 Task: Create new invoice with Date Opened :30-Apr-23, Select Customer: Faith Fleur, Terms: Payment Term 2. Make invoice entry for item-1 with Date: 30-Apr-23, Description: Little Trees Air Freshener Black Ice_x000D_
, Action: Material, Income Account: Income:Sales, Quantity: 1, Unit Price: 8.6, Discount $: 0.5. Make entry for item-2 with Date: 30-Apr-23, Description: Magnum Ice Cream, Action: Material, Income Account: Income:Sales, Quantity: 4, Unit Price: 8.2, Discount $: 1.5. Make entry for item-3 with Date: 30-Apr-23, Description: Russet Potato_x000D_
, Action: Material, Income Account: Income:Sales, Quantity: 1, Unit Price: 9.2, Discount $: 2. Write Notes: 'Looking forward to serving you again.'. Post Invoice with Post Date: 30-Apr-23, Post to Accounts: Assets:Accounts Receivable. Pay / Process Payment with Transaction Date: 15-May-23, Amount: 46.6, Transfer Account: Checking Account. Print Invoice, display notes by going to Option, then go to Display Tab and check 'Invoice Notes'.
Action: Mouse moved to (186, 41)
Screenshot: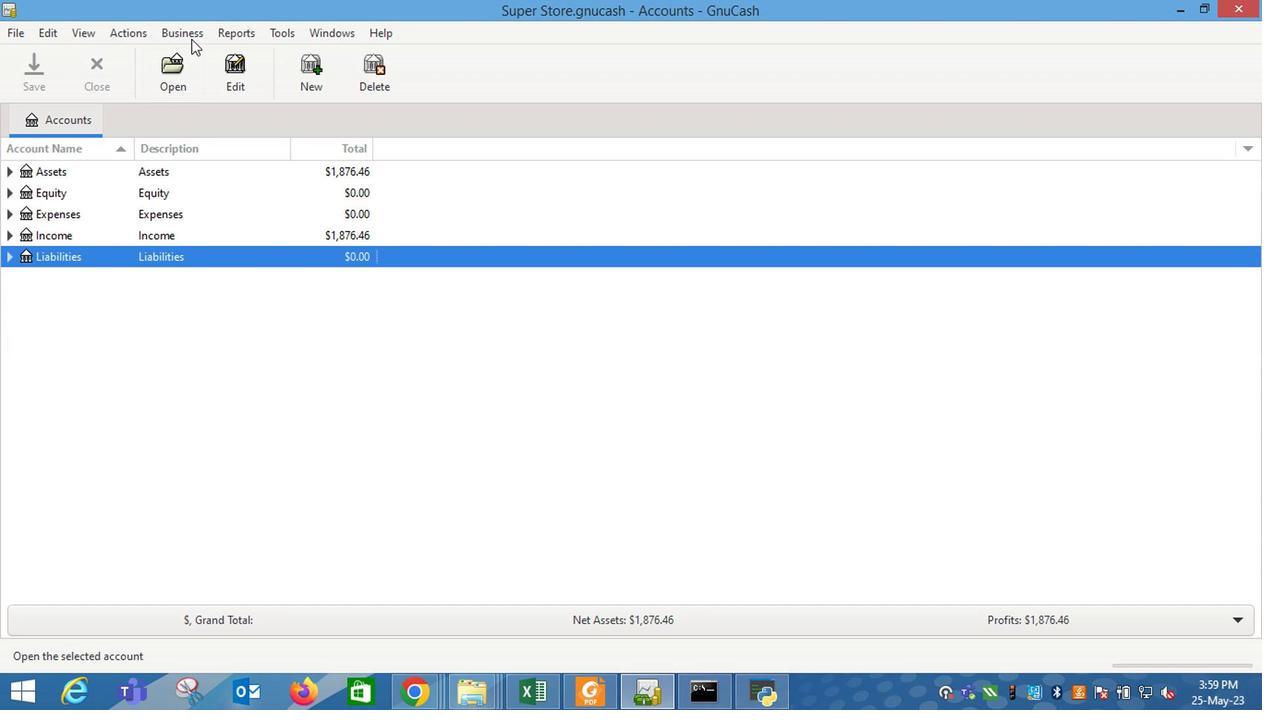 
Action: Mouse pressed left at (186, 41)
Screenshot: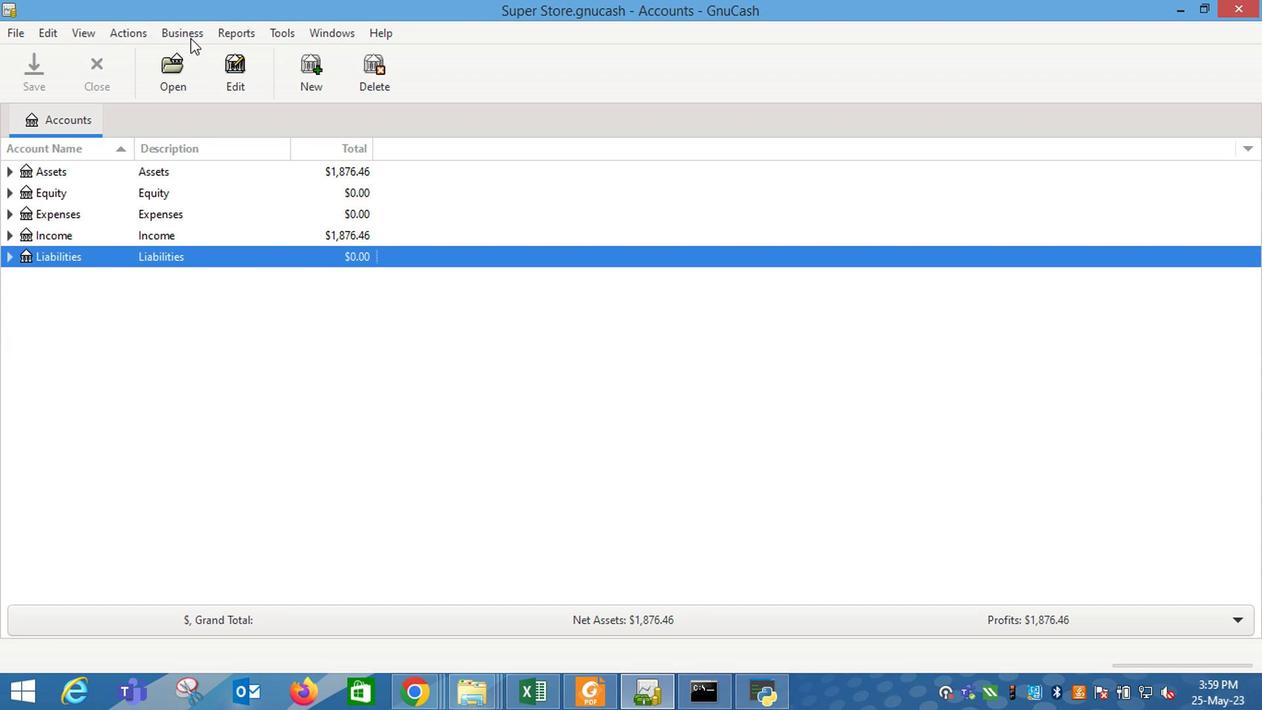 
Action: Mouse moved to (388, 131)
Screenshot: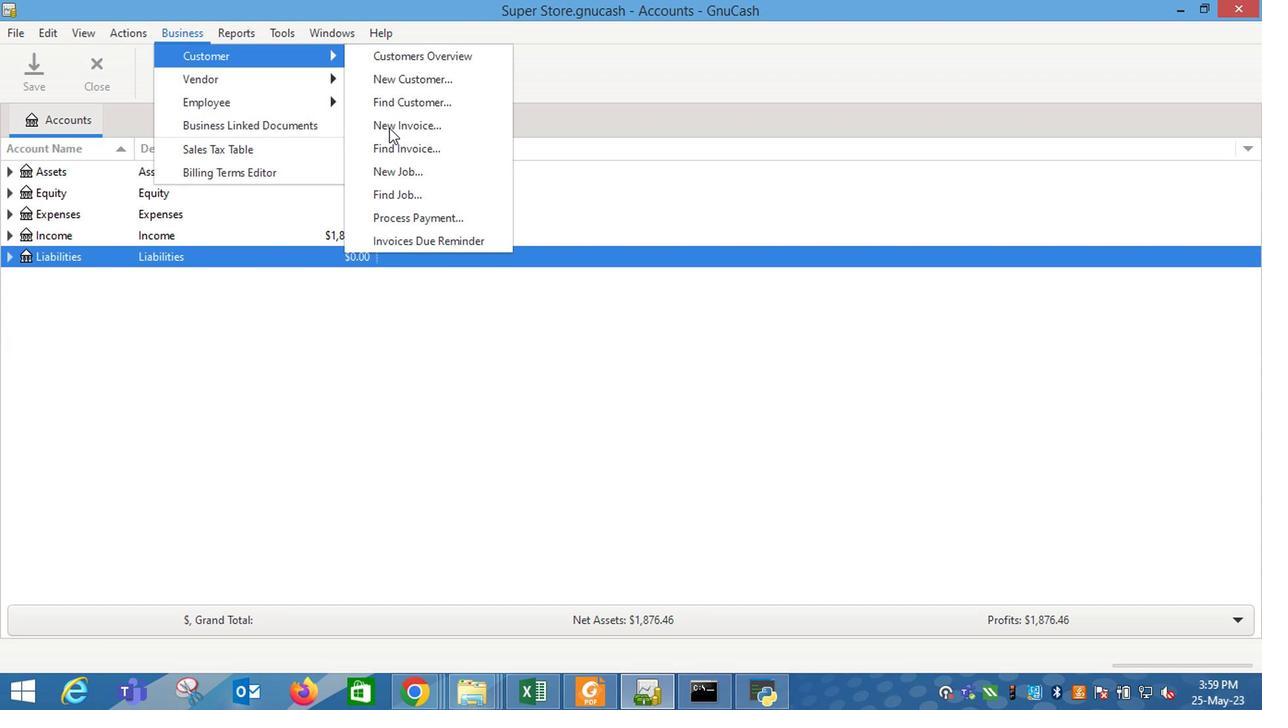 
Action: Mouse pressed left at (388, 131)
Screenshot: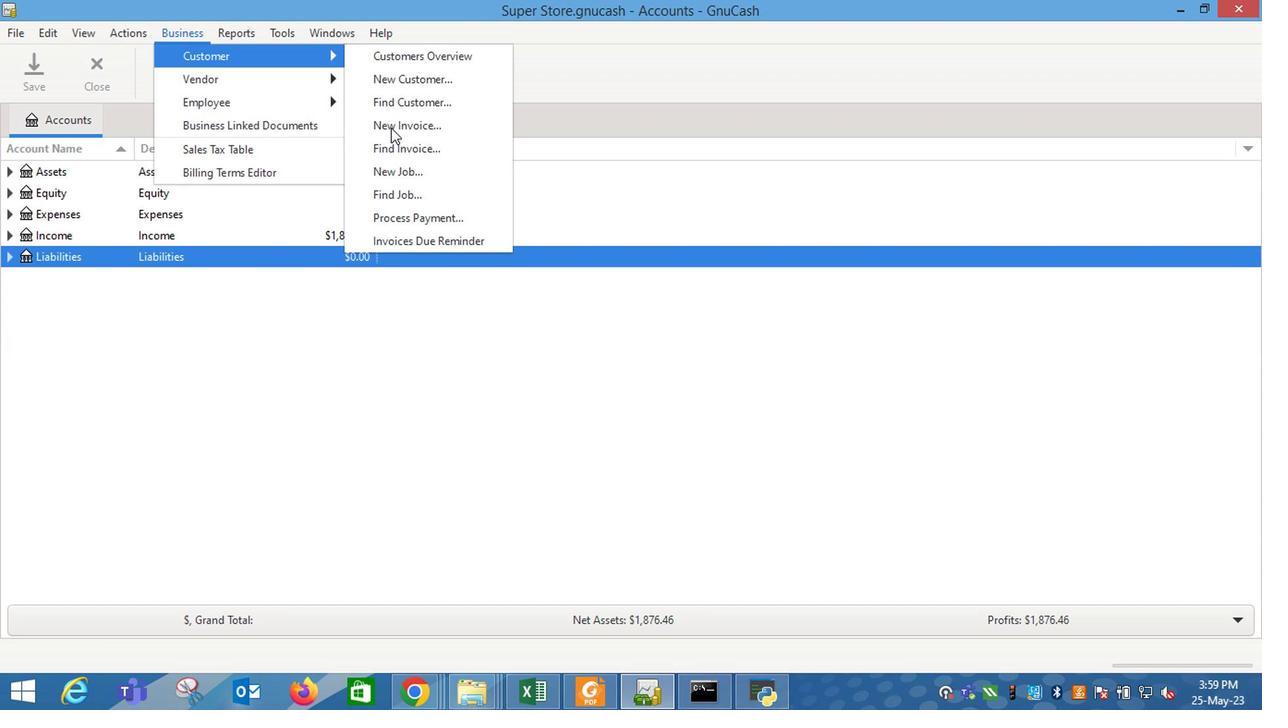 
Action: Mouse moved to (759, 280)
Screenshot: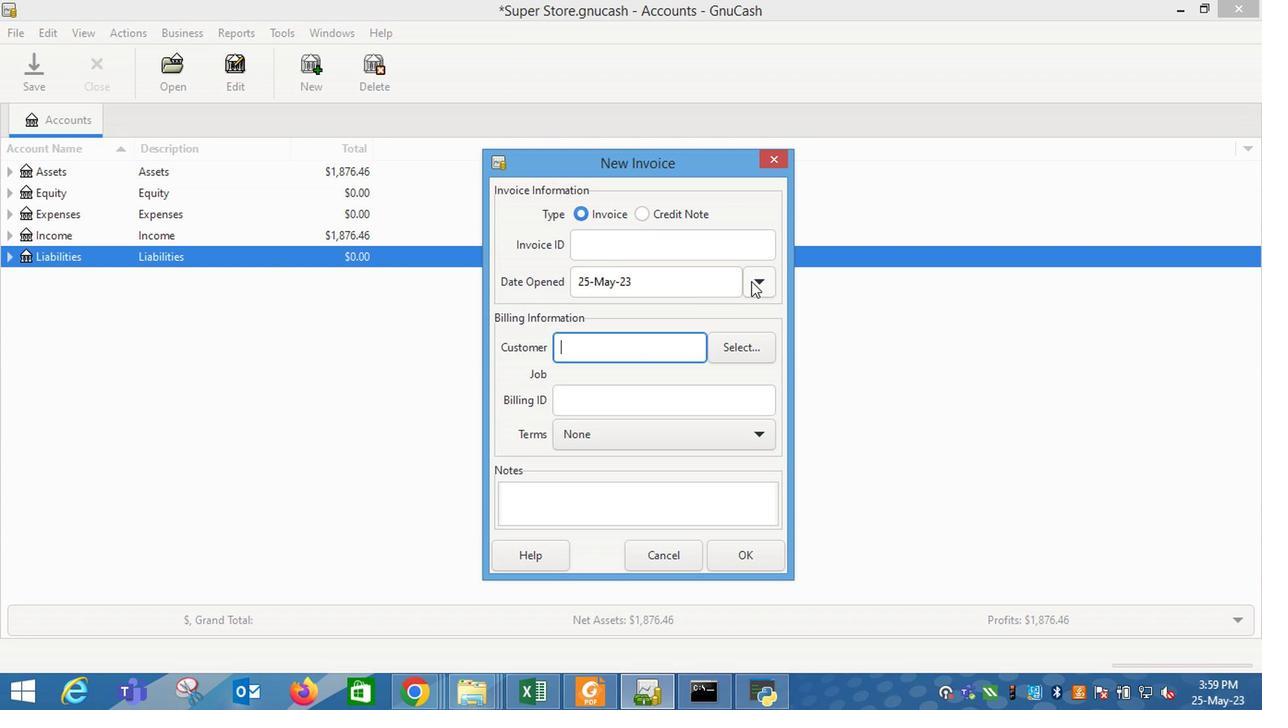 
Action: Mouse pressed left at (759, 280)
Screenshot: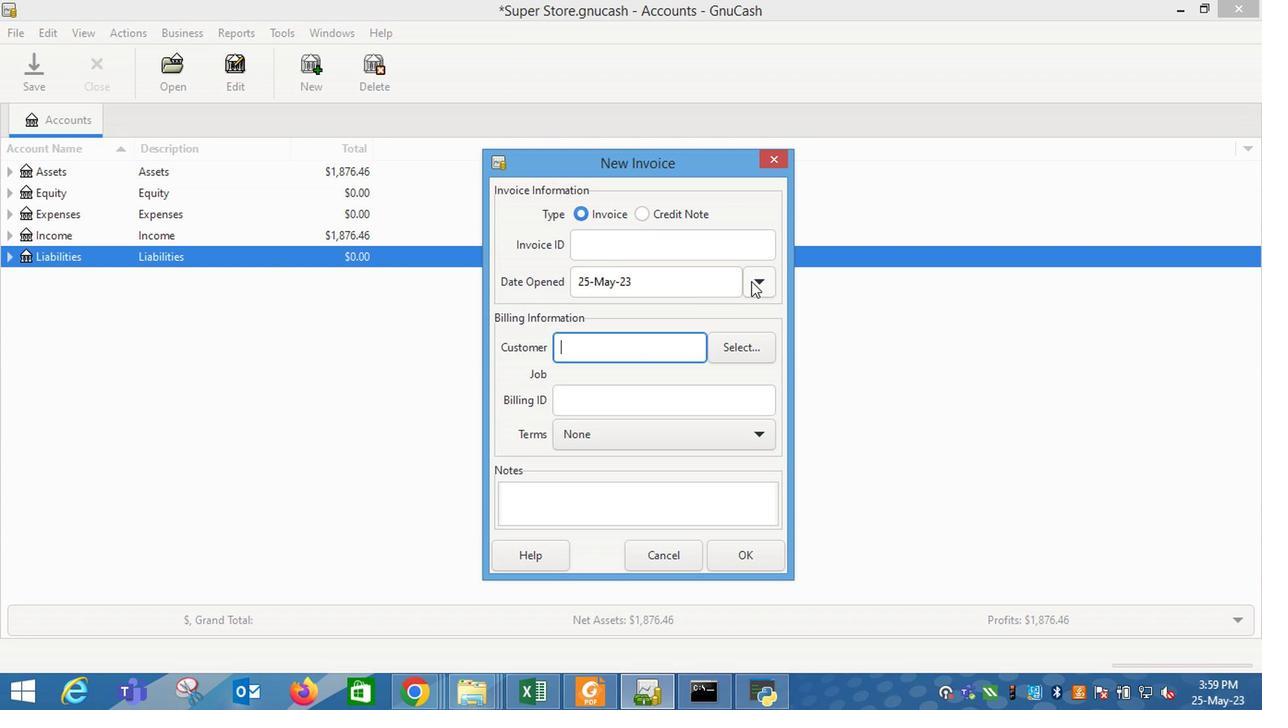 
Action: Mouse moved to (611, 311)
Screenshot: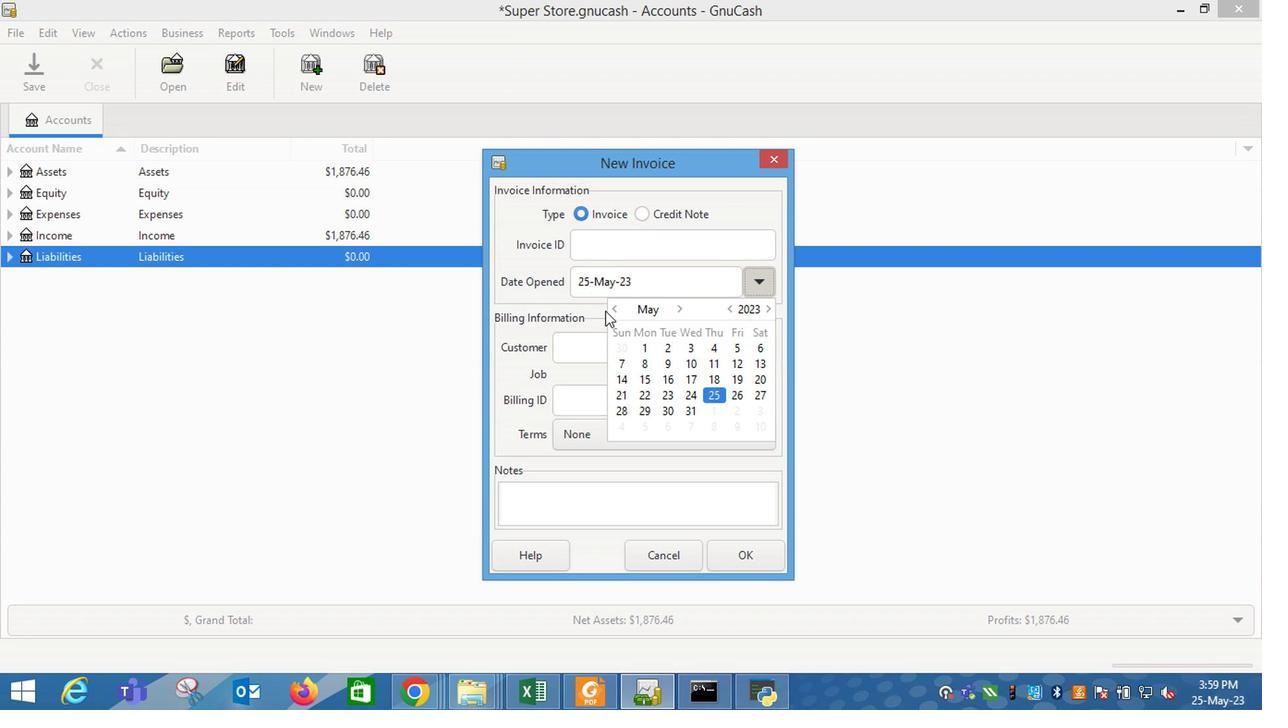 
Action: Mouse pressed left at (611, 311)
Screenshot: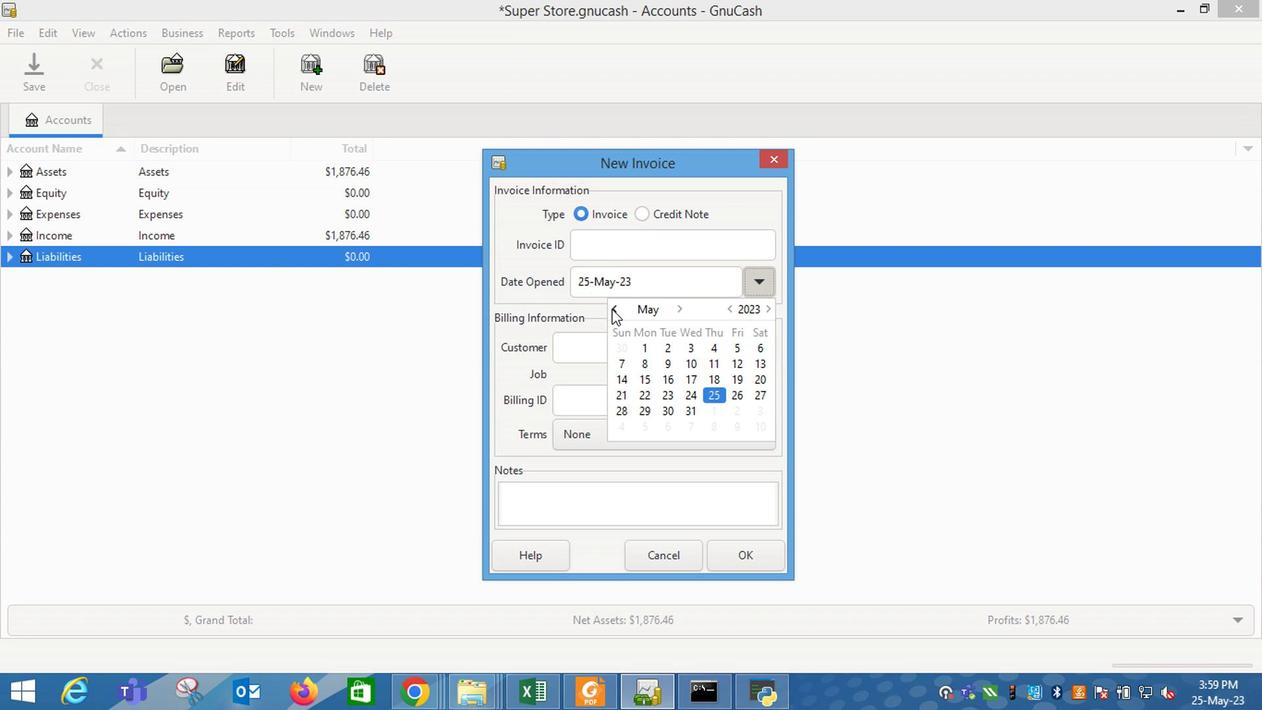 
Action: Mouse moved to (626, 429)
Screenshot: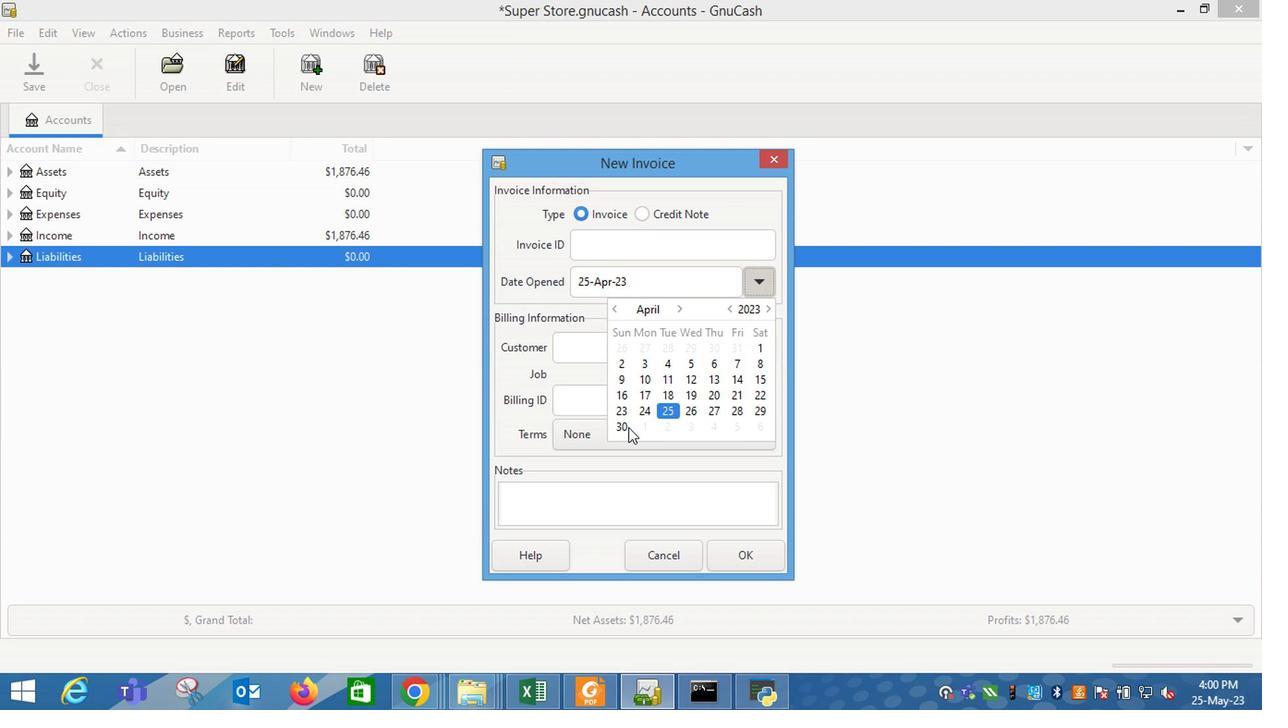 
Action: Mouse pressed left at (626, 429)
Screenshot: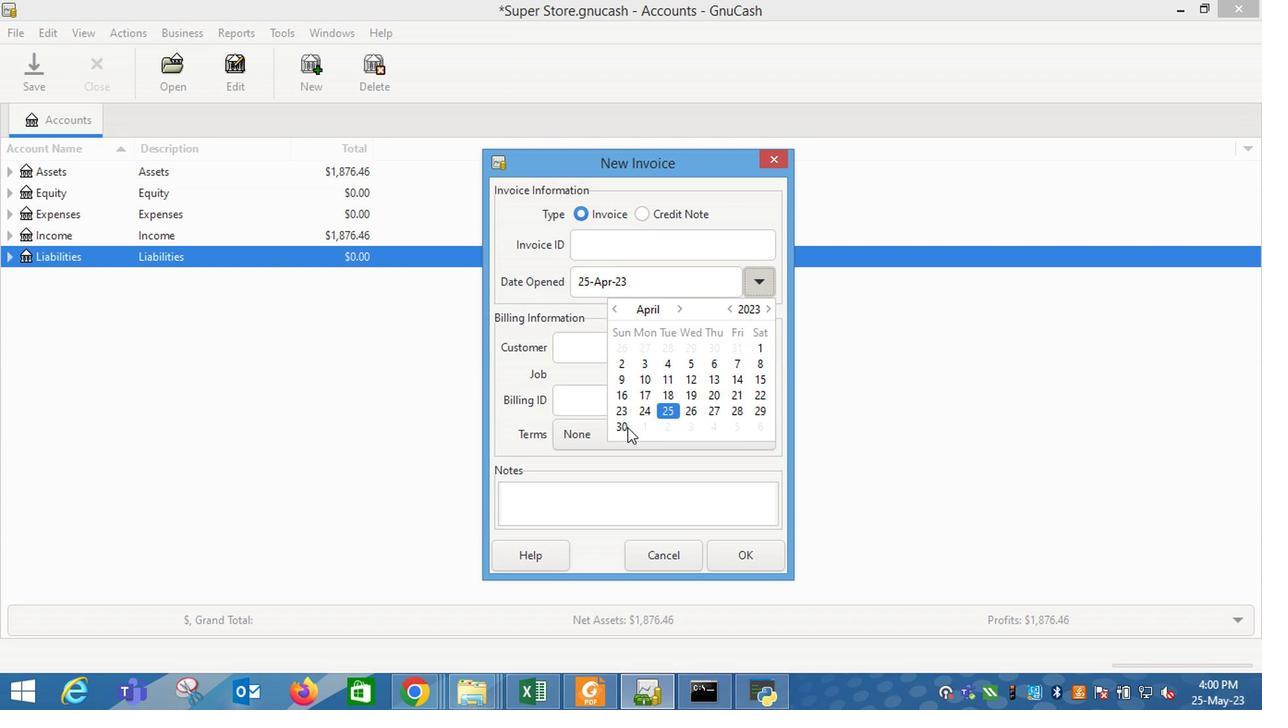 
Action: Mouse moved to (574, 346)
Screenshot: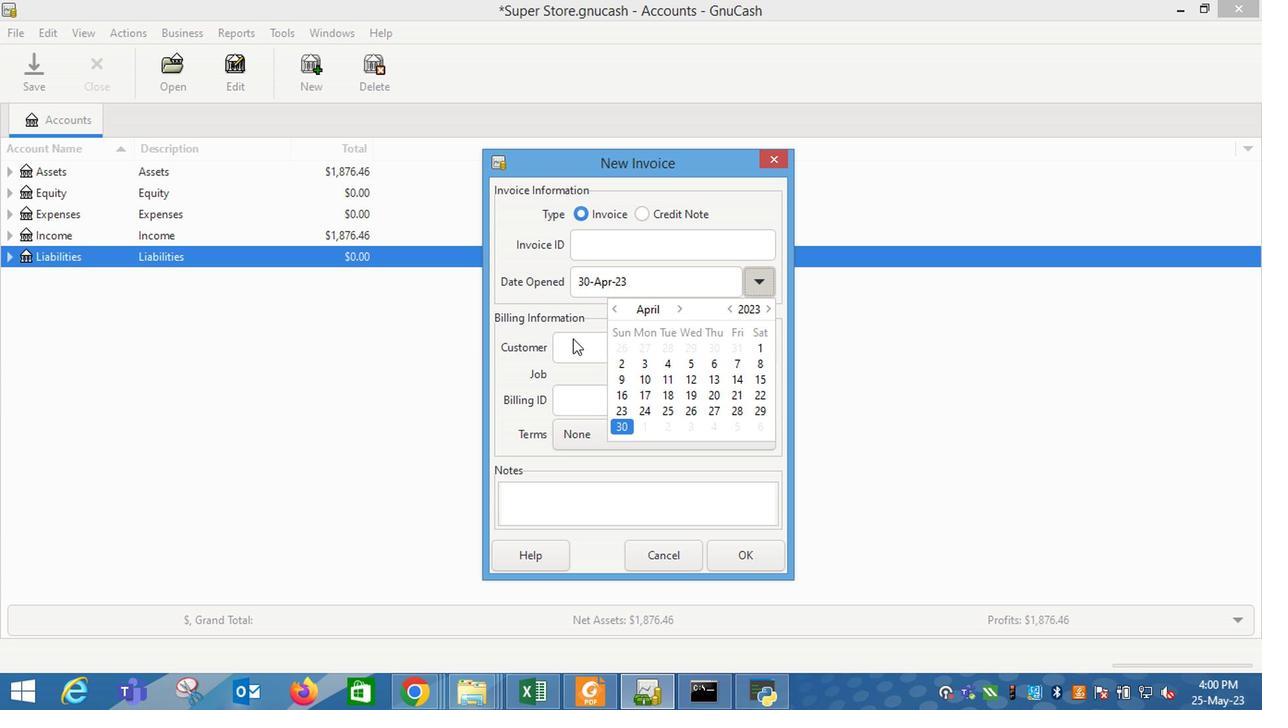 
Action: Mouse pressed left at (574, 346)
Screenshot: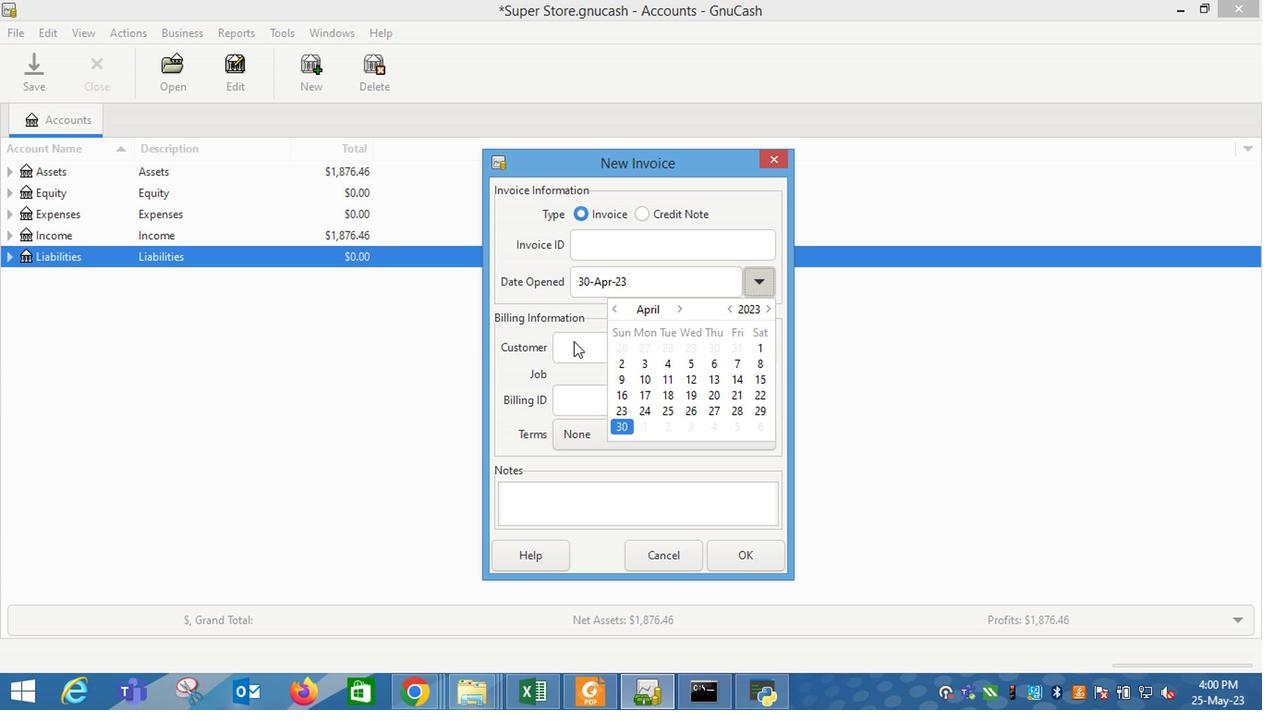 
Action: Mouse pressed left at (574, 346)
Screenshot: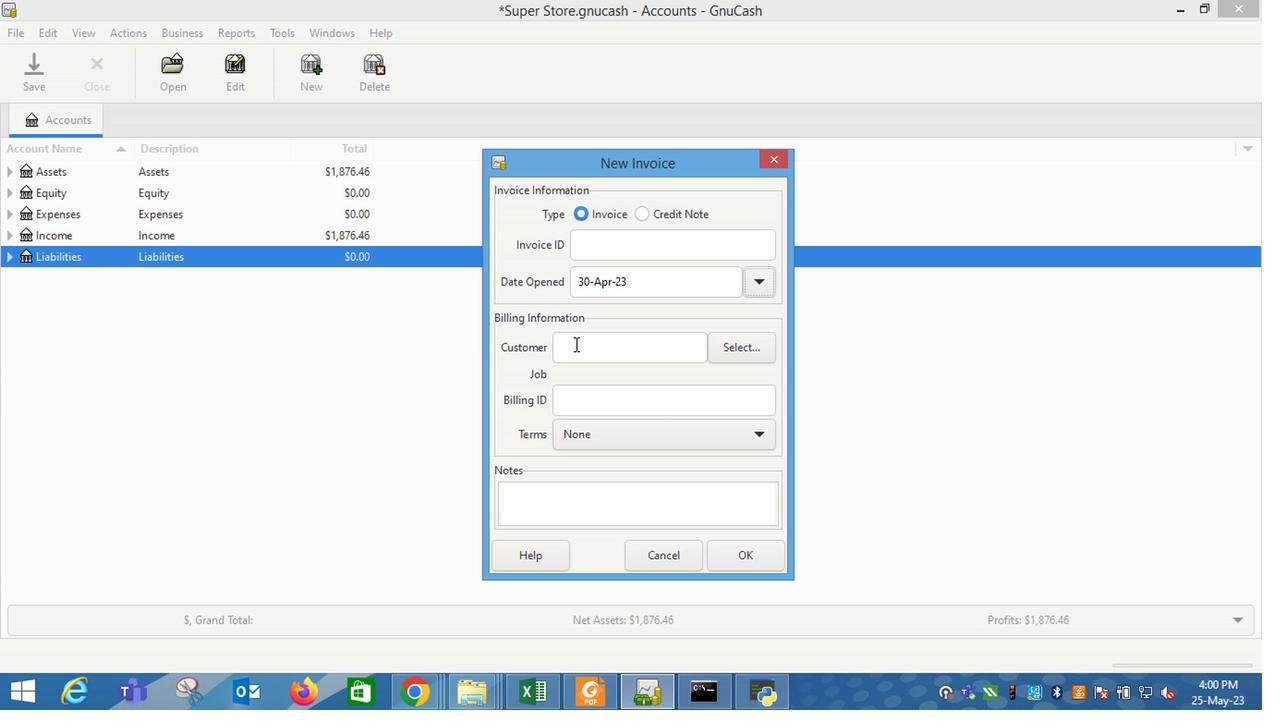 
Action: Key pressed fai
Screenshot: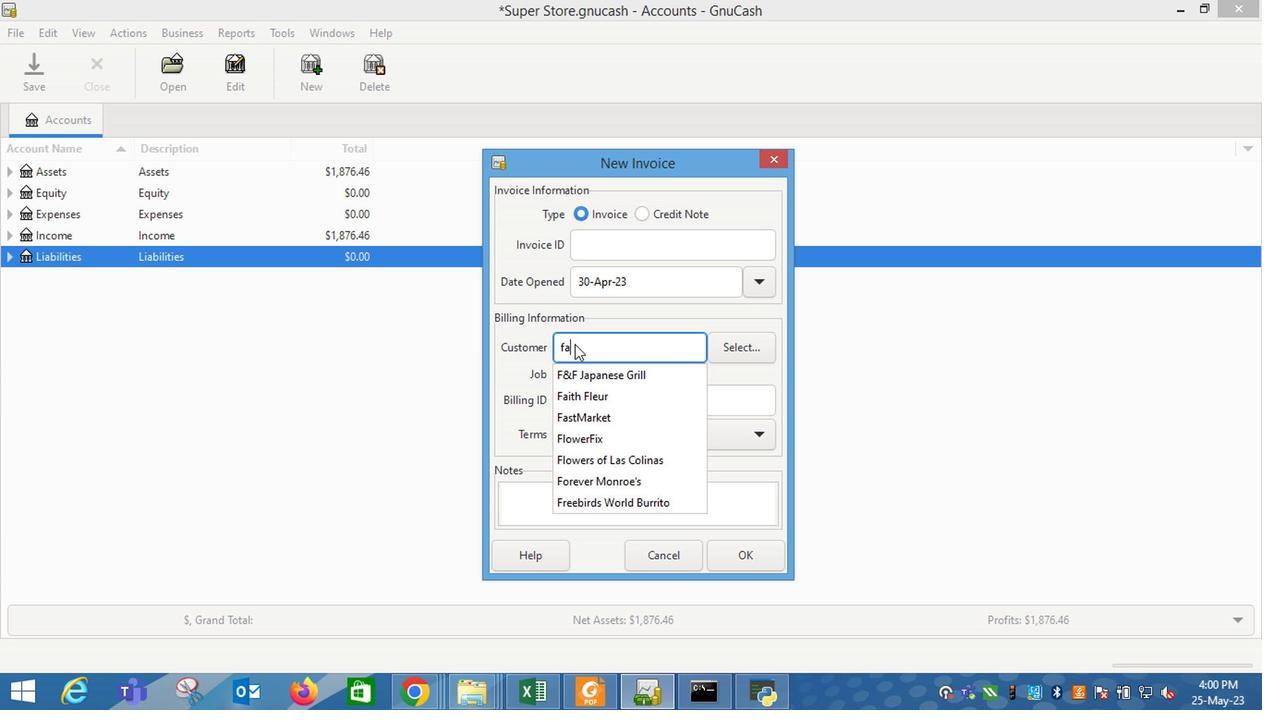 
Action: Mouse moved to (583, 367)
Screenshot: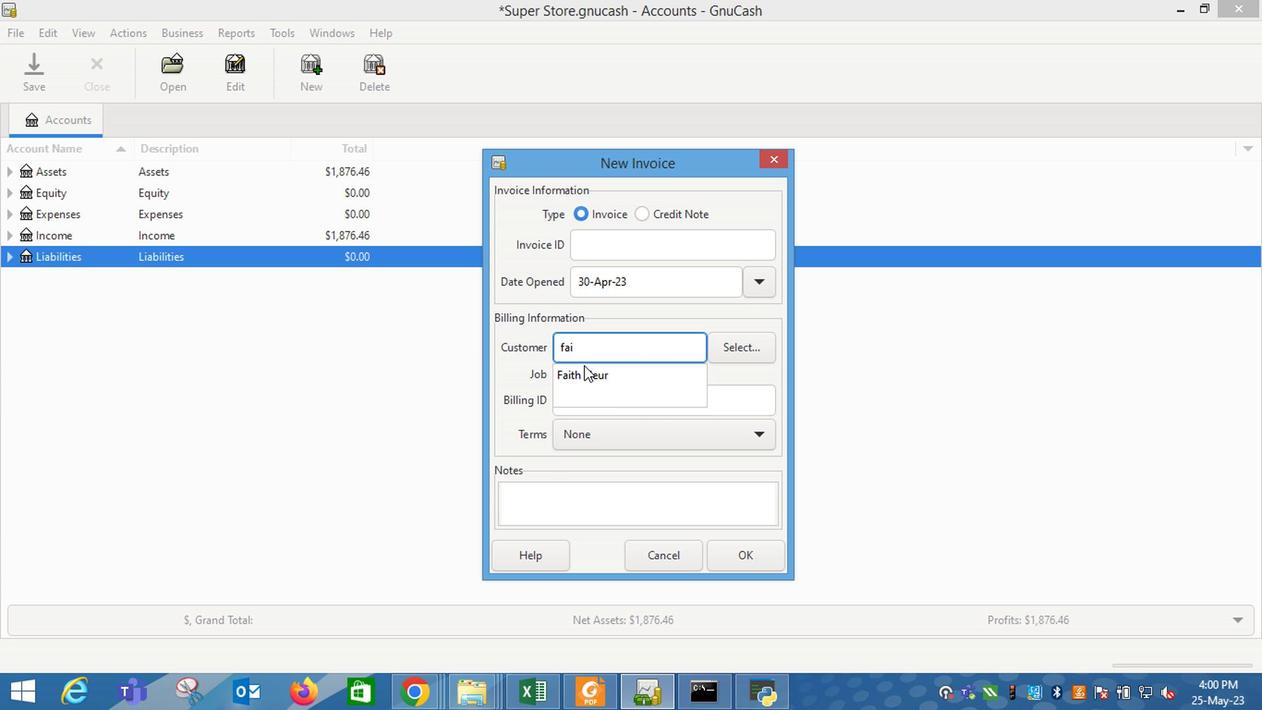 
Action: Mouse pressed left at (583, 367)
Screenshot: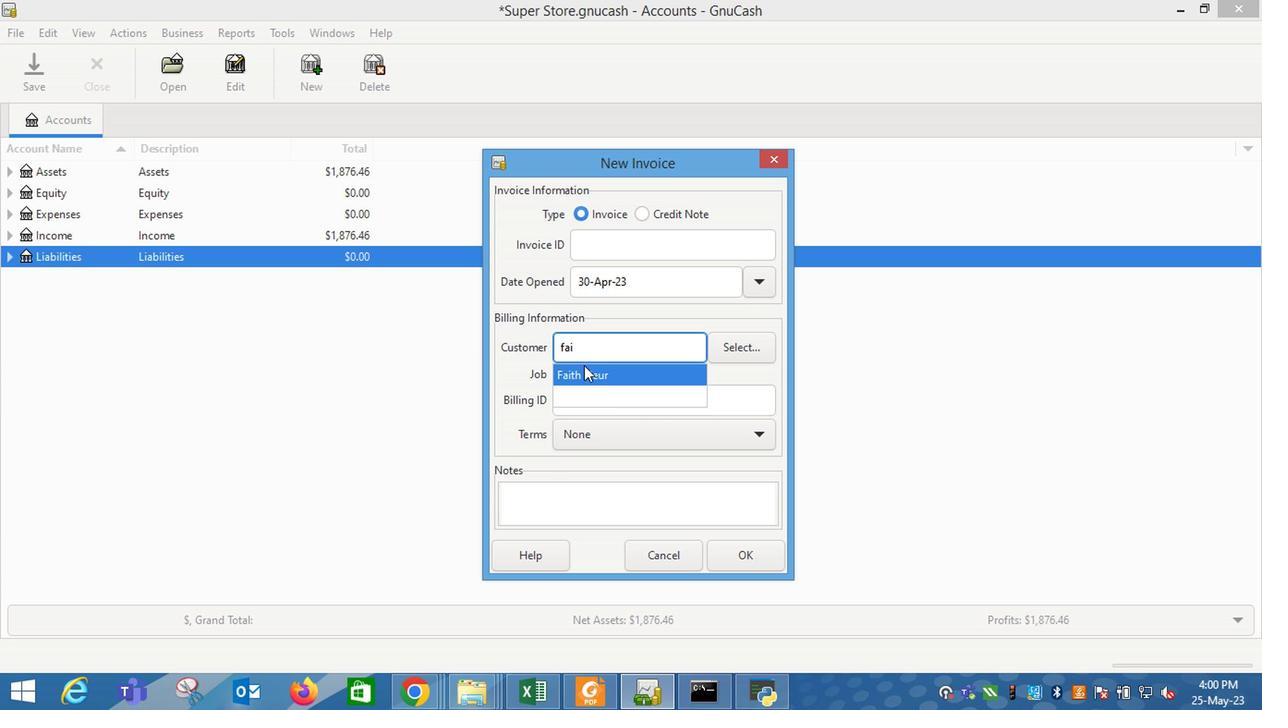 
Action: Mouse moved to (599, 452)
Screenshot: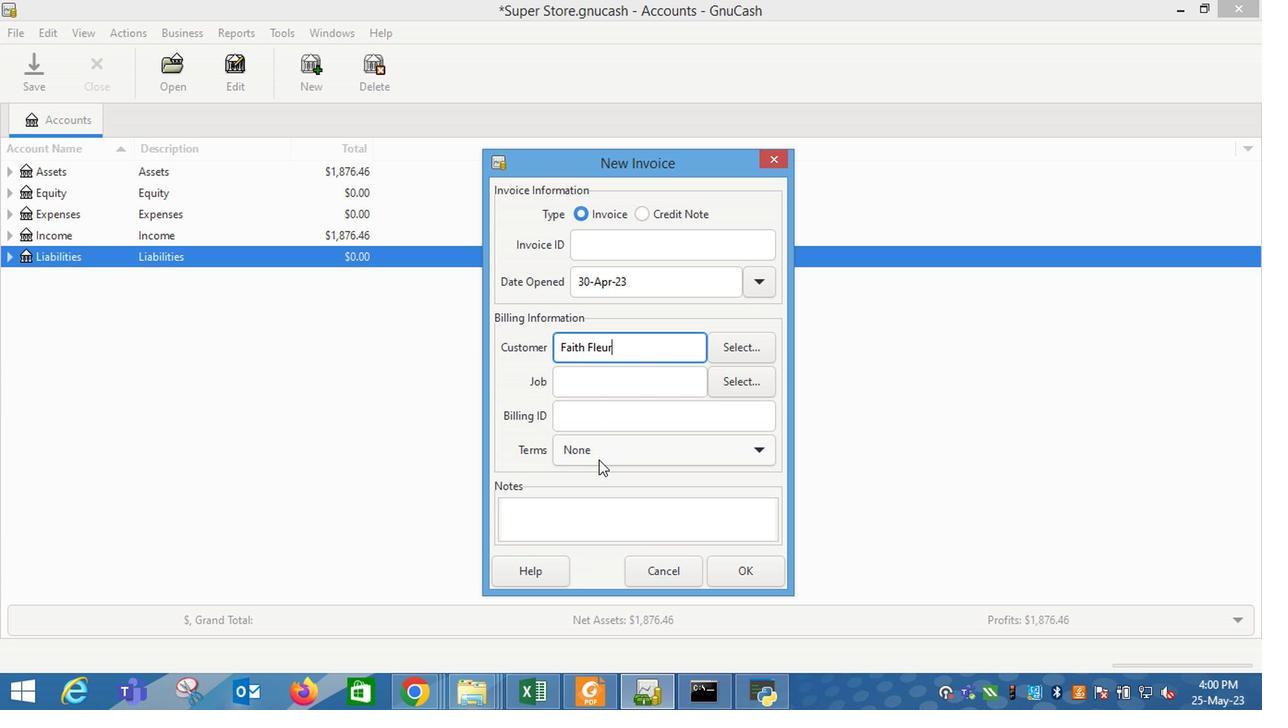 
Action: Mouse pressed left at (599, 452)
Screenshot: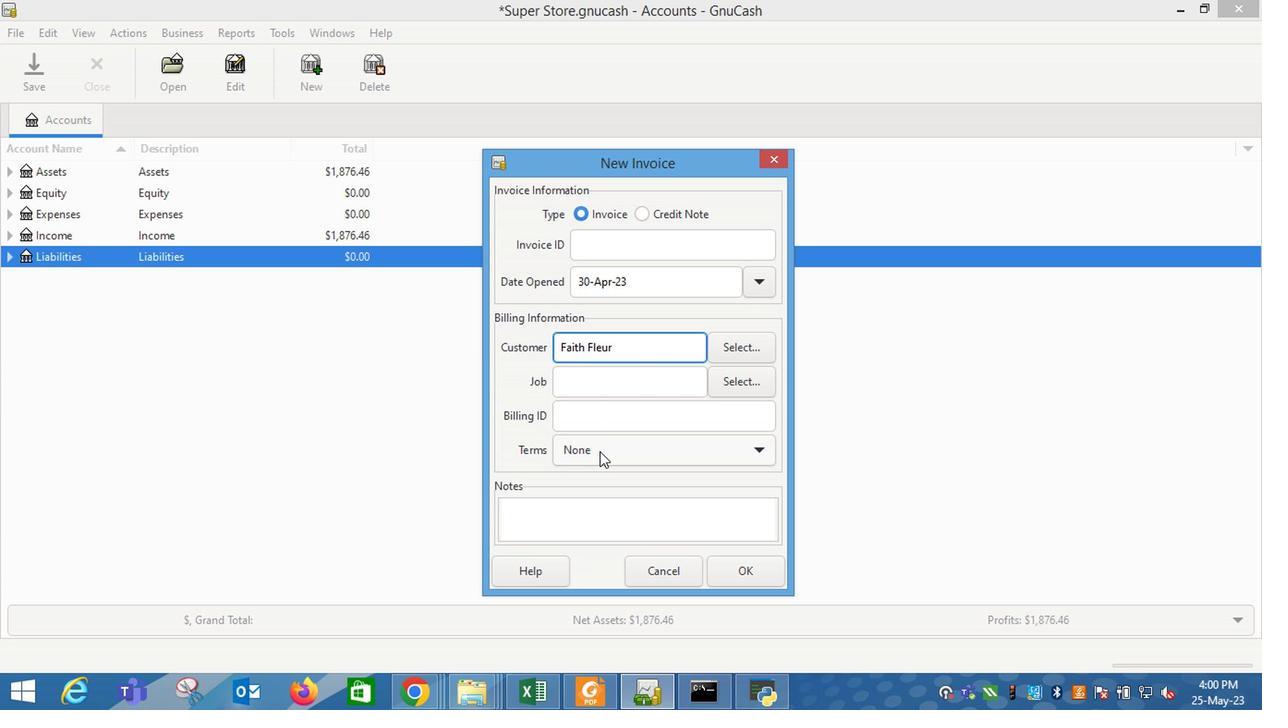 
Action: Mouse moved to (591, 504)
Screenshot: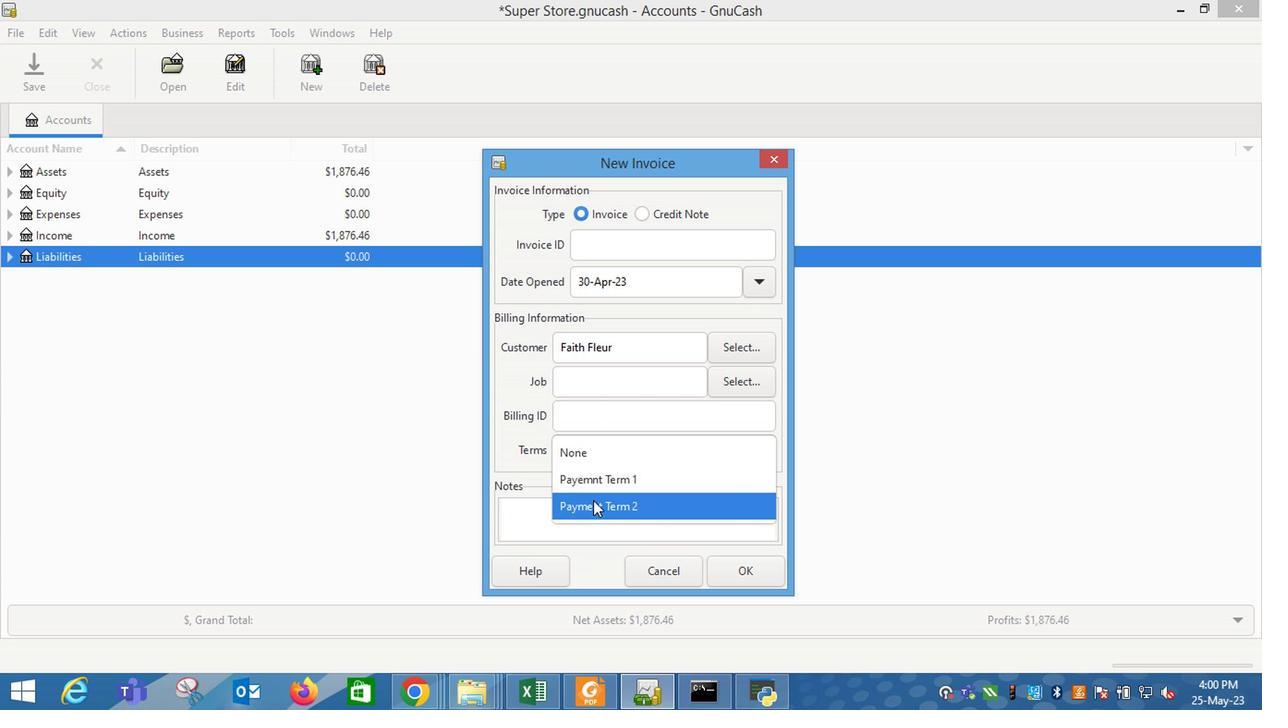 
Action: Mouse pressed left at (591, 504)
Screenshot: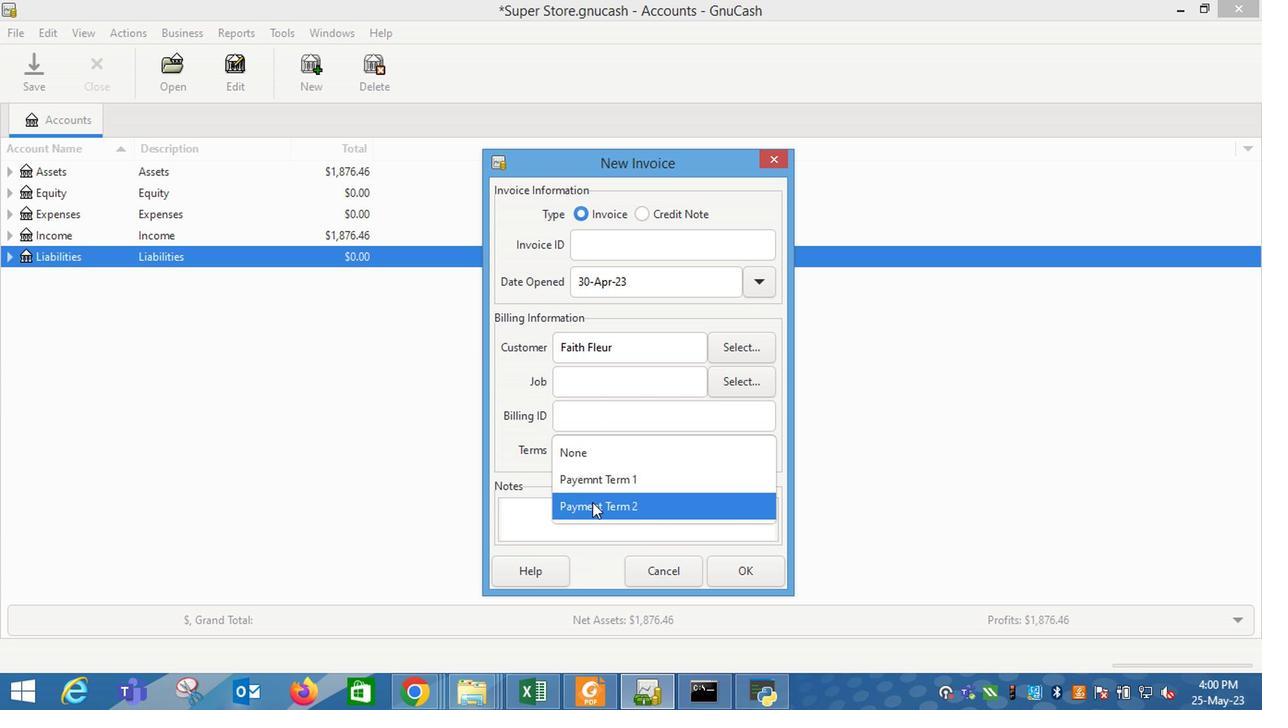 
Action: Mouse moved to (726, 566)
Screenshot: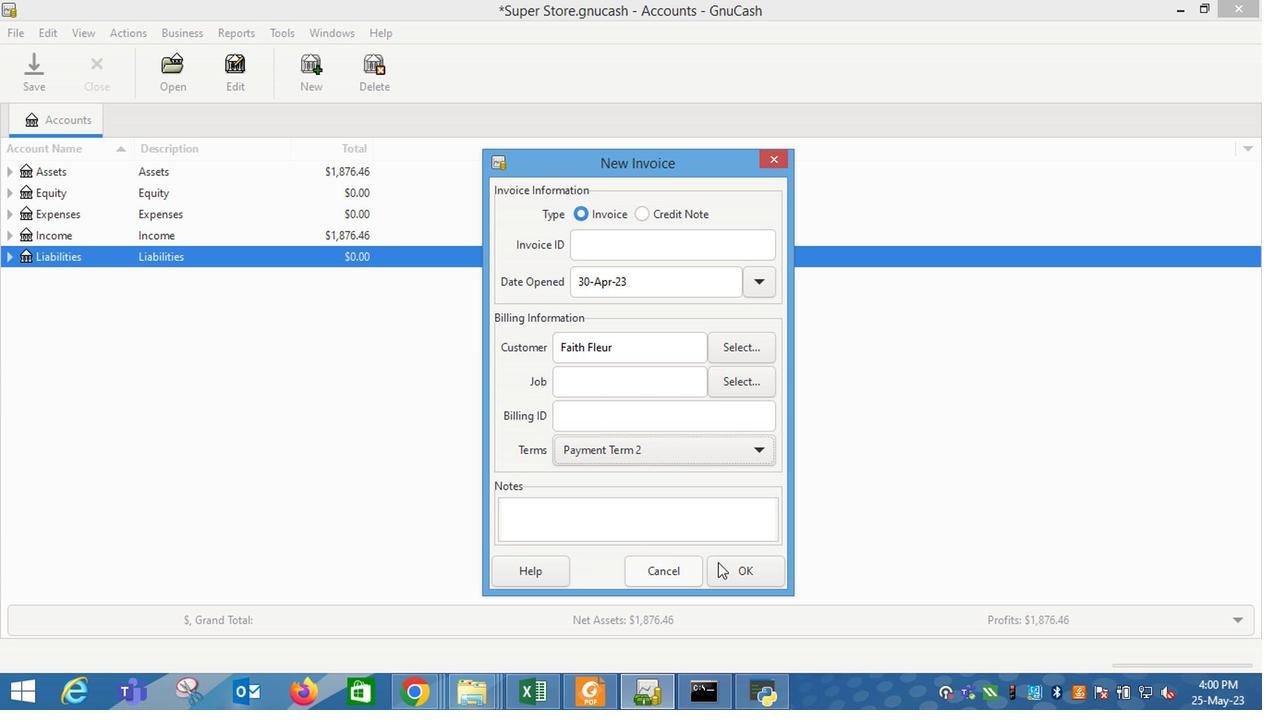 
Action: Mouse pressed left at (726, 566)
Screenshot: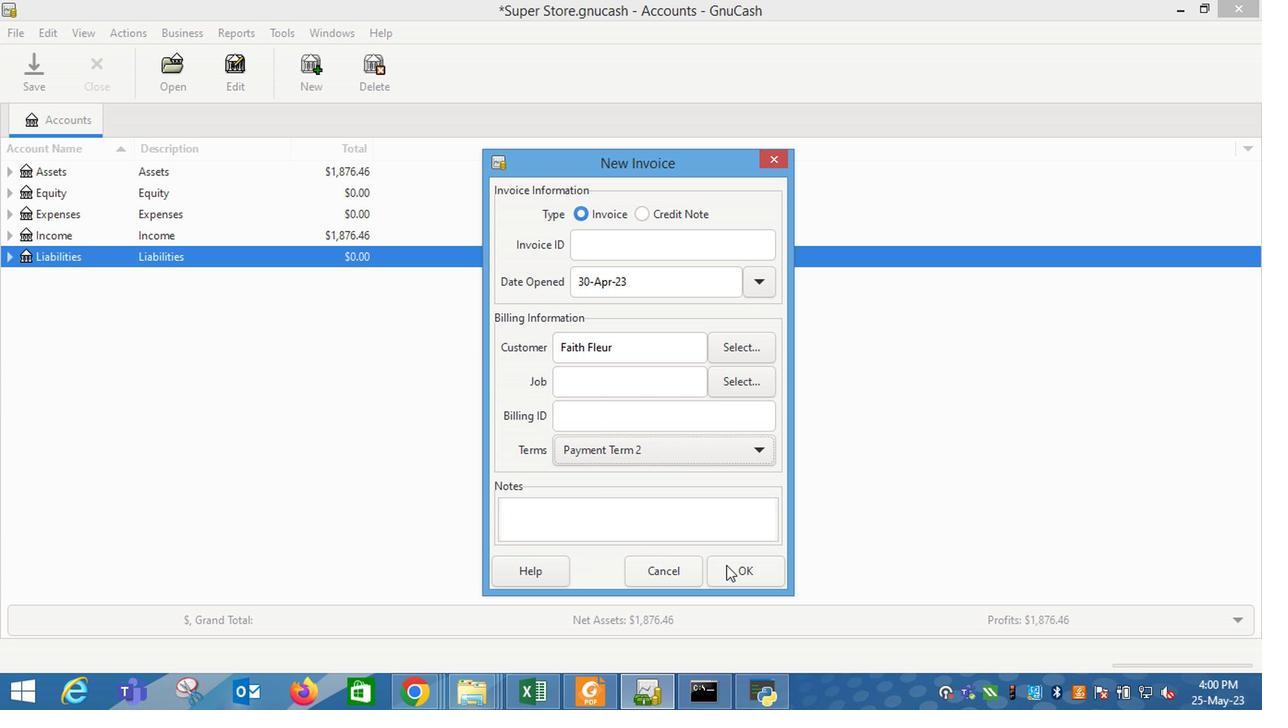 
Action: Mouse moved to (86, 356)
Screenshot: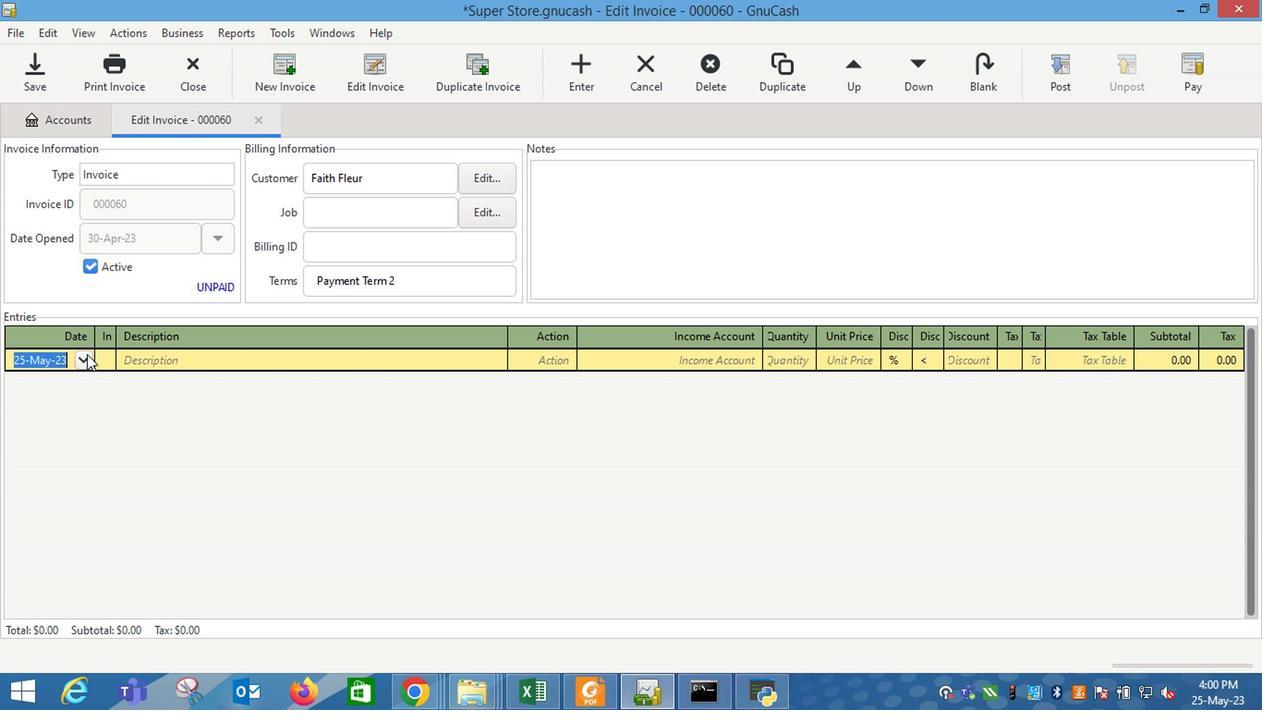 
Action: Mouse pressed left at (86, 356)
Screenshot: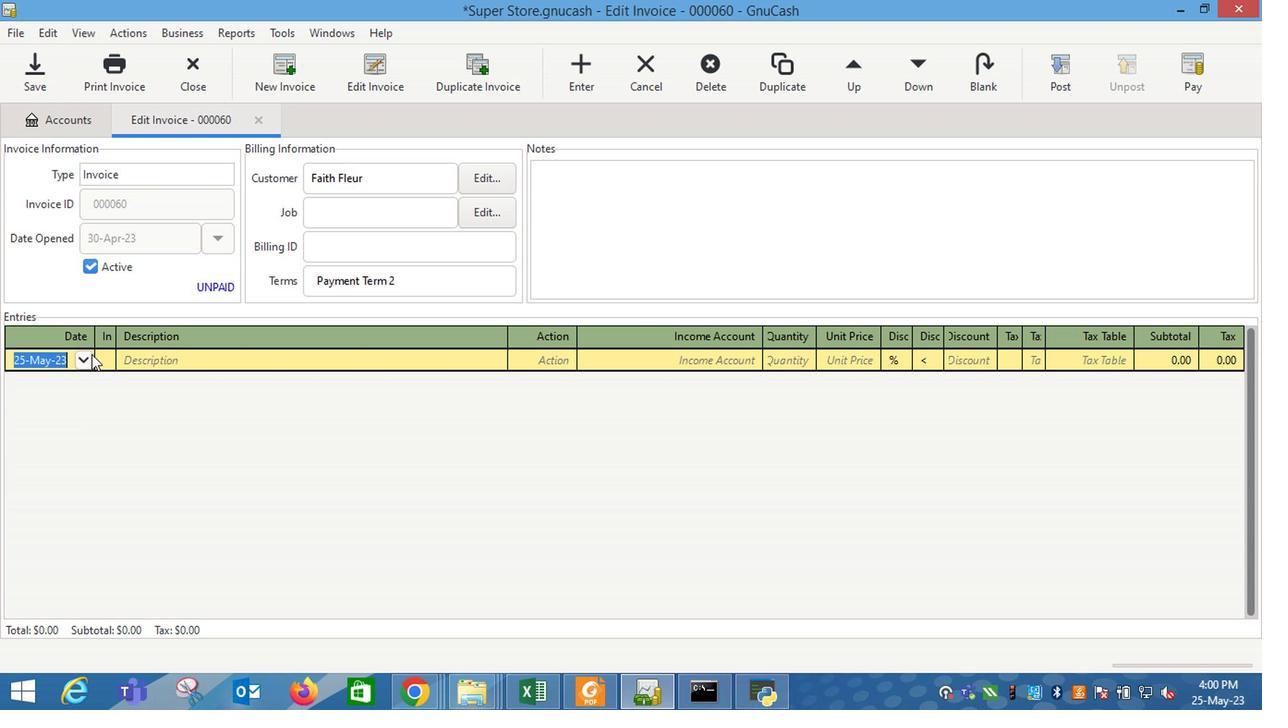 
Action: Mouse moved to (11, 385)
Screenshot: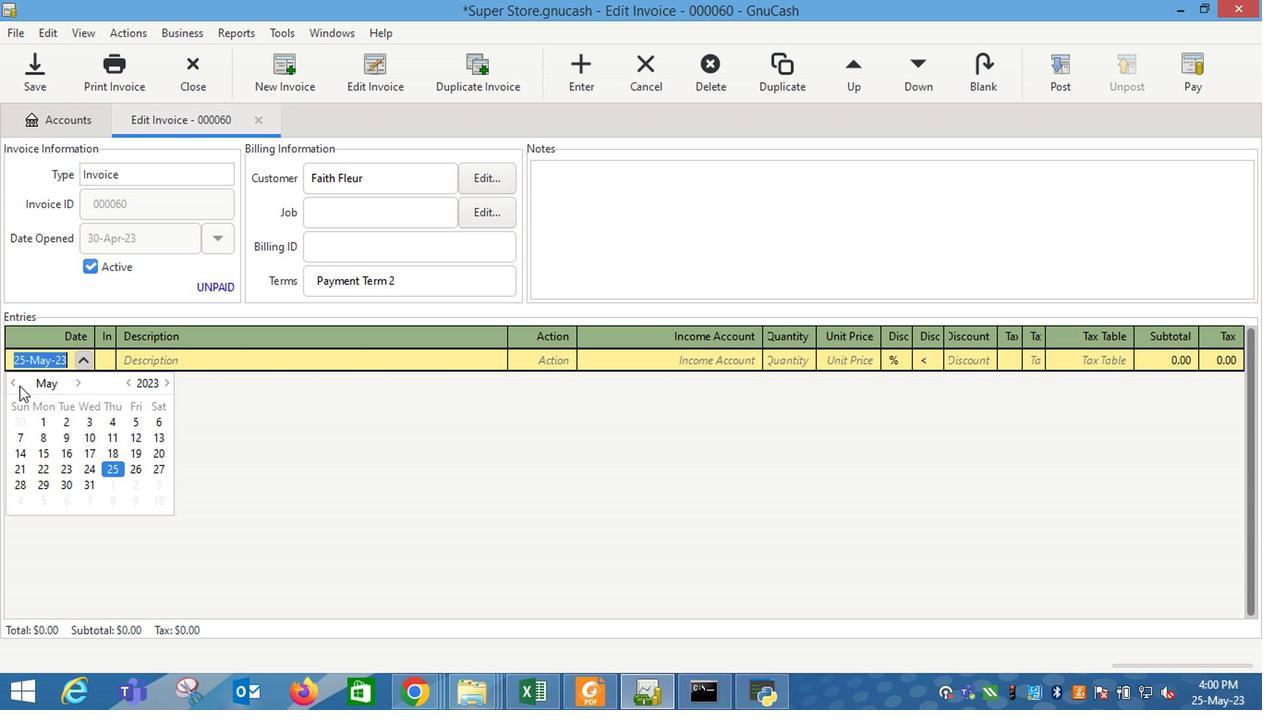 
Action: Mouse pressed left at (11, 385)
Screenshot: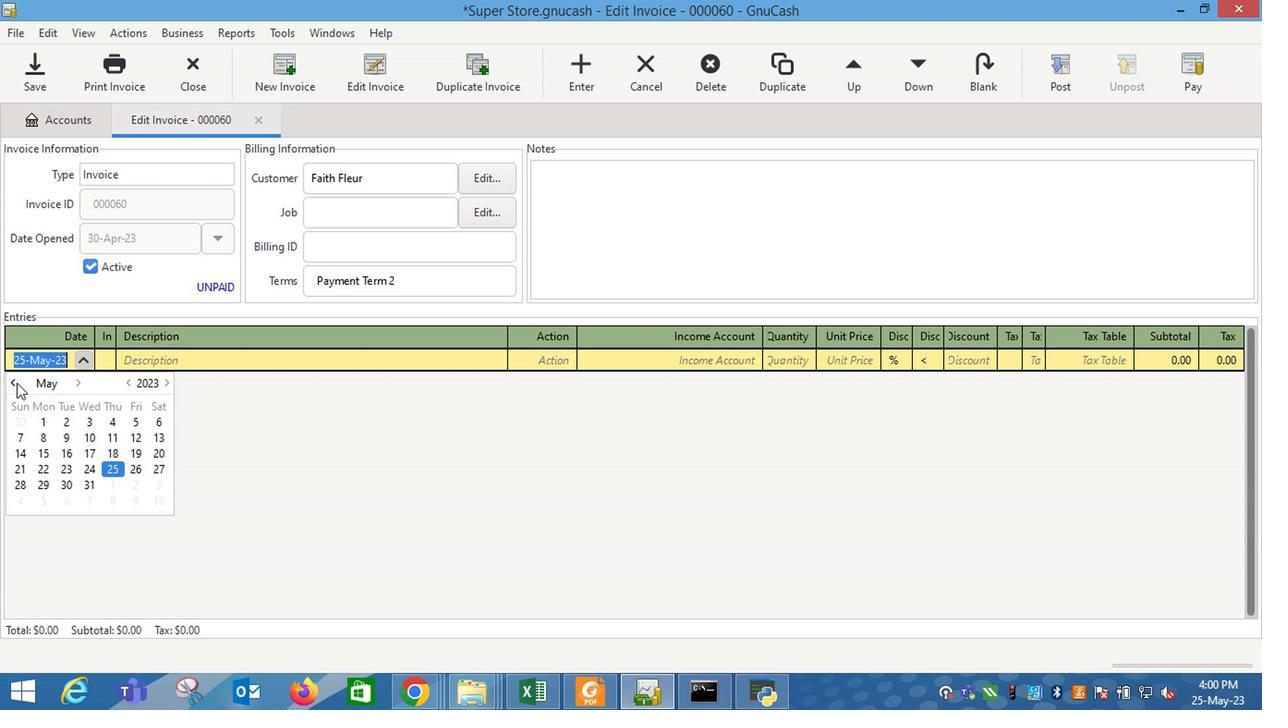 
Action: Mouse moved to (13, 503)
Screenshot: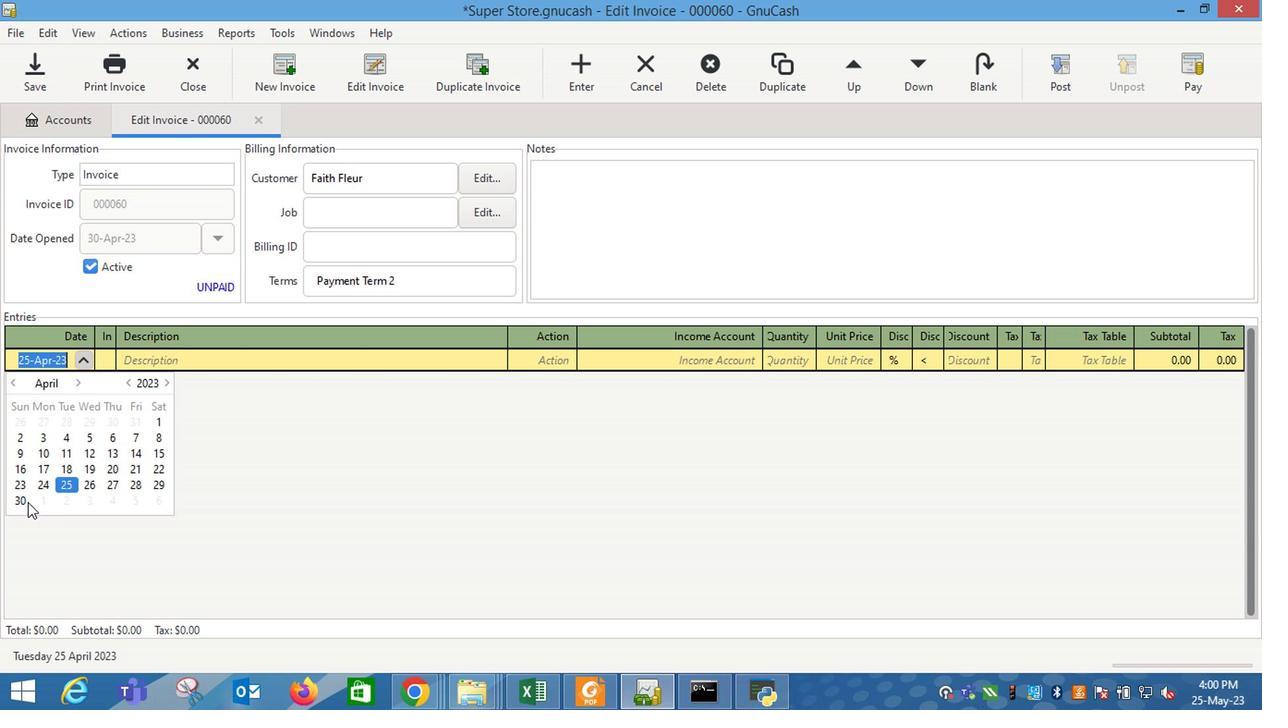 
Action: Mouse pressed left at (13, 503)
Screenshot: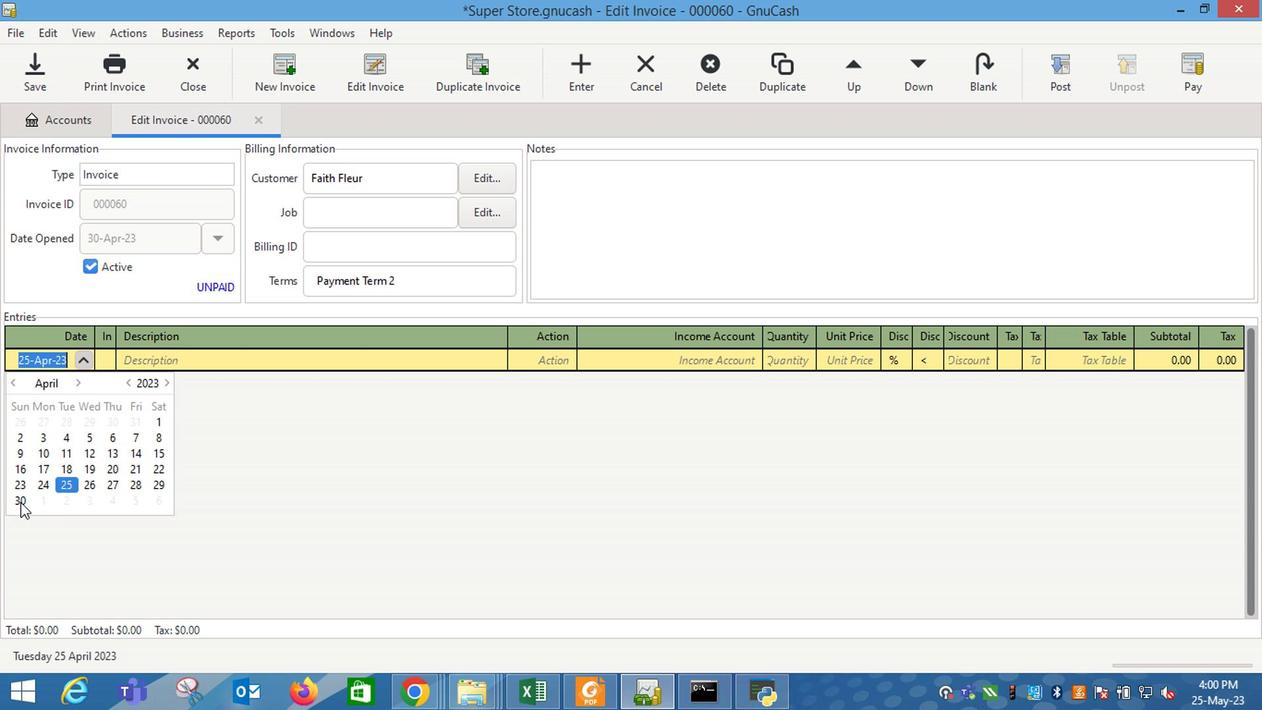 
Action: Key pressed <Key.tab><Key.shift_r>Little<Key.space><Key.shift_r>Trees<Key.space><Key.shift_r>Air<Key.space><Key.shift_r>Freshener<Key.space><Key.shift_r>Black<Key.space><Key.shift_r>Ice<Key.tab>
Screenshot: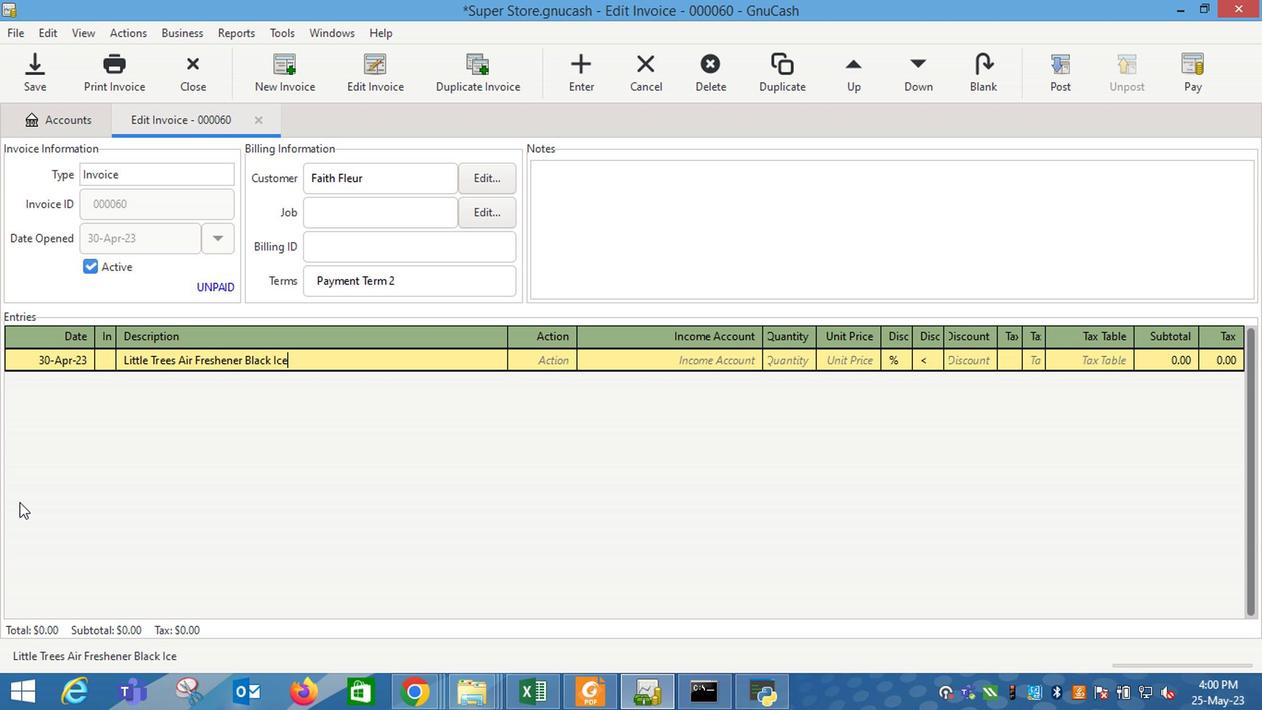 
Action: Mouse moved to (563, 353)
Screenshot: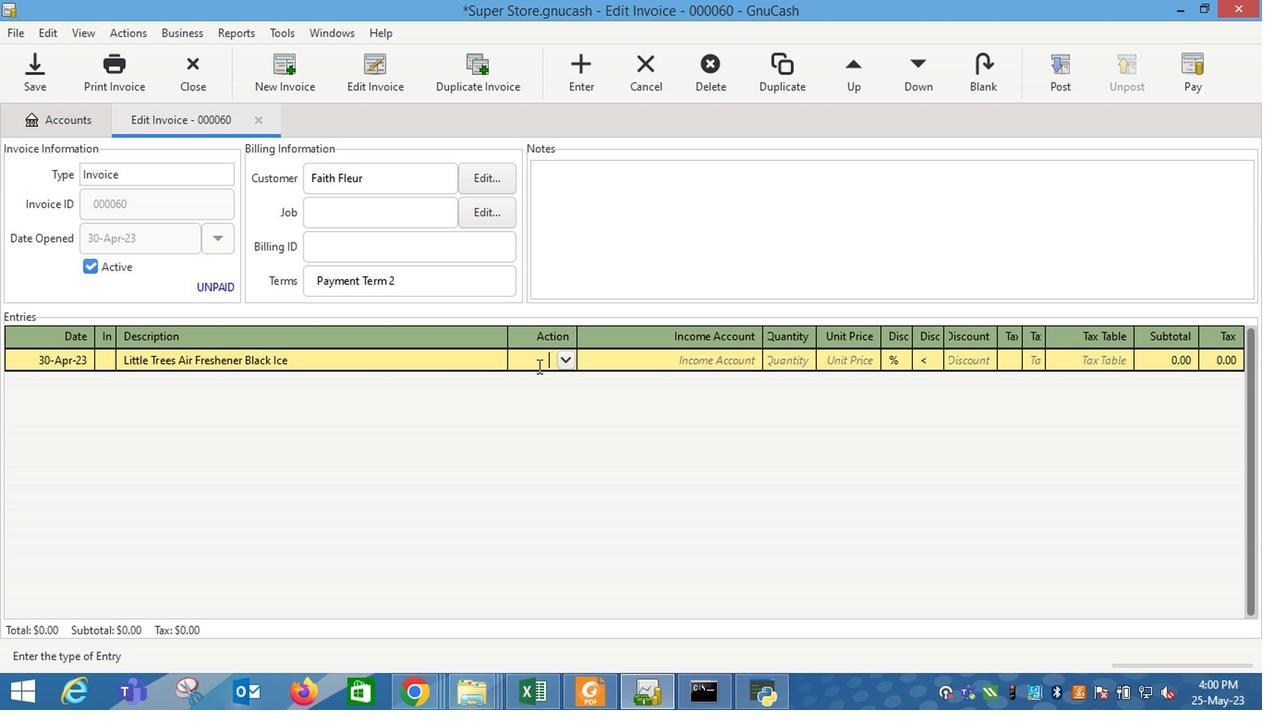 
Action: Mouse pressed left at (563, 353)
Screenshot: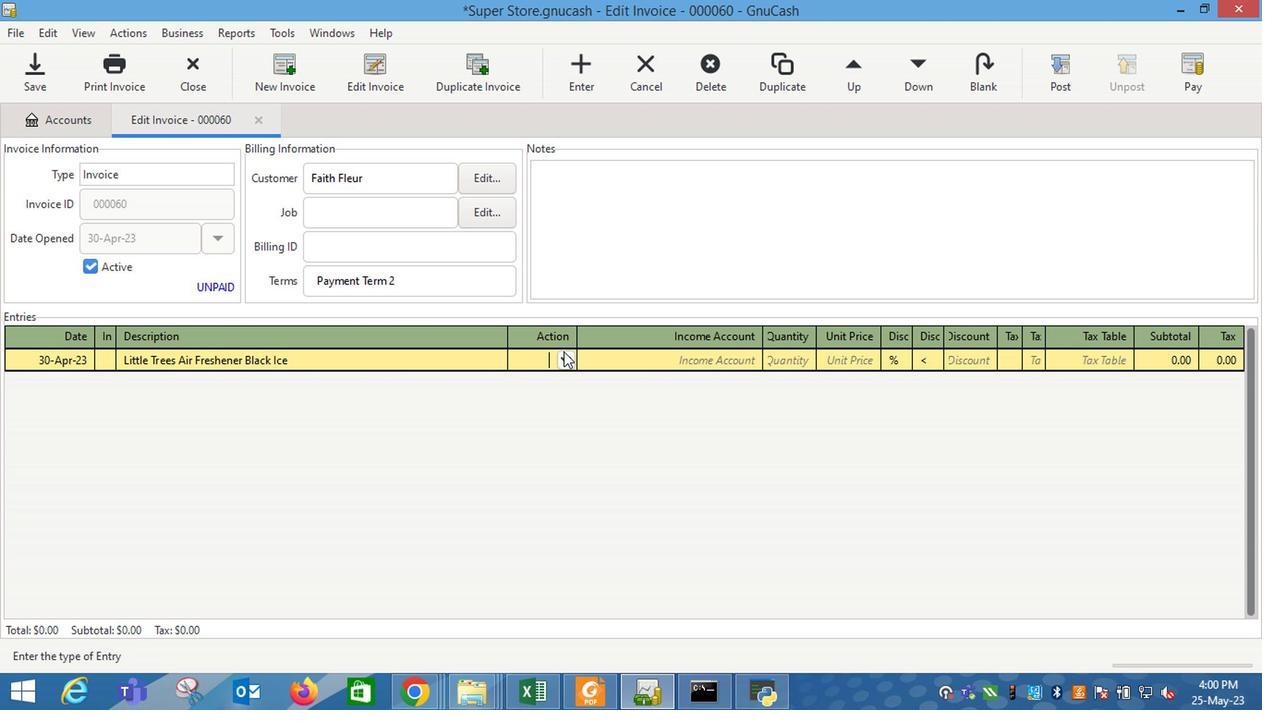 
Action: Mouse moved to (547, 409)
Screenshot: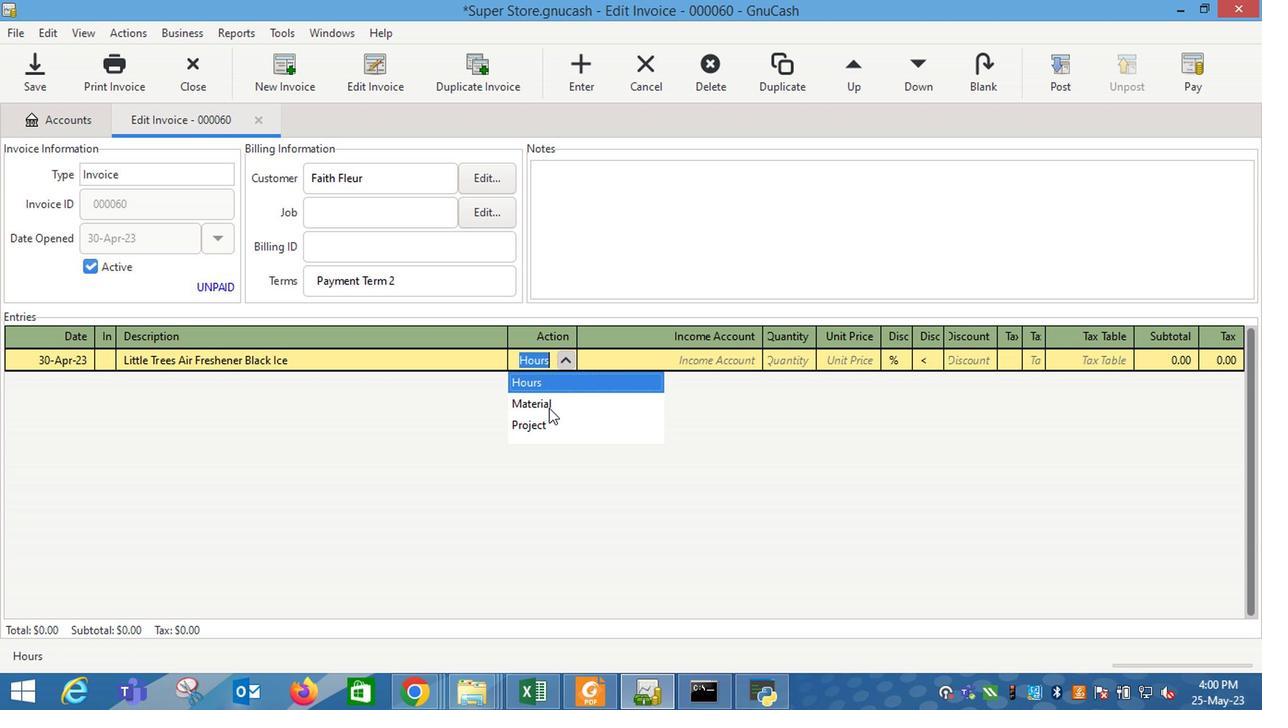 
Action: Mouse pressed left at (547, 409)
Screenshot: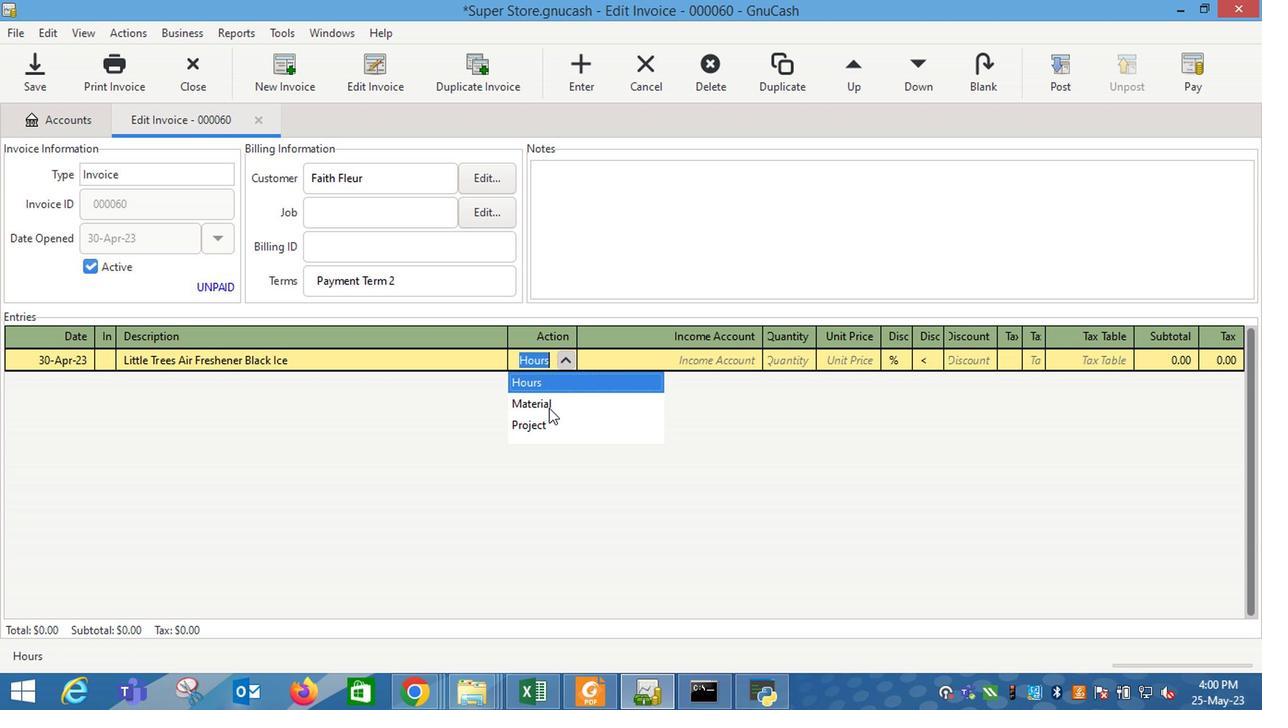 
Action: Key pressed <Key.tab>
Screenshot: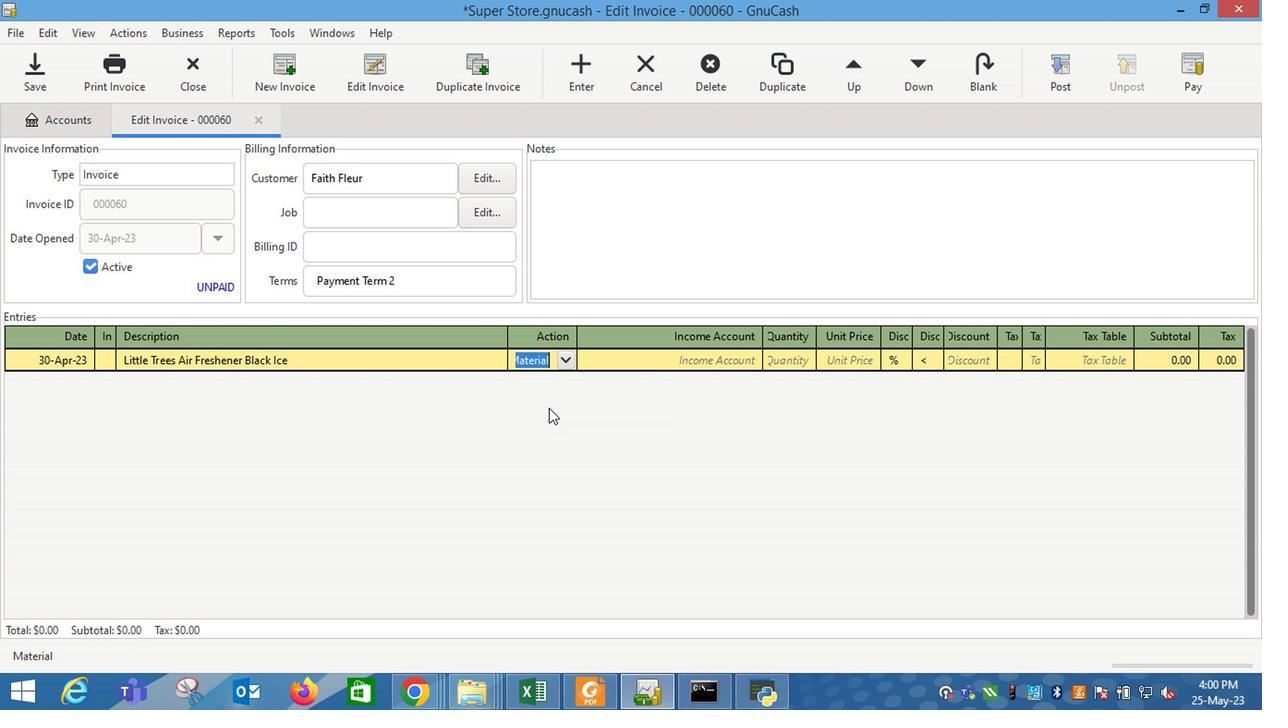 
Action: Mouse moved to (753, 363)
Screenshot: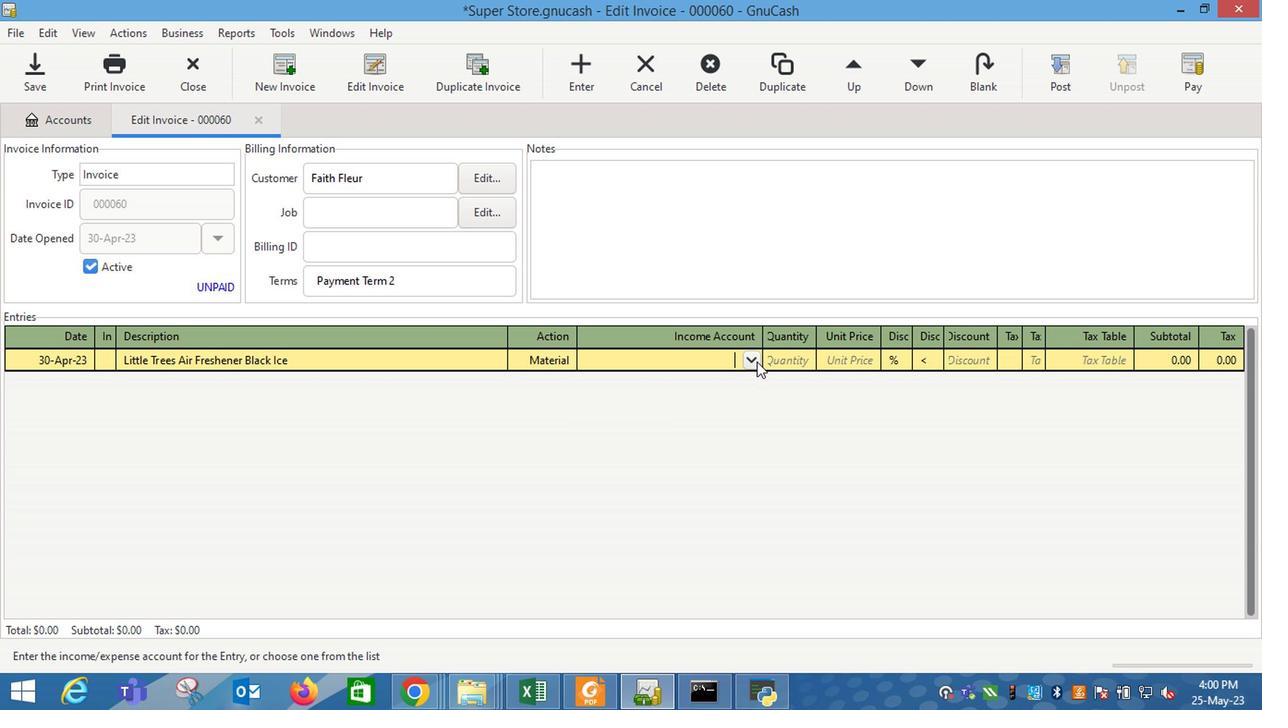 
Action: Mouse pressed left at (753, 363)
Screenshot: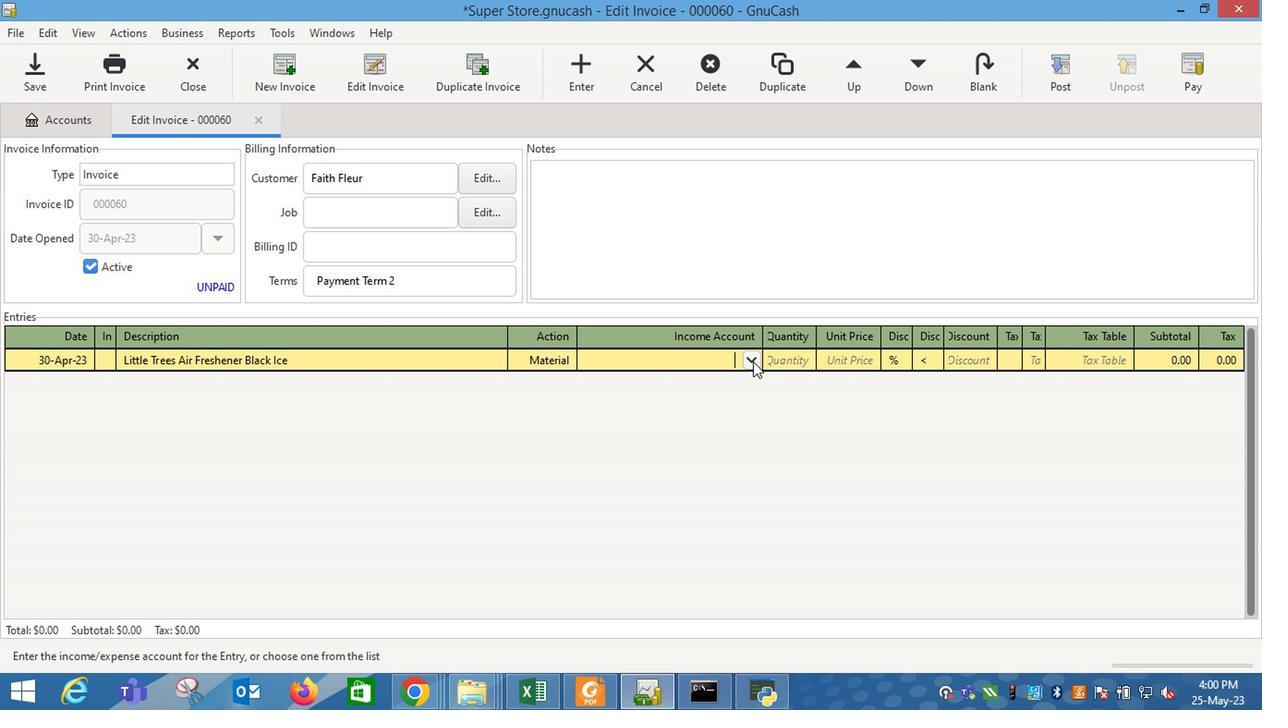 
Action: Mouse moved to (629, 455)
Screenshot: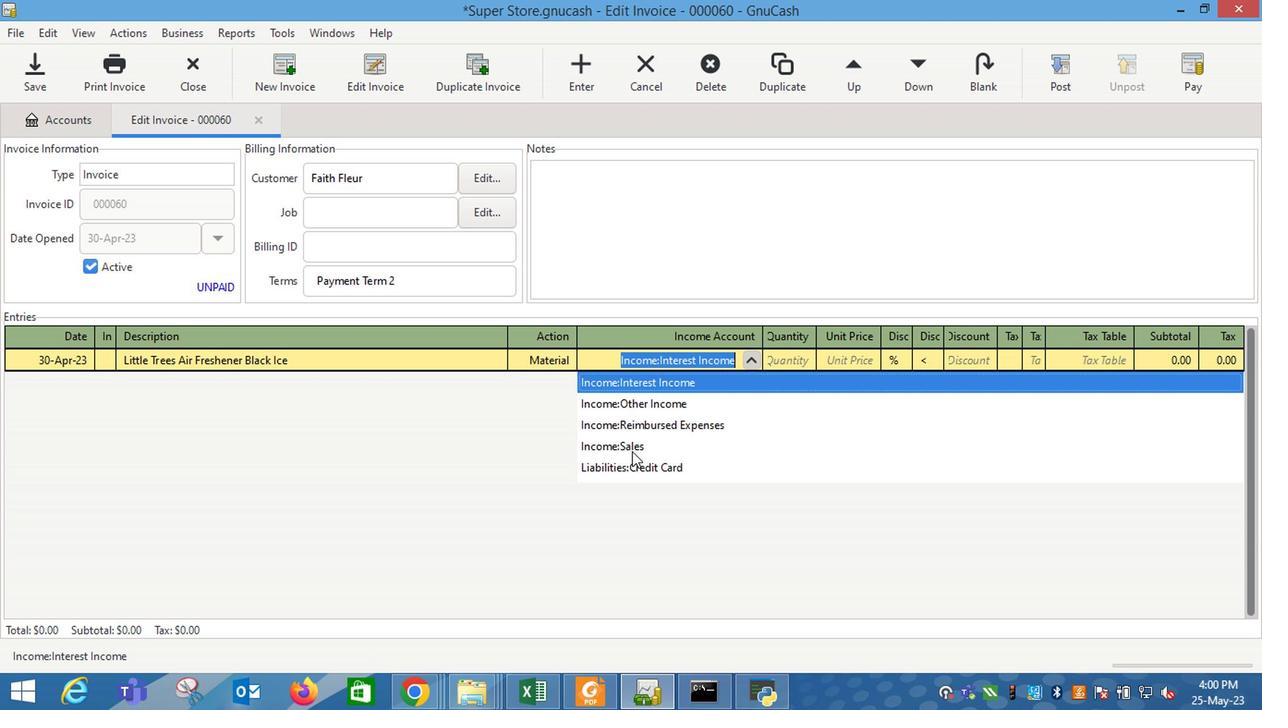 
Action: Mouse pressed left at (629, 455)
Screenshot: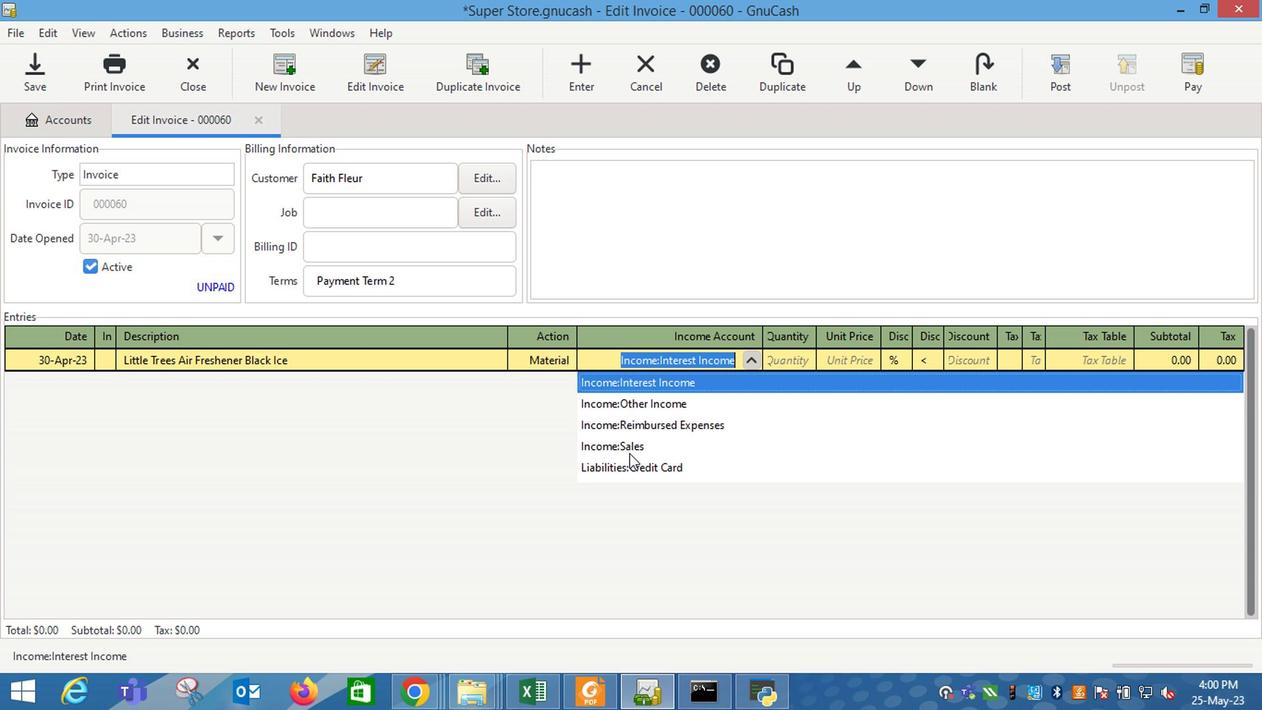 
Action: Mouse moved to (782, 395)
Screenshot: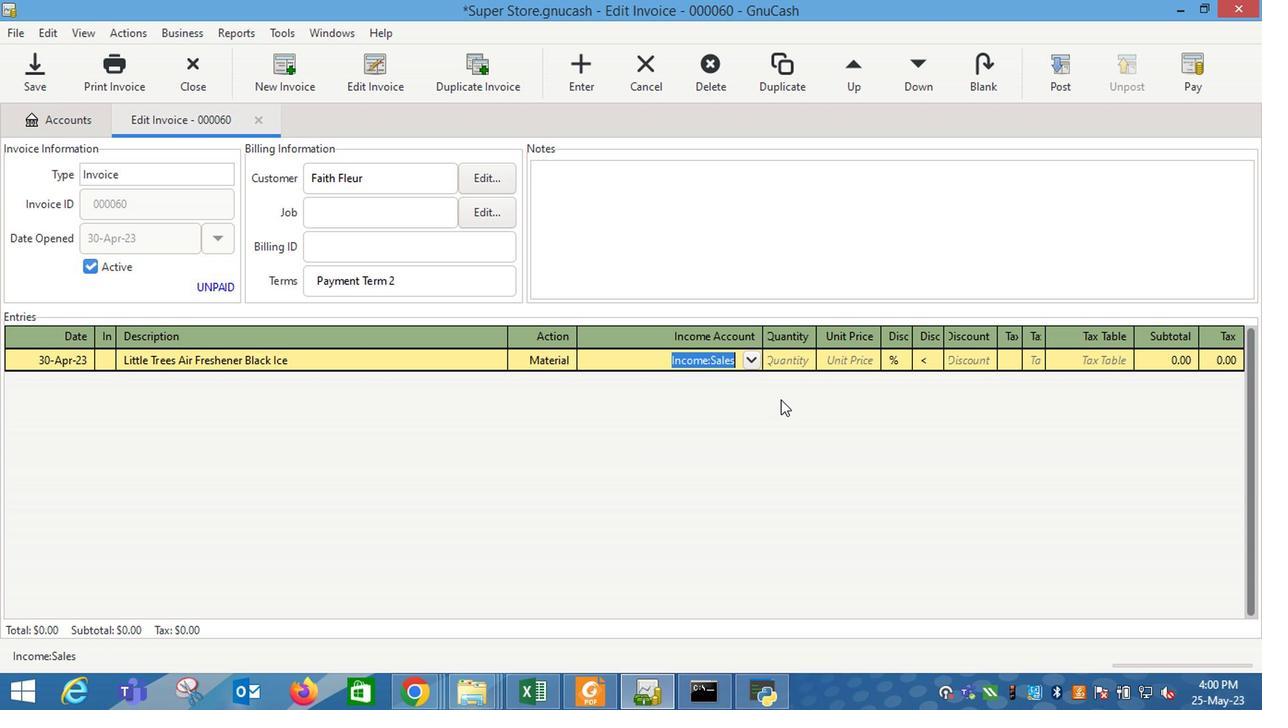 
Action: Key pressed <Key.tab>1<Key.tab>8.6
Screenshot: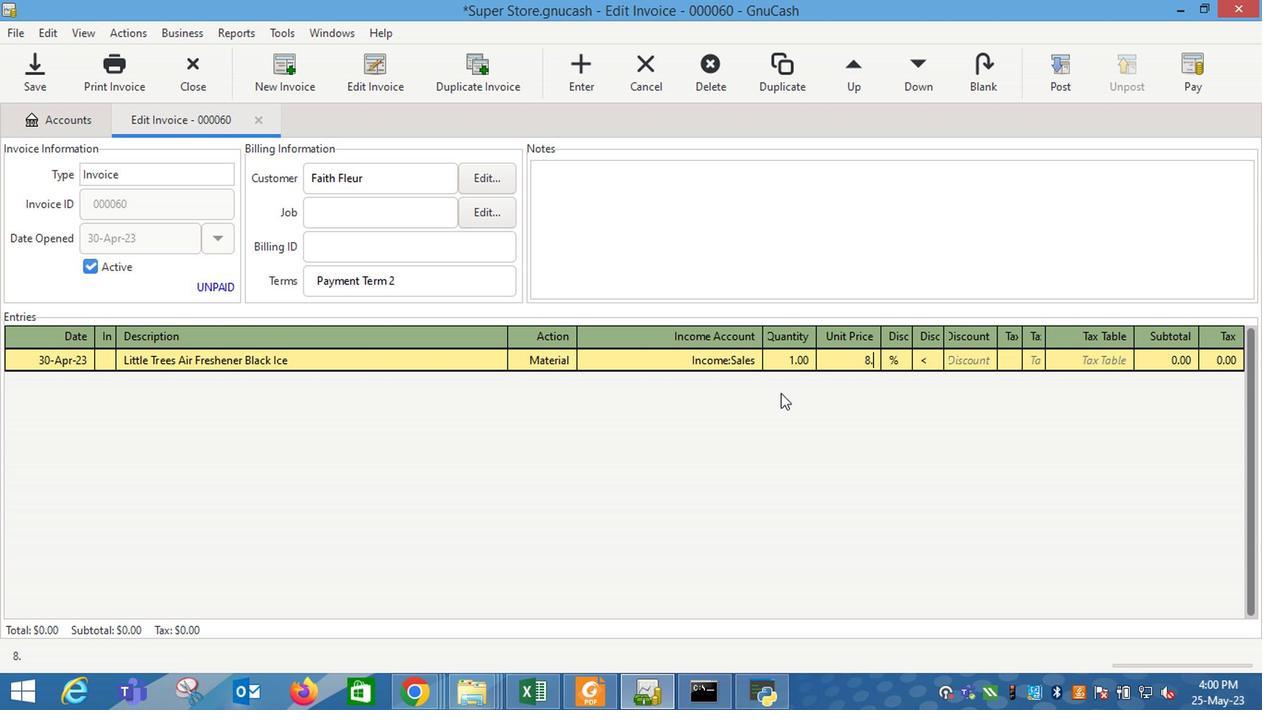 
Action: Mouse moved to (898, 363)
Screenshot: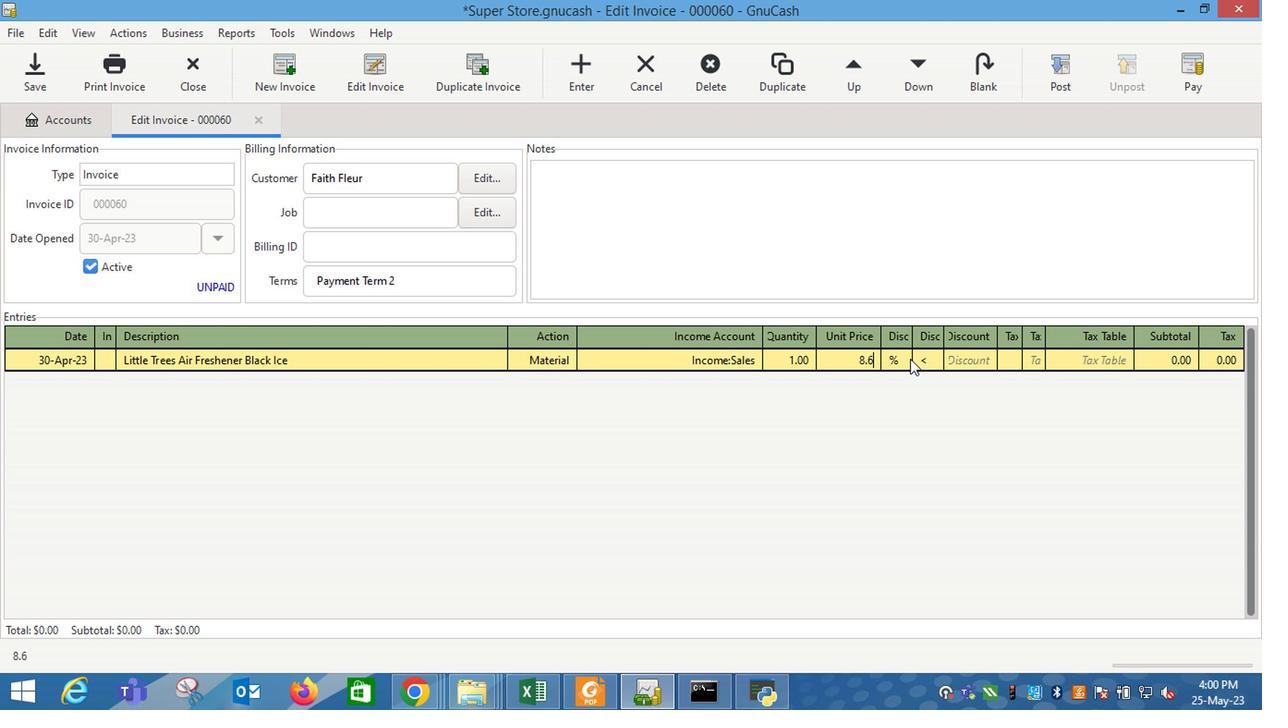 
Action: Mouse pressed left at (898, 363)
Screenshot: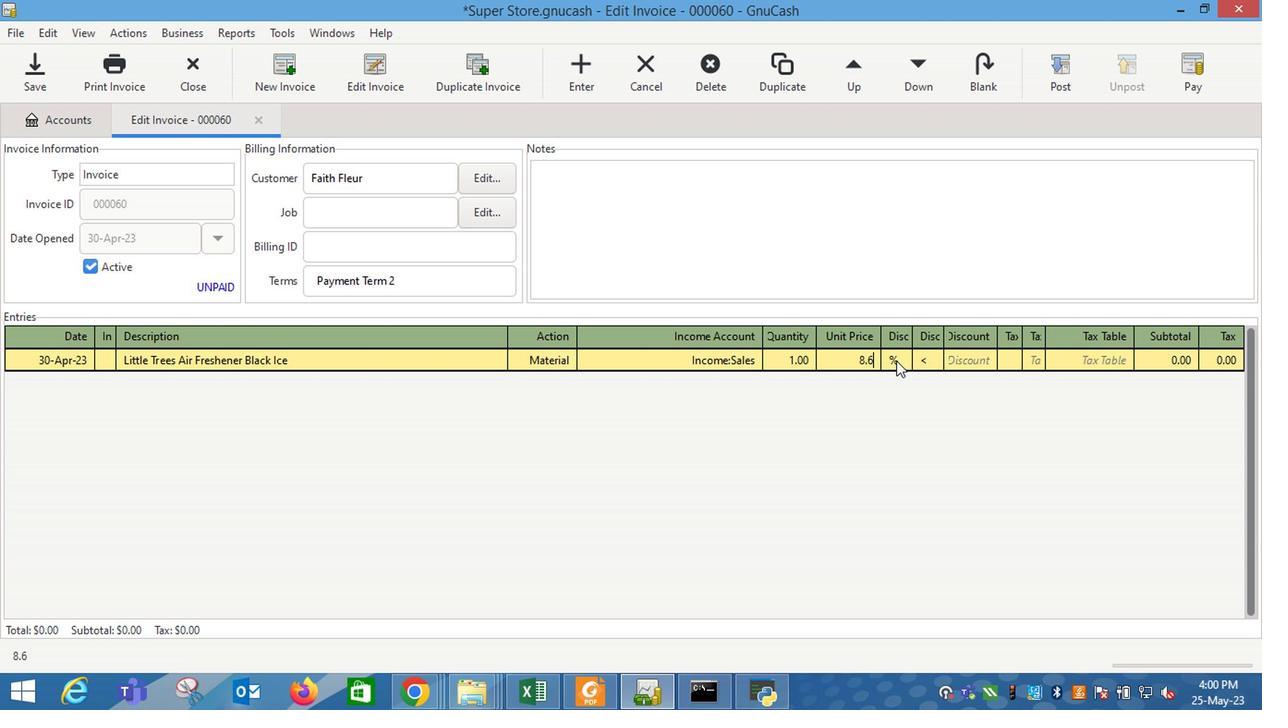 
Action: Mouse moved to (925, 363)
Screenshot: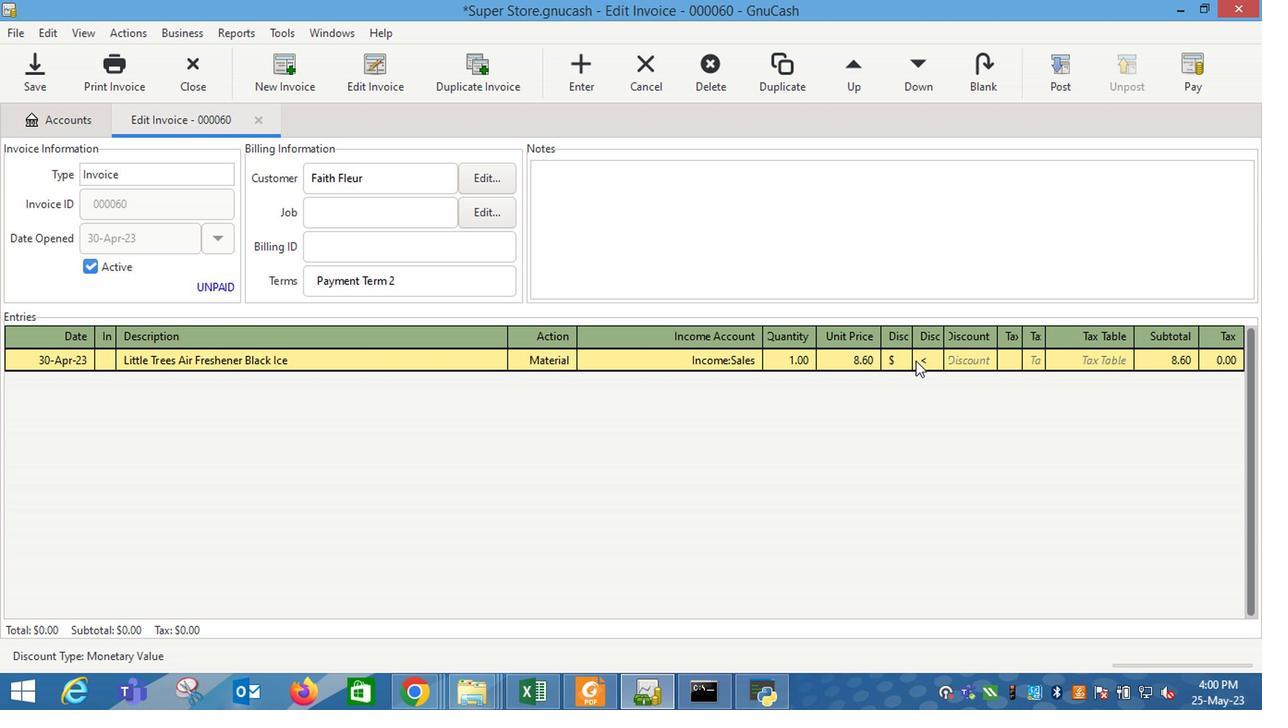 
Action: Mouse pressed left at (925, 363)
Screenshot: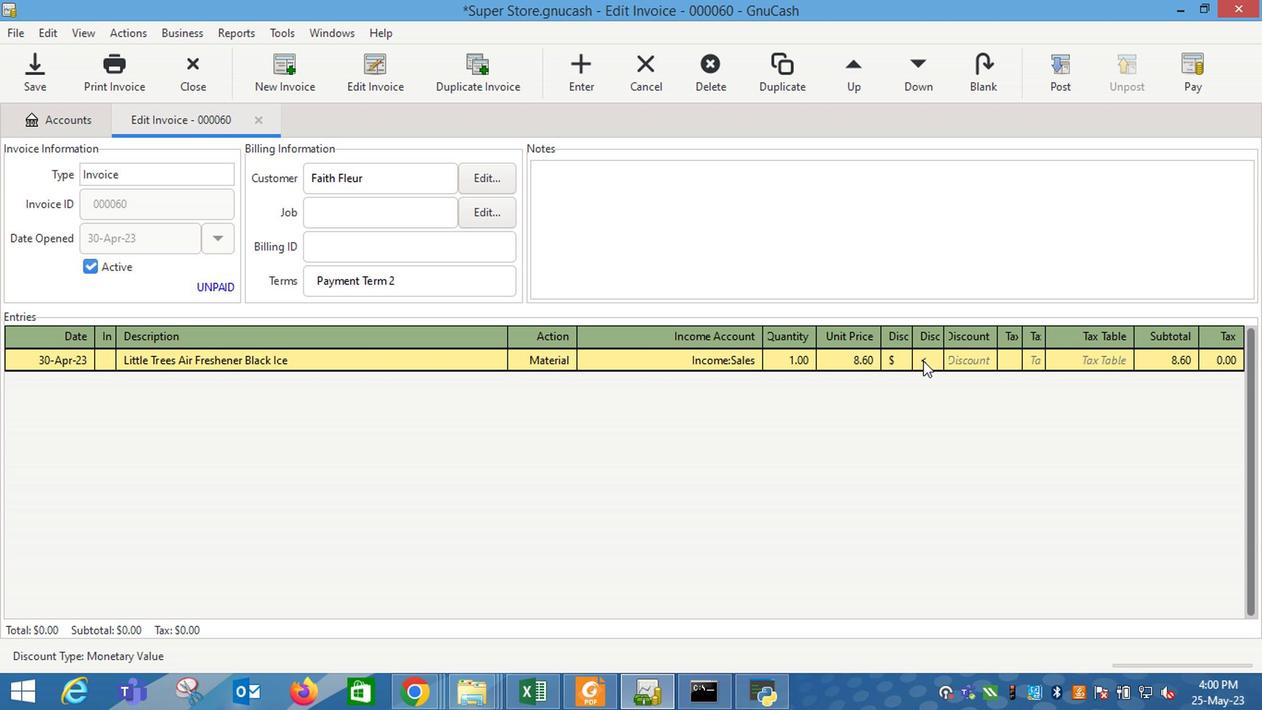
Action: Mouse moved to (967, 363)
Screenshot: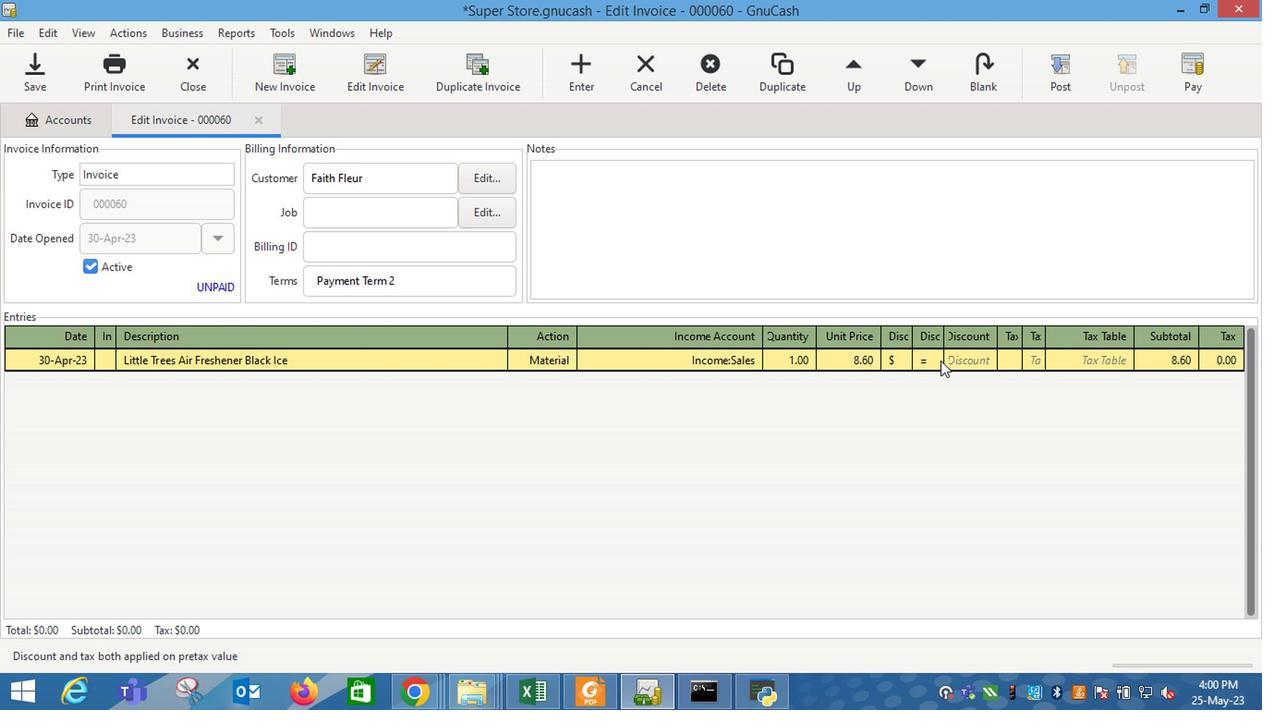 
Action: Mouse pressed left at (967, 363)
Screenshot: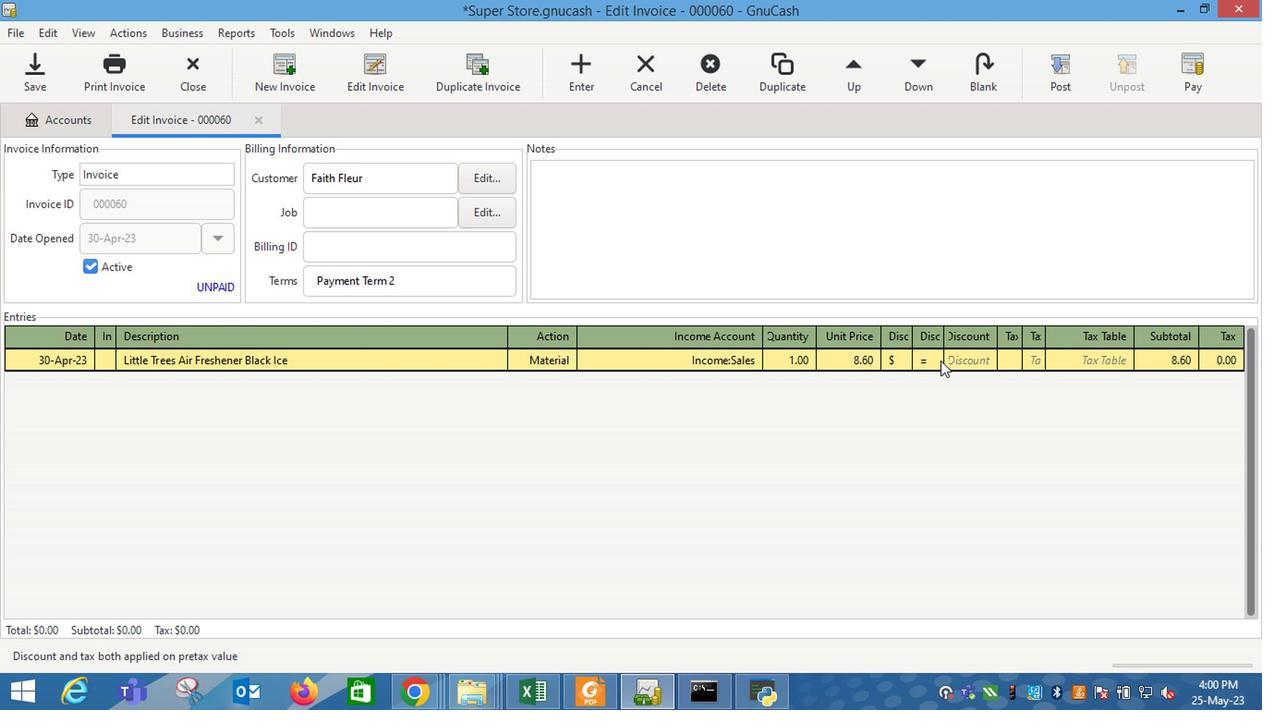 
Action: Mouse moved to (966, 365)
Screenshot: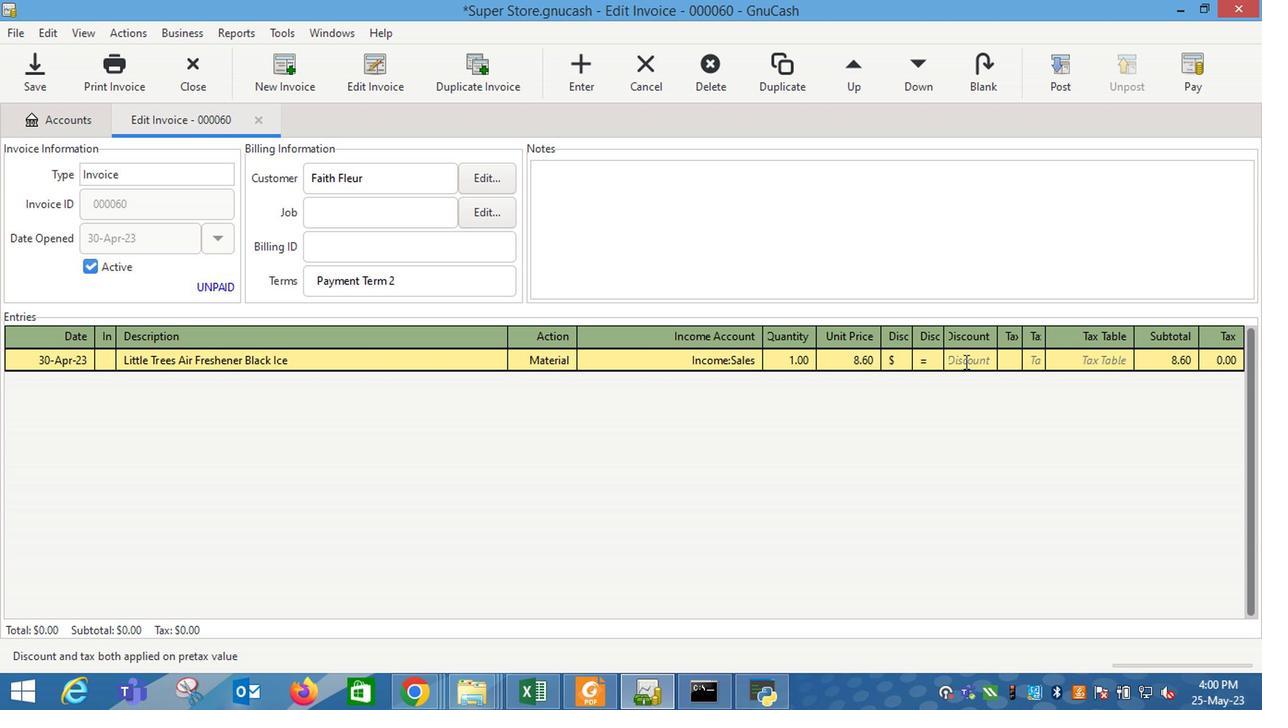 
Action: Key pressed 0.5<Key.enter>
Screenshot: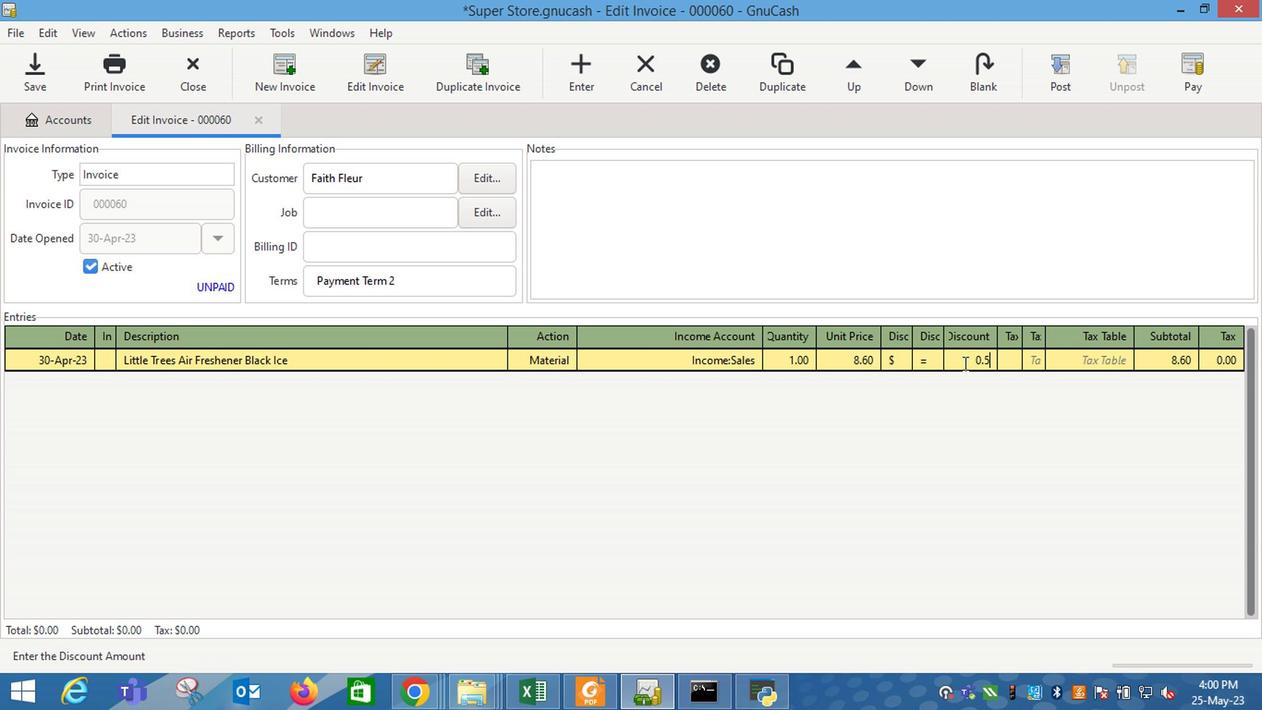 
Action: Mouse moved to (336, 388)
Screenshot: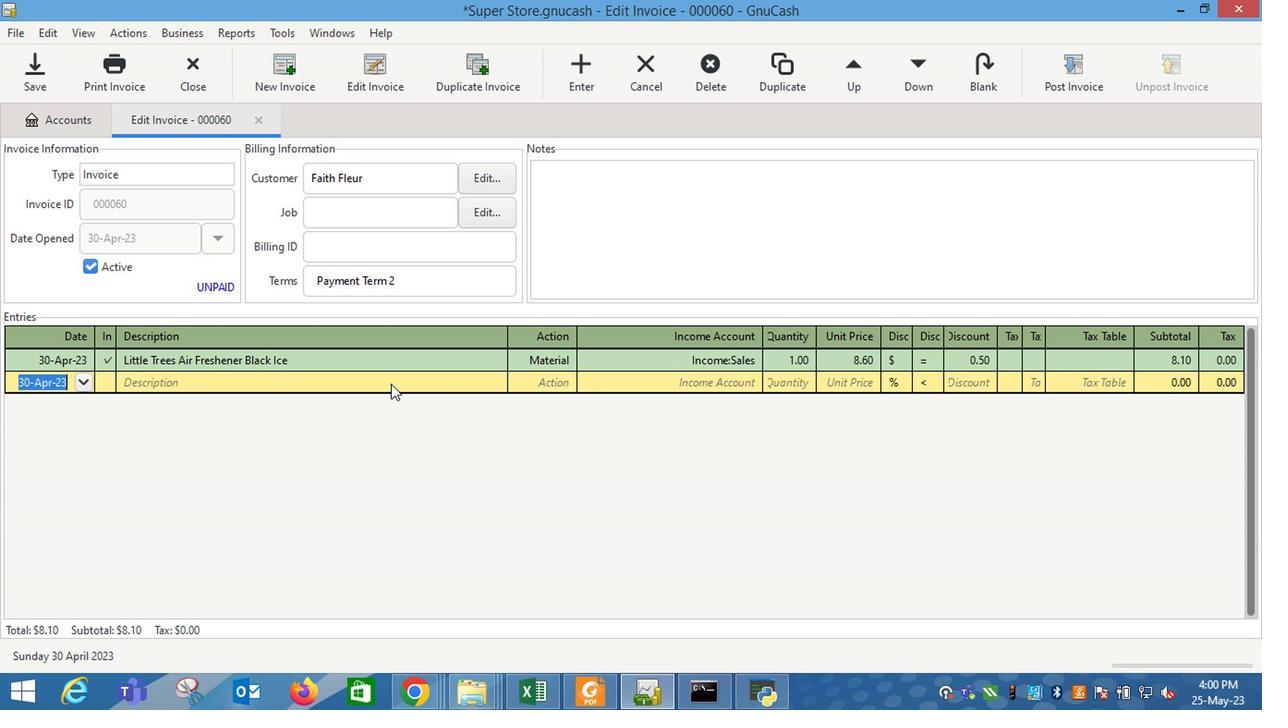 
Action: Key pressed <Key.tab>
Screenshot: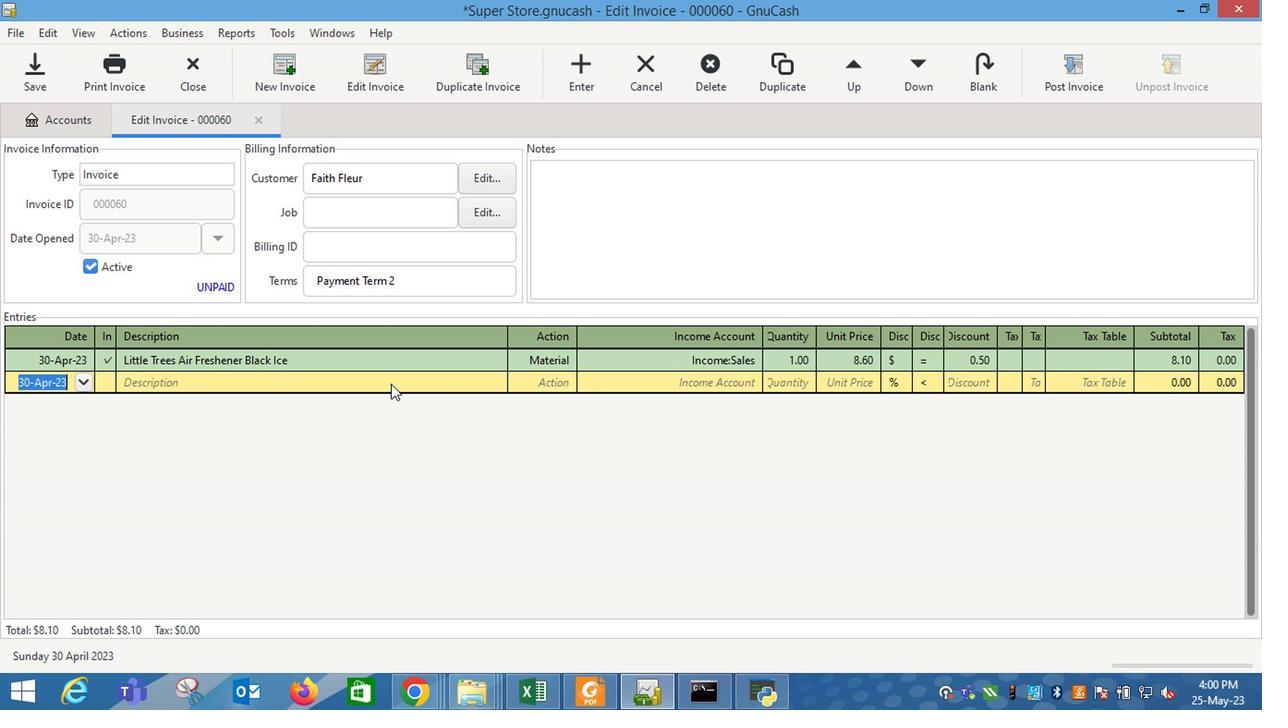 
Action: Mouse moved to (276, 391)
Screenshot: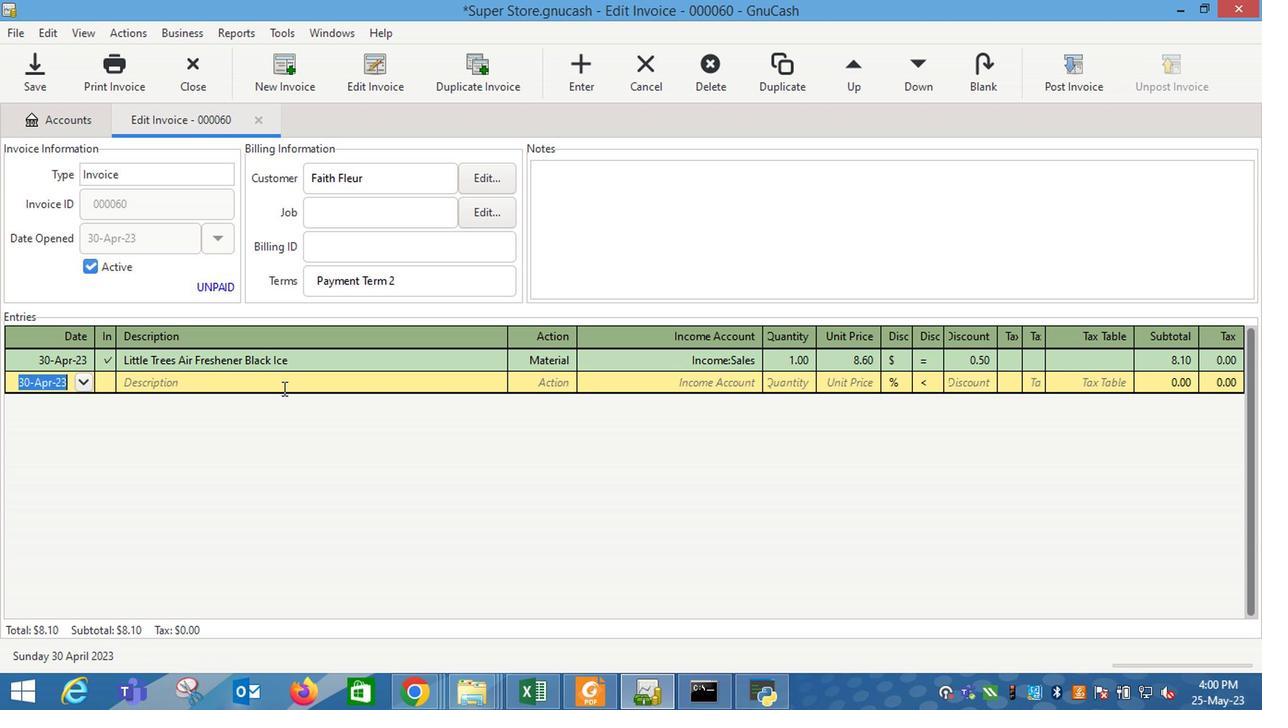 
Action: Key pressed <Key.shift_r>Mag
Screenshot: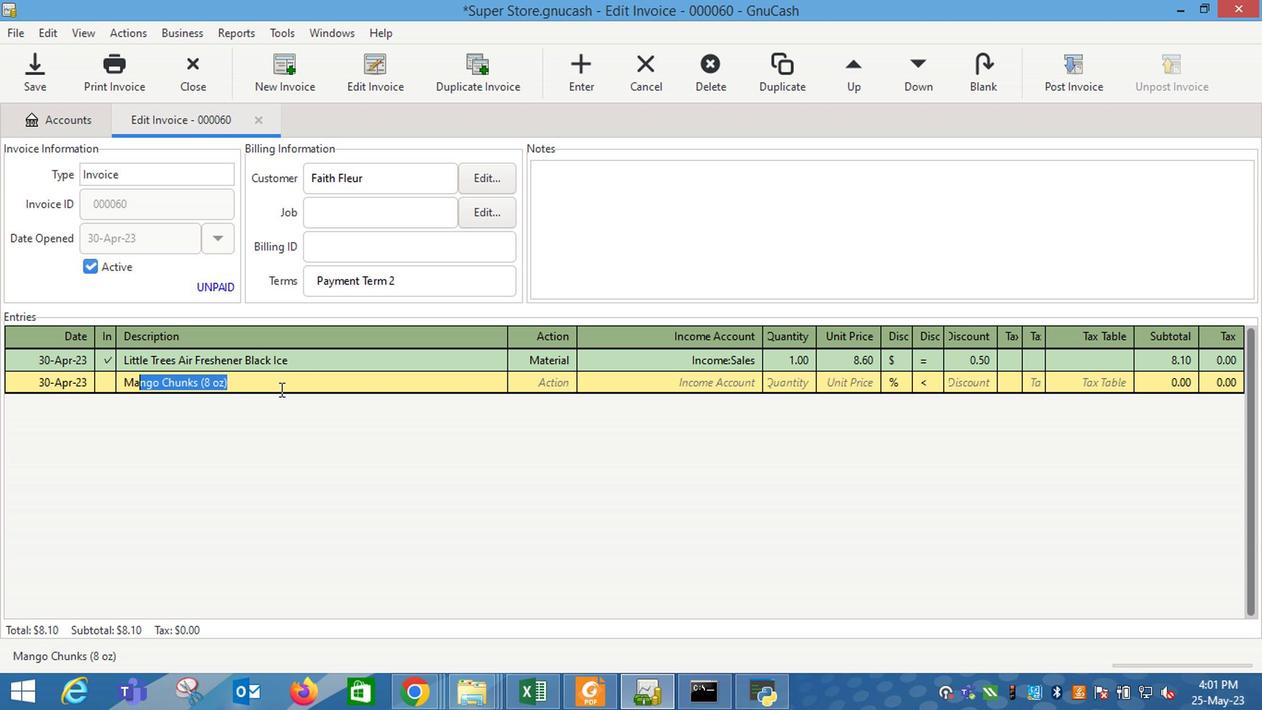 
Action: Mouse moved to (277, 393)
Screenshot: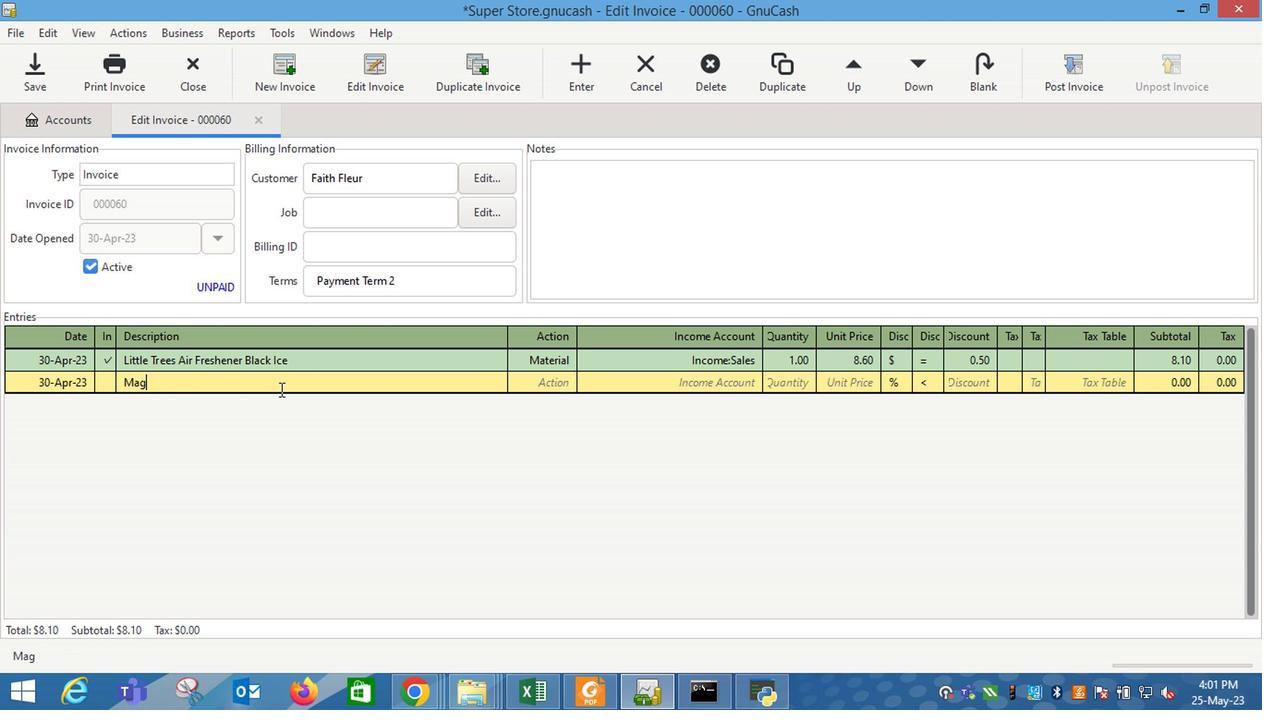 
Action: Key pressed num<Key.space><Key.shift_r>Ice<Key.space><Key.shift_r>Cream
Screenshot: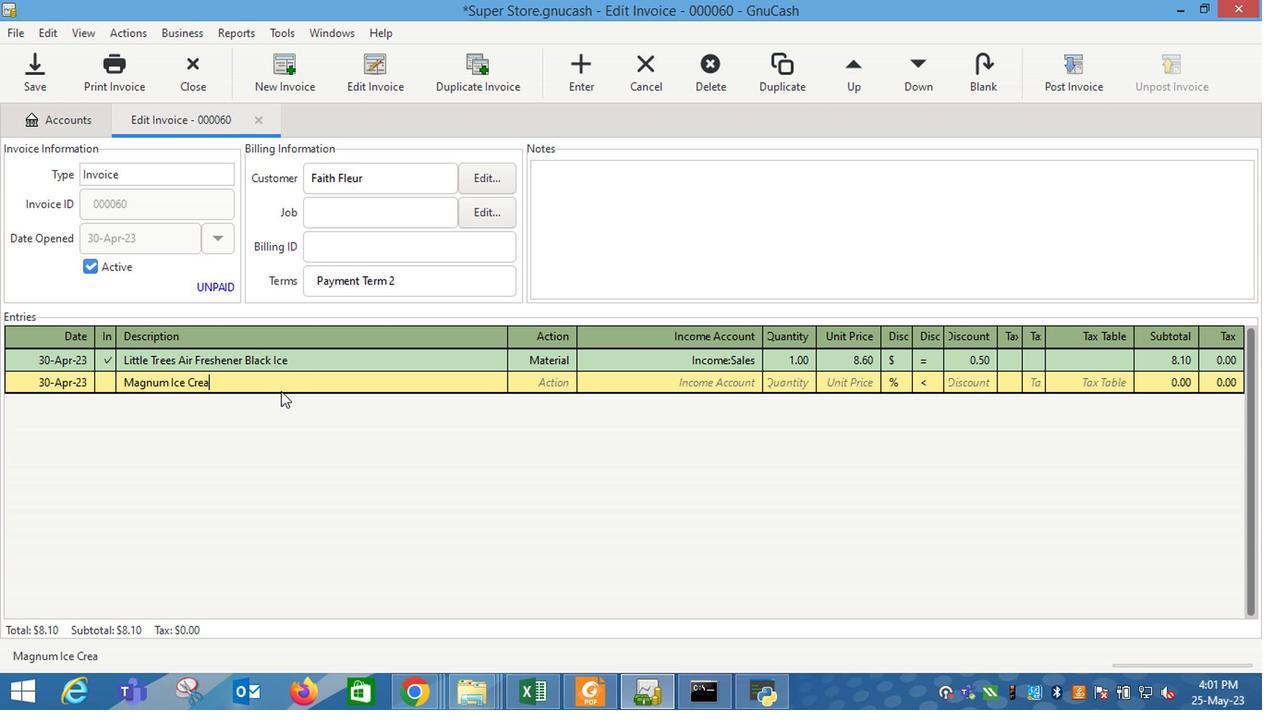 
Action: Mouse moved to (276, 388)
Screenshot: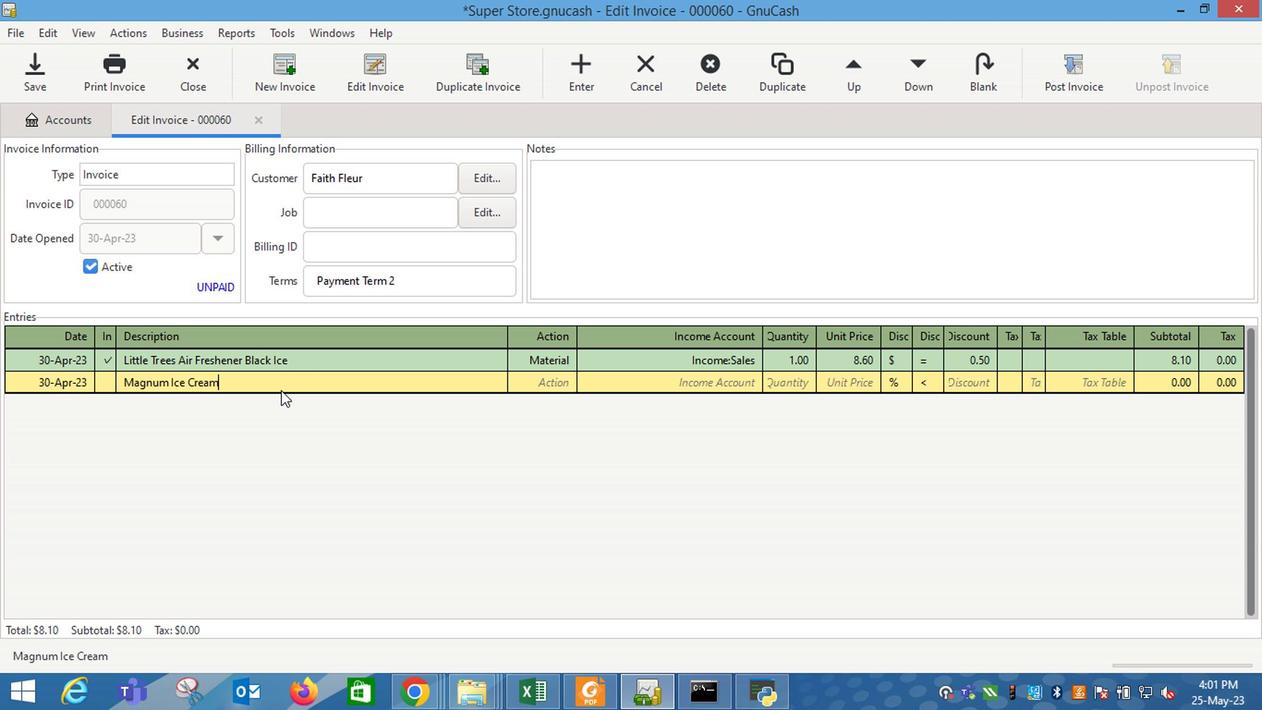 
Action: Key pressed <Key.tab>
Screenshot: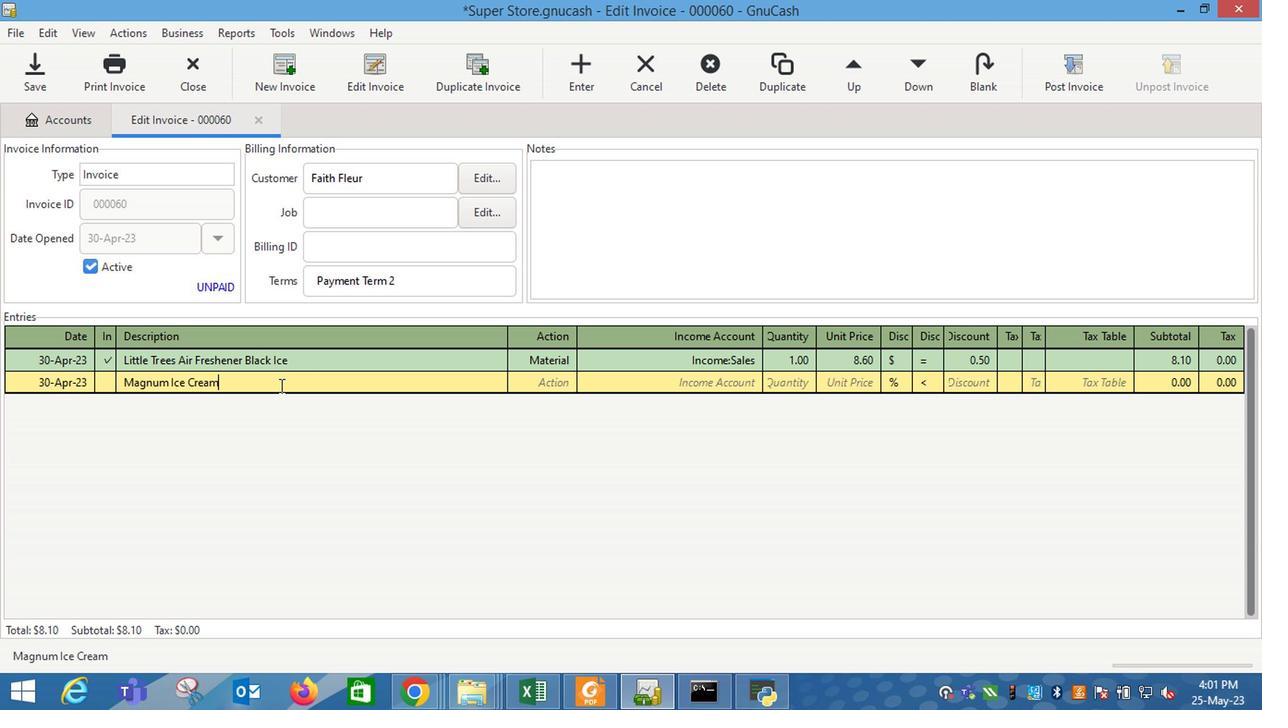 
Action: Mouse moved to (563, 388)
Screenshot: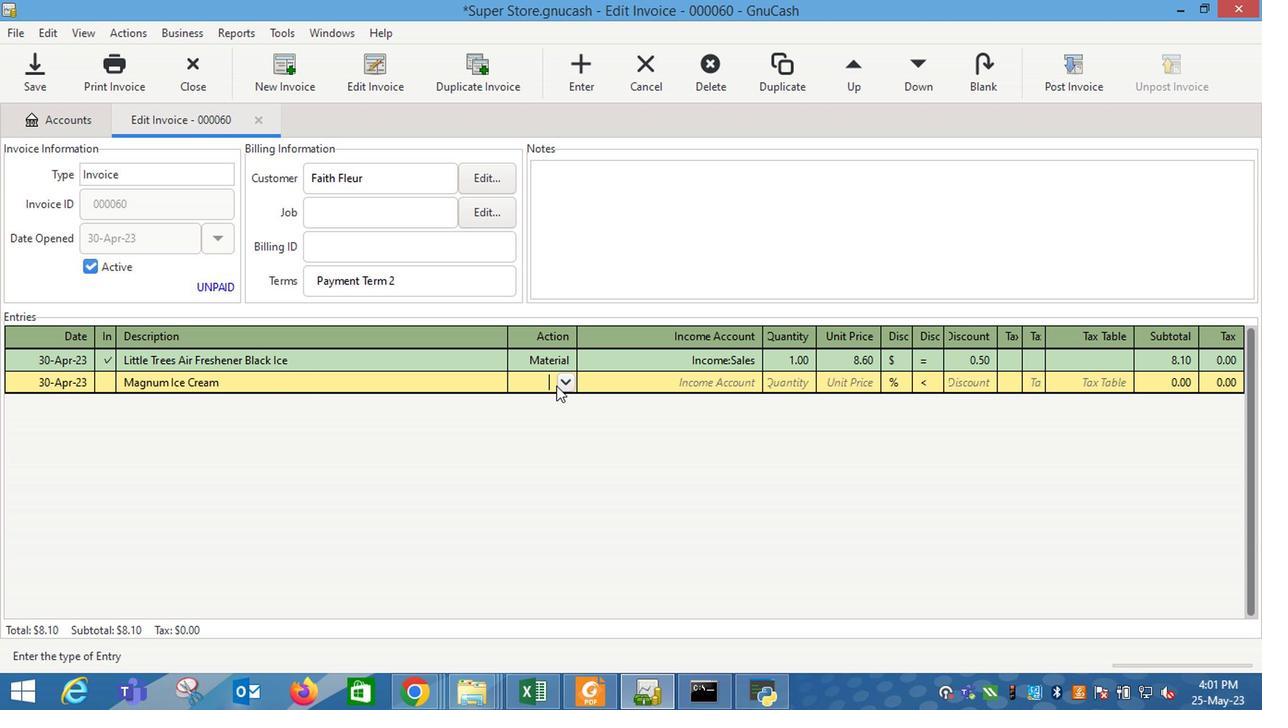 
Action: Mouse pressed left at (563, 388)
Screenshot: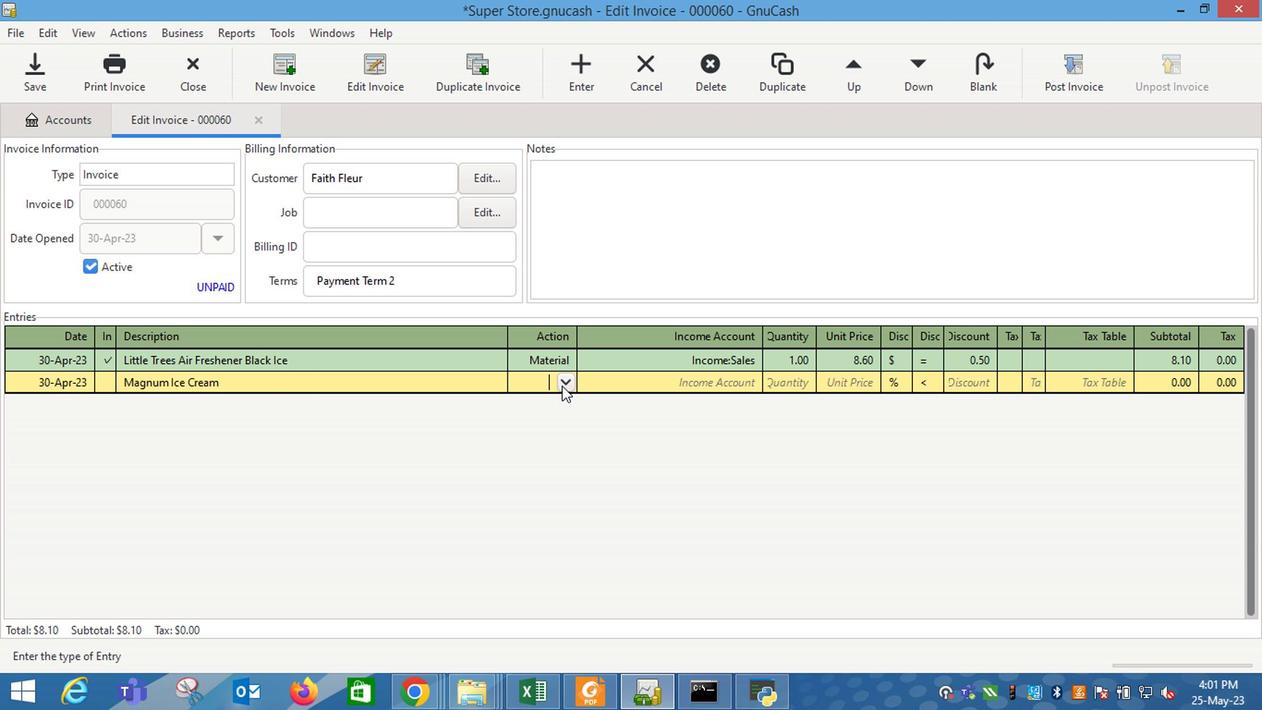 
Action: Mouse moved to (530, 428)
Screenshot: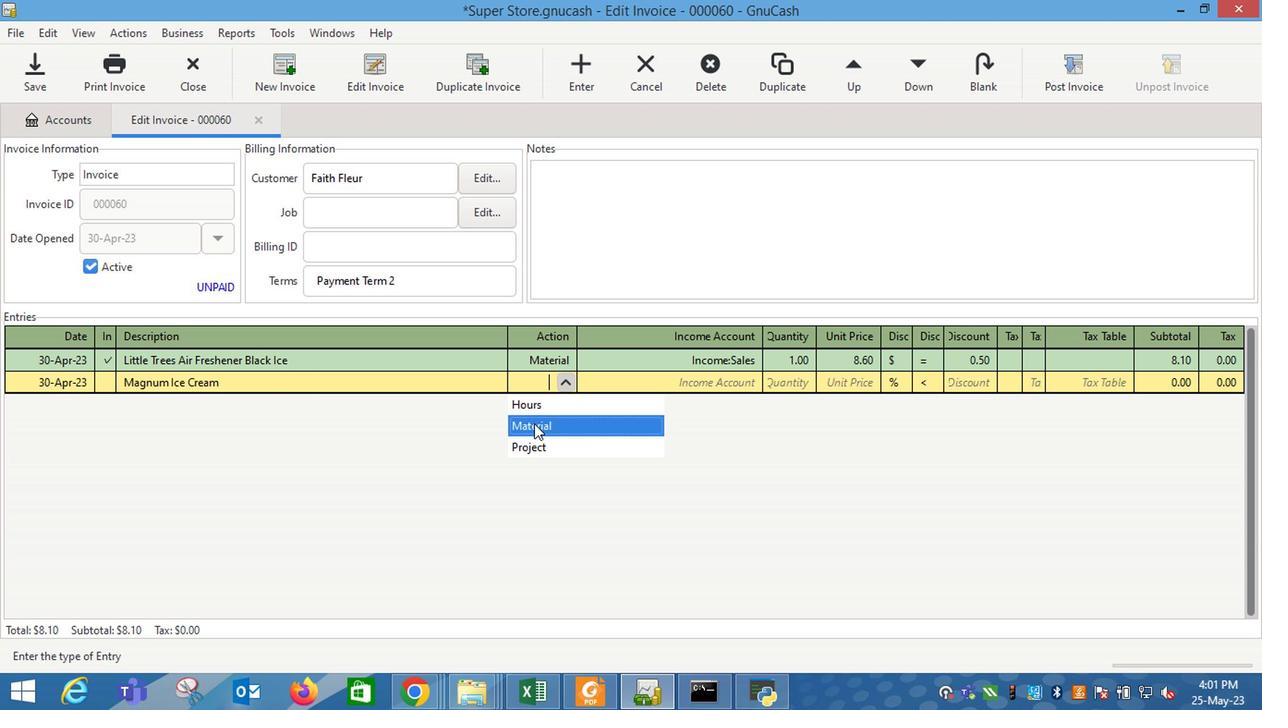 
Action: Mouse pressed left at (530, 428)
Screenshot: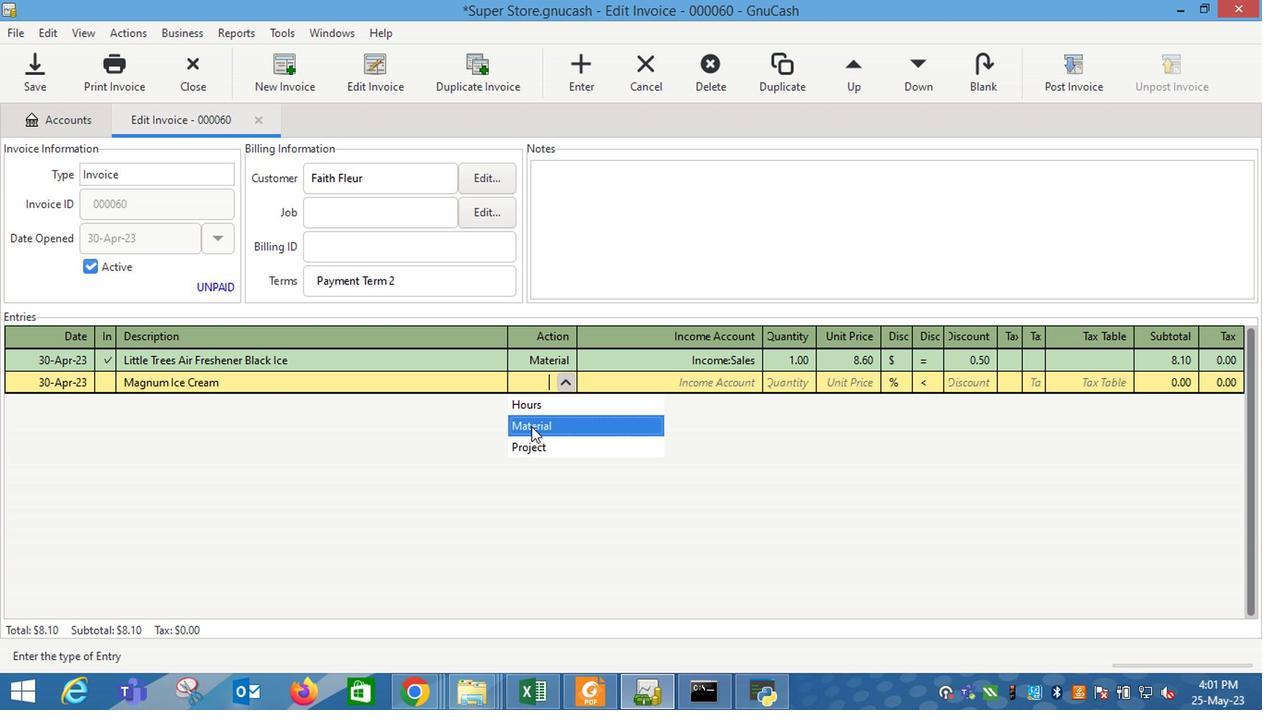 
Action: Key pressed <Key.tab>
Screenshot: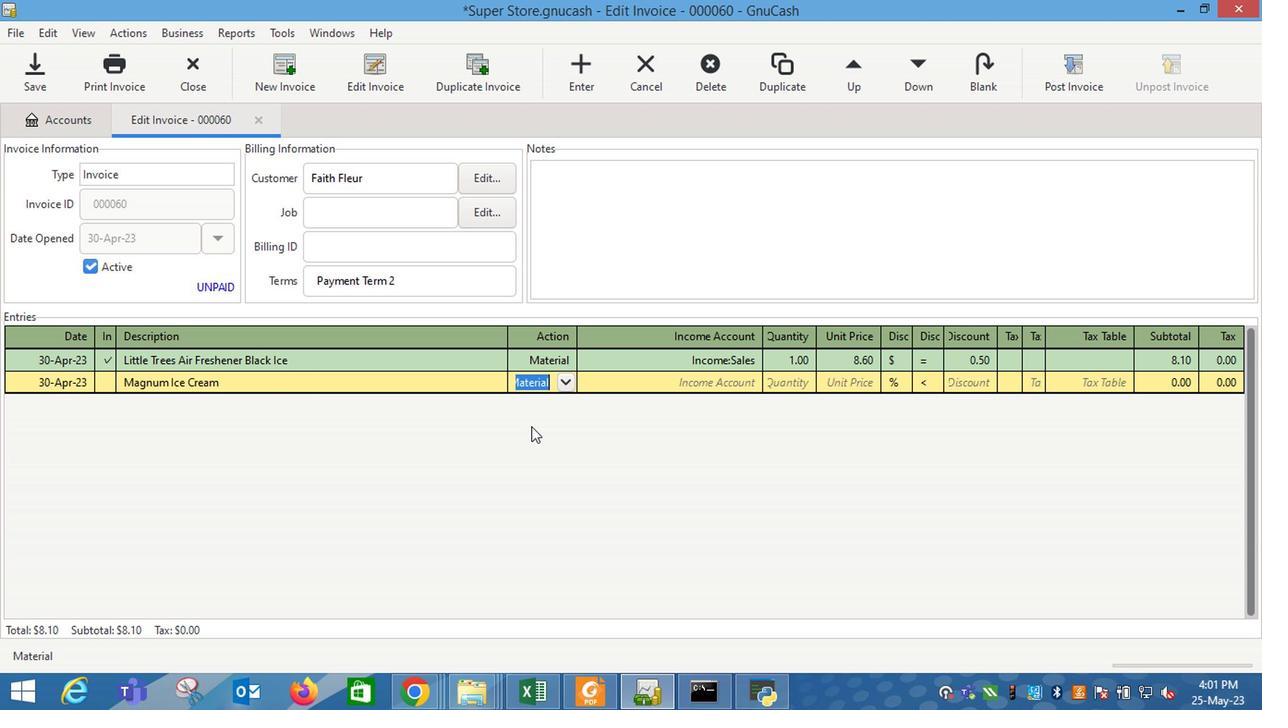 
Action: Mouse moved to (759, 388)
Screenshot: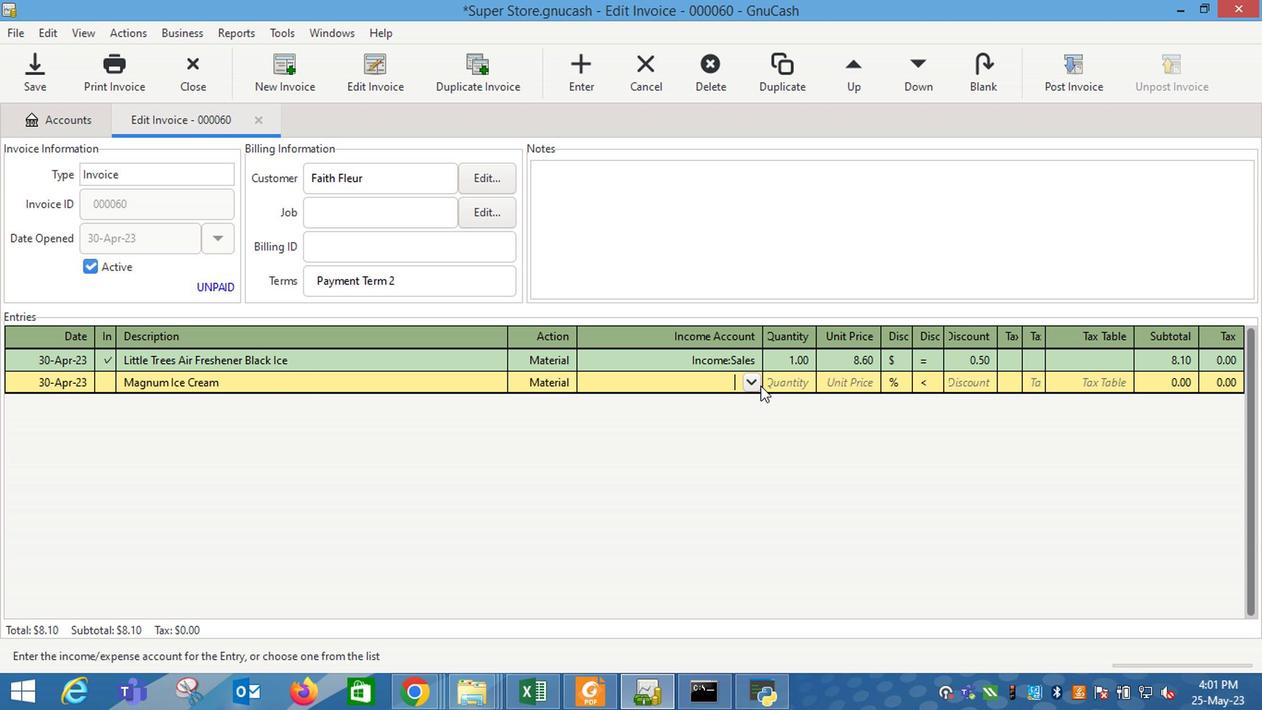 
Action: Mouse pressed left at (759, 388)
Screenshot: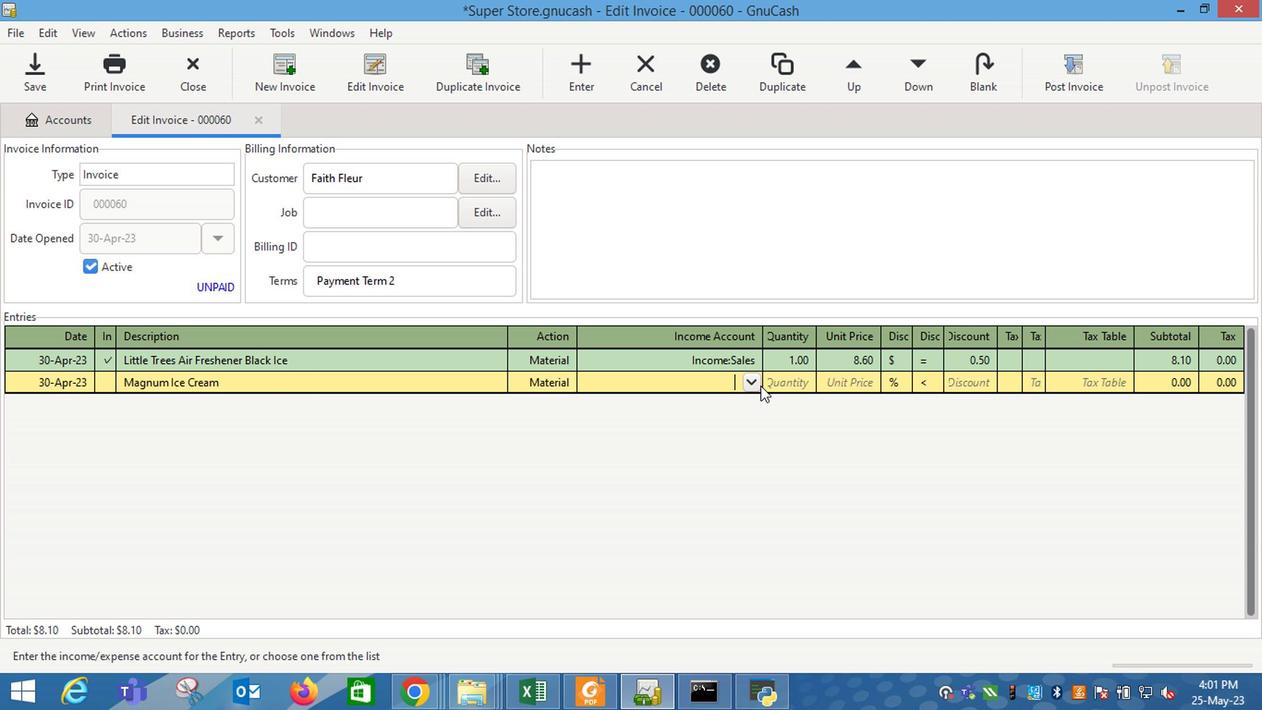 
Action: Mouse moved to (654, 476)
Screenshot: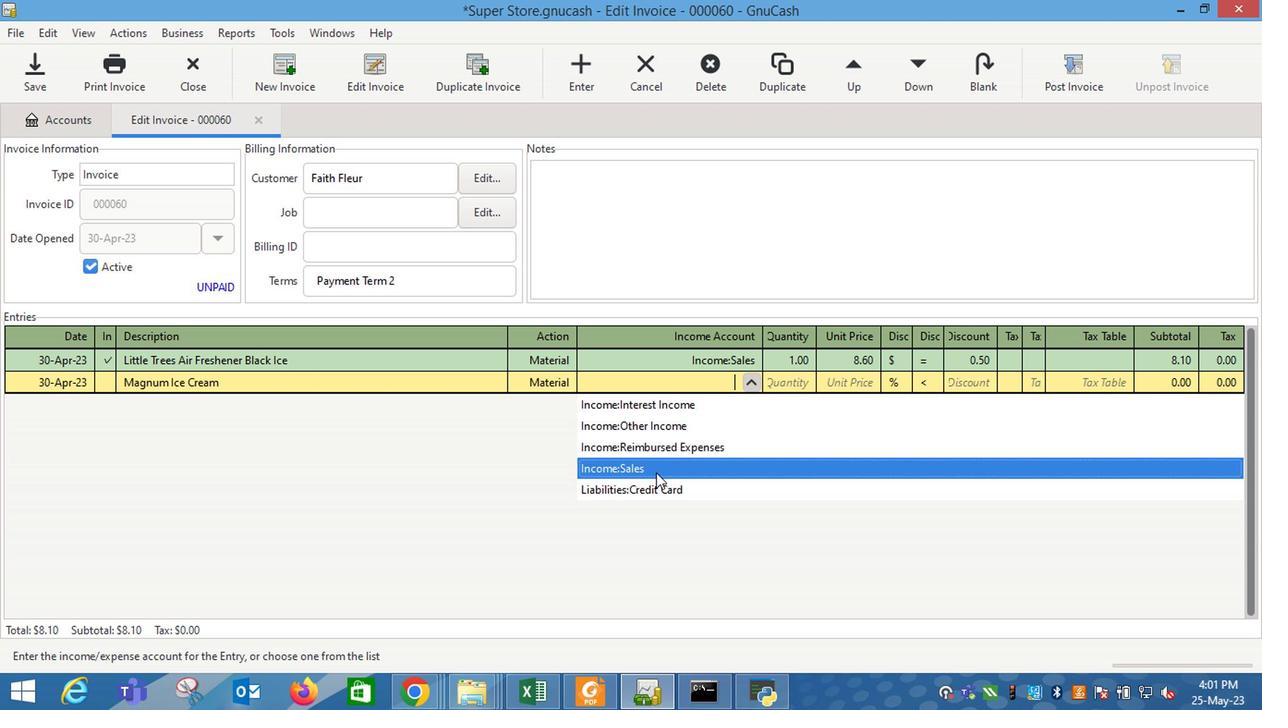 
Action: Mouse pressed left at (654, 476)
Screenshot: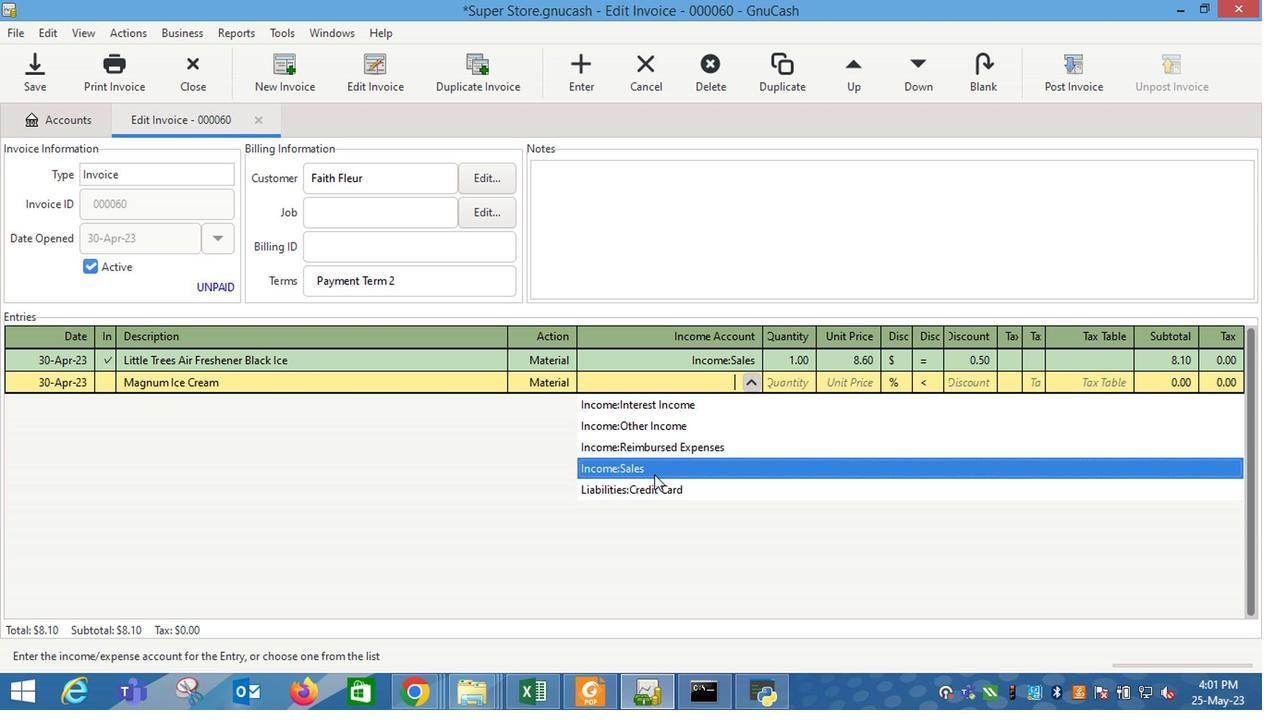 
Action: Key pressed <Key.tab>4<Key.tab>8.2
Screenshot: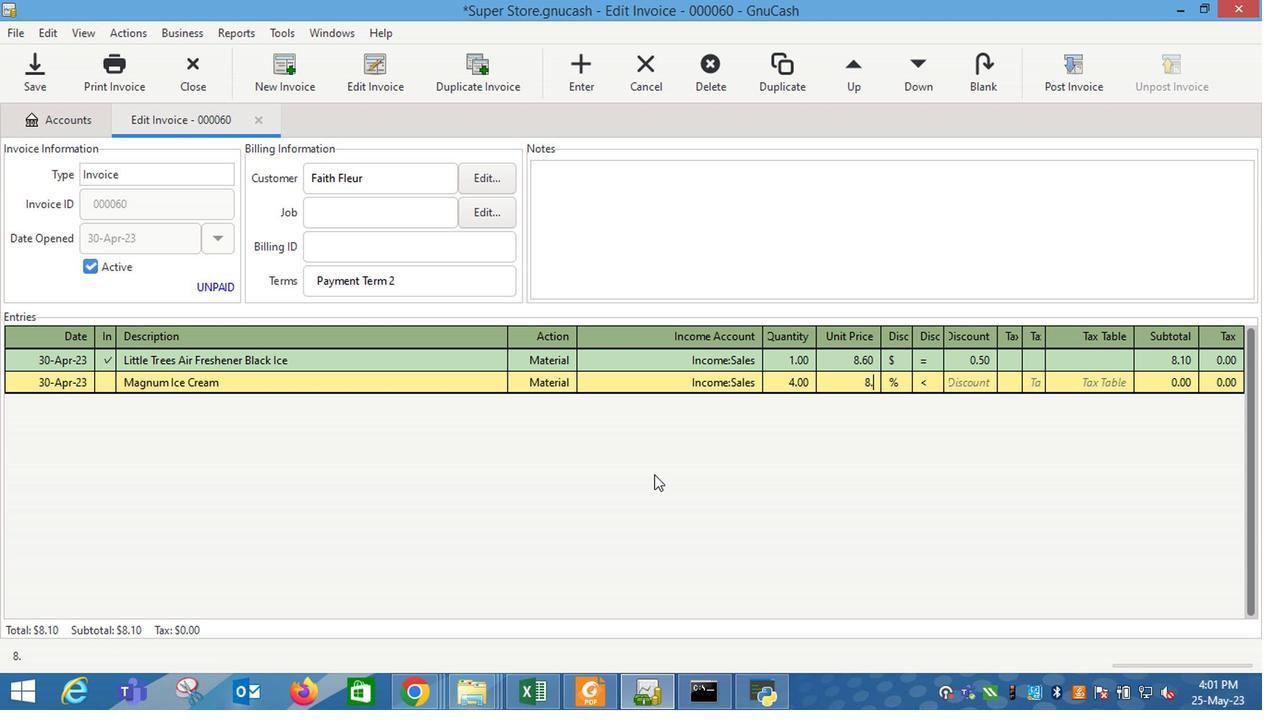 
Action: Mouse moved to (891, 388)
Screenshot: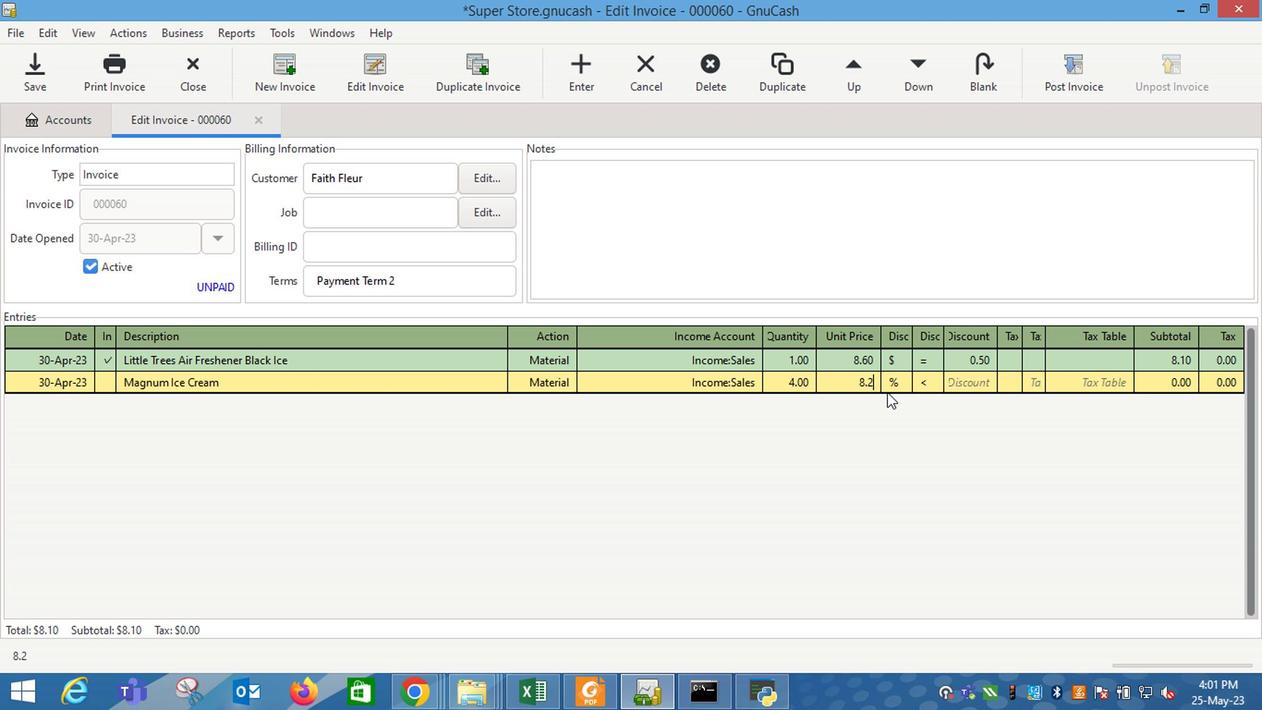 
Action: Mouse pressed left at (891, 388)
Screenshot: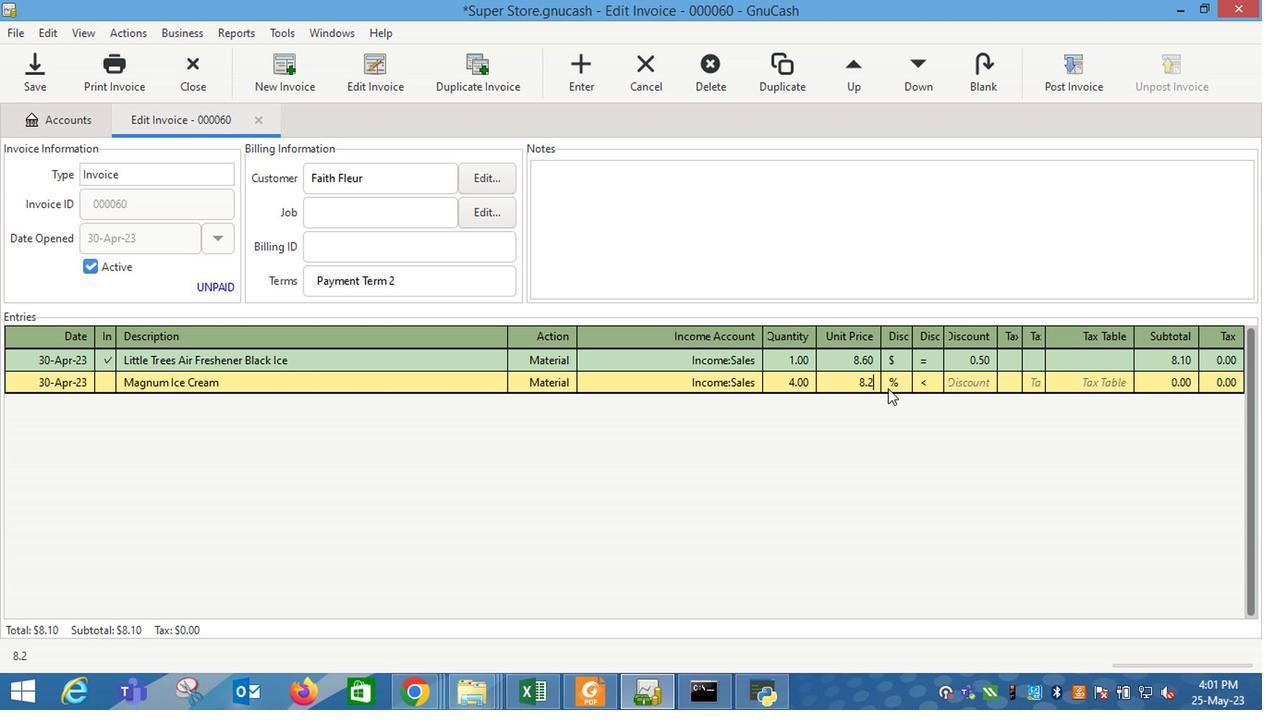 
Action: Mouse moved to (932, 388)
Screenshot: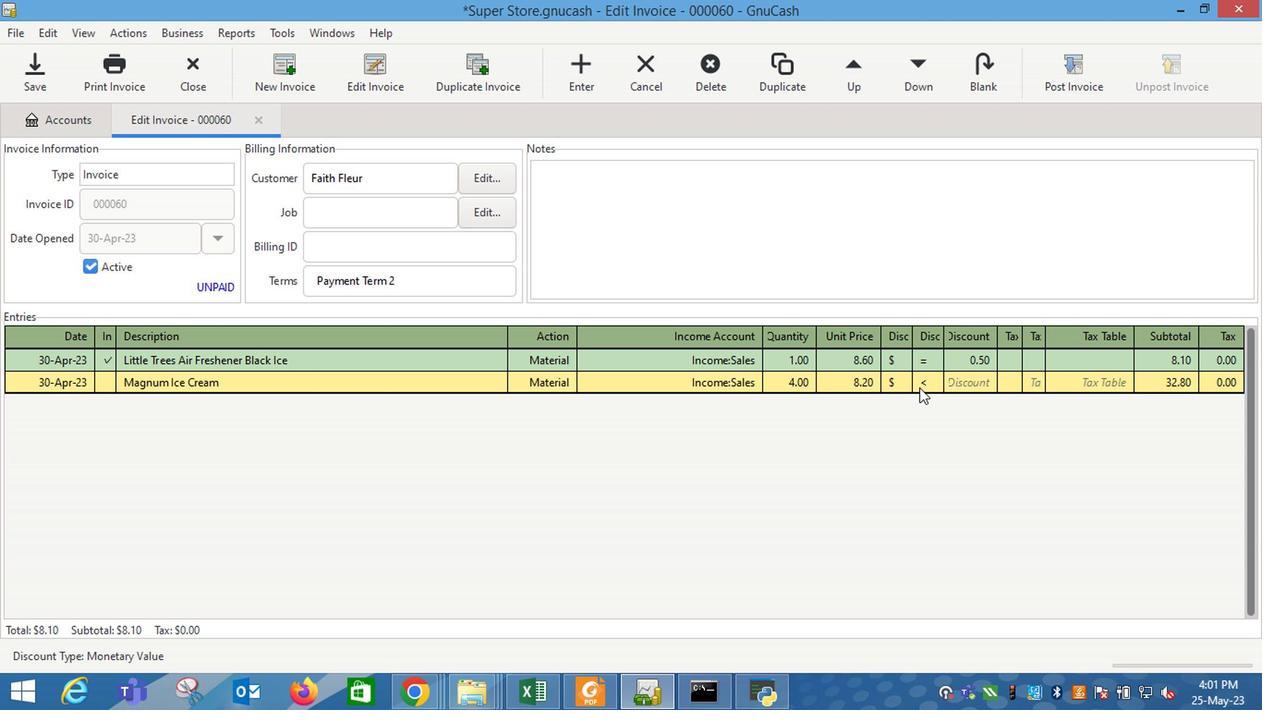 
Action: Mouse pressed left at (932, 388)
Screenshot: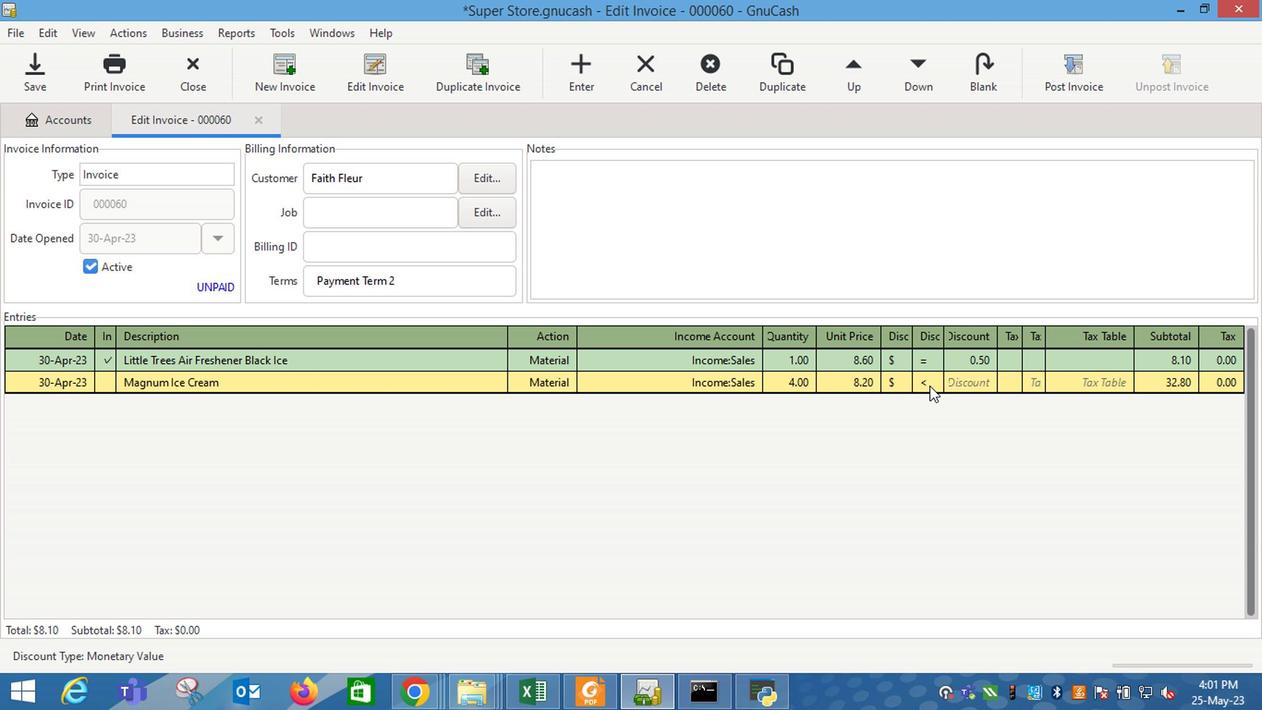 
Action: Mouse moved to (979, 386)
Screenshot: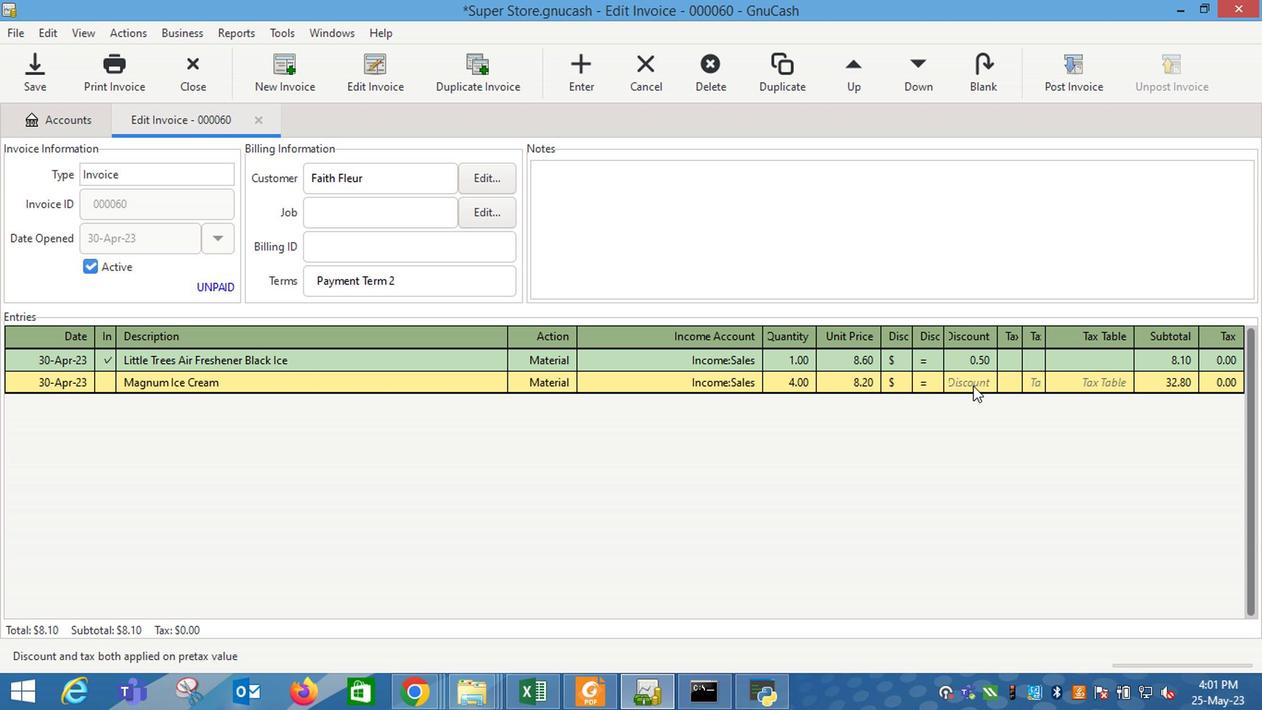 
Action: Mouse pressed left at (979, 386)
Screenshot: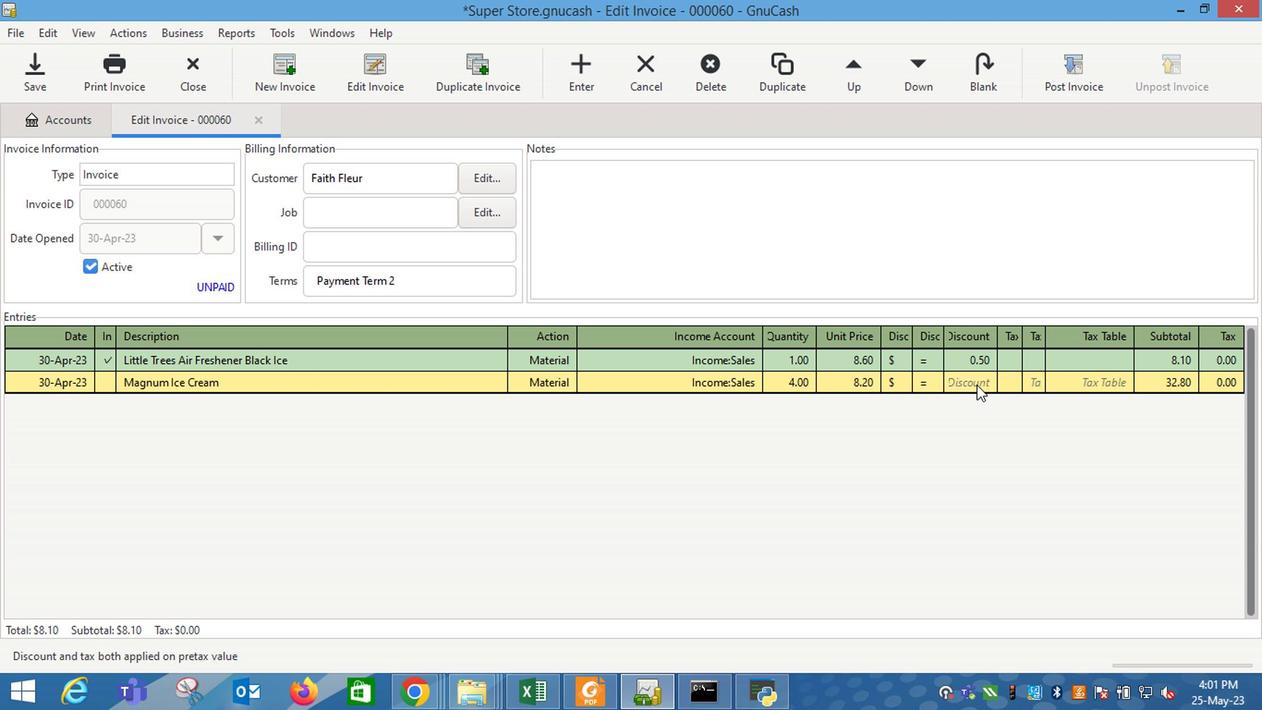 
Action: Mouse moved to (963, 397)
Screenshot: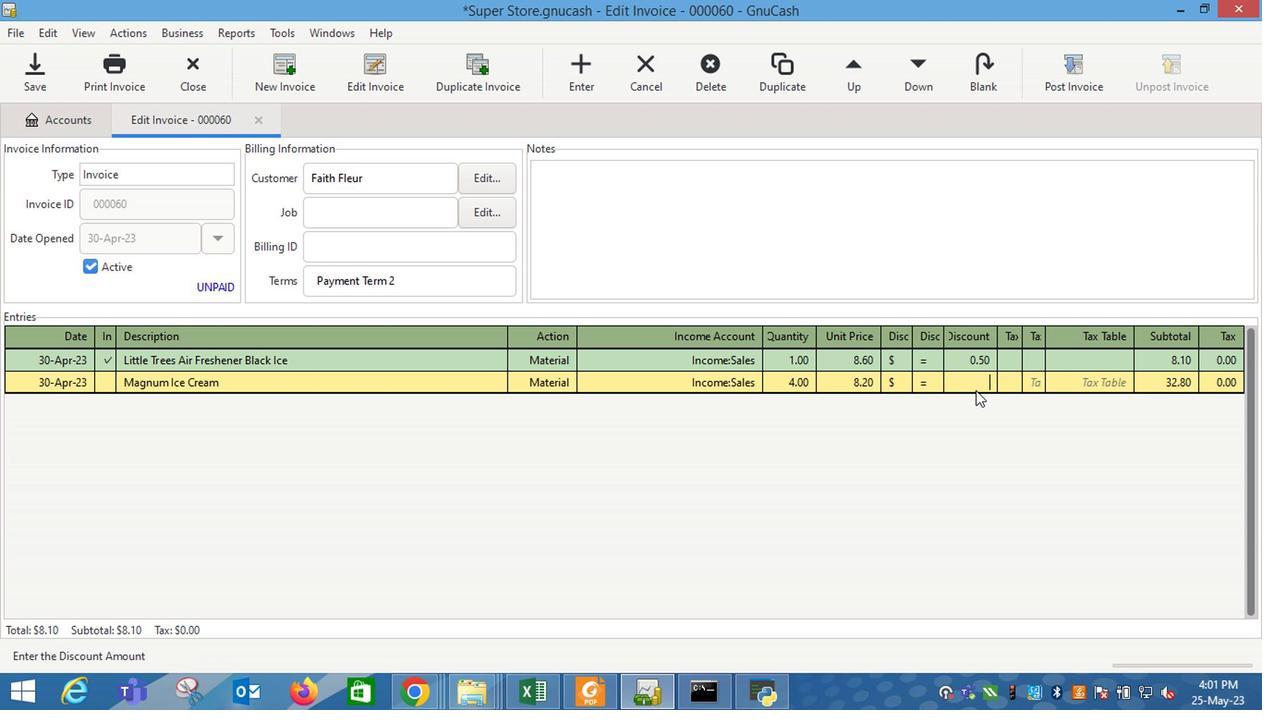 
Action: Key pressed 1.5<Key.enter><Key.tab><Key.shift_r>Russet<Key.space><Key.shift_r>Potato<Key.space><Key.backspace><Key.tab>
Screenshot: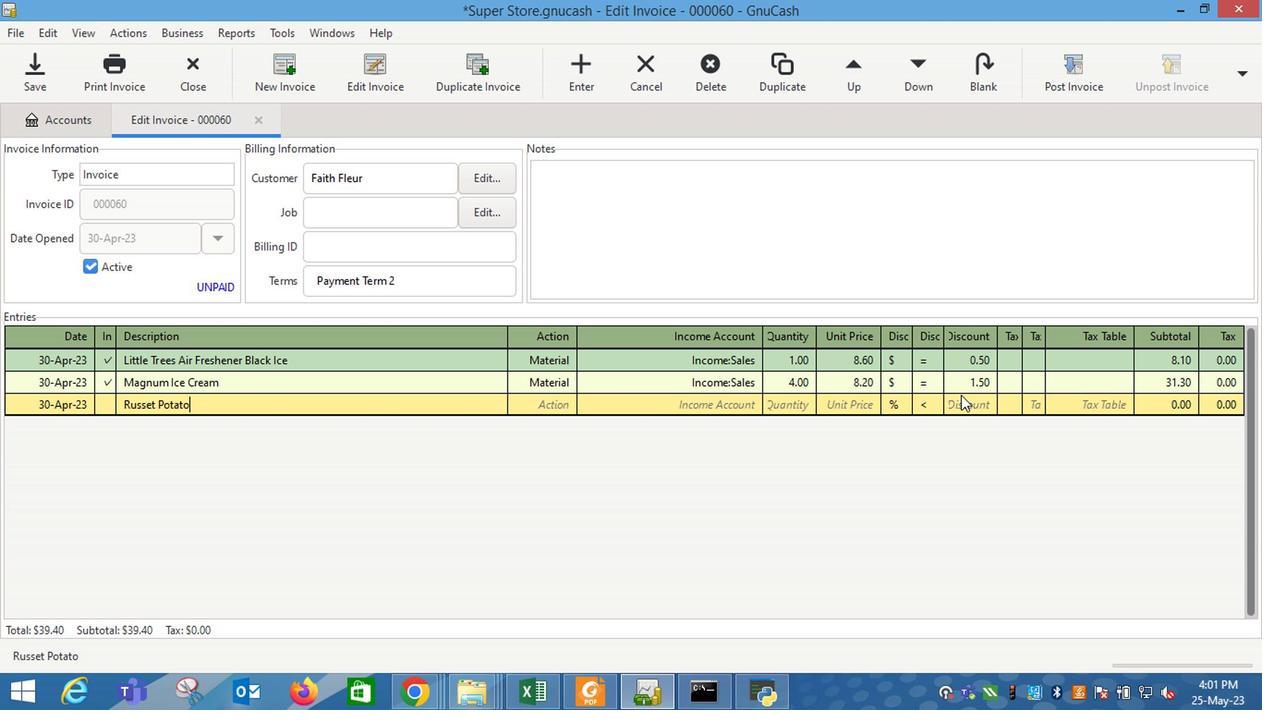 
Action: Mouse moved to (569, 406)
Screenshot: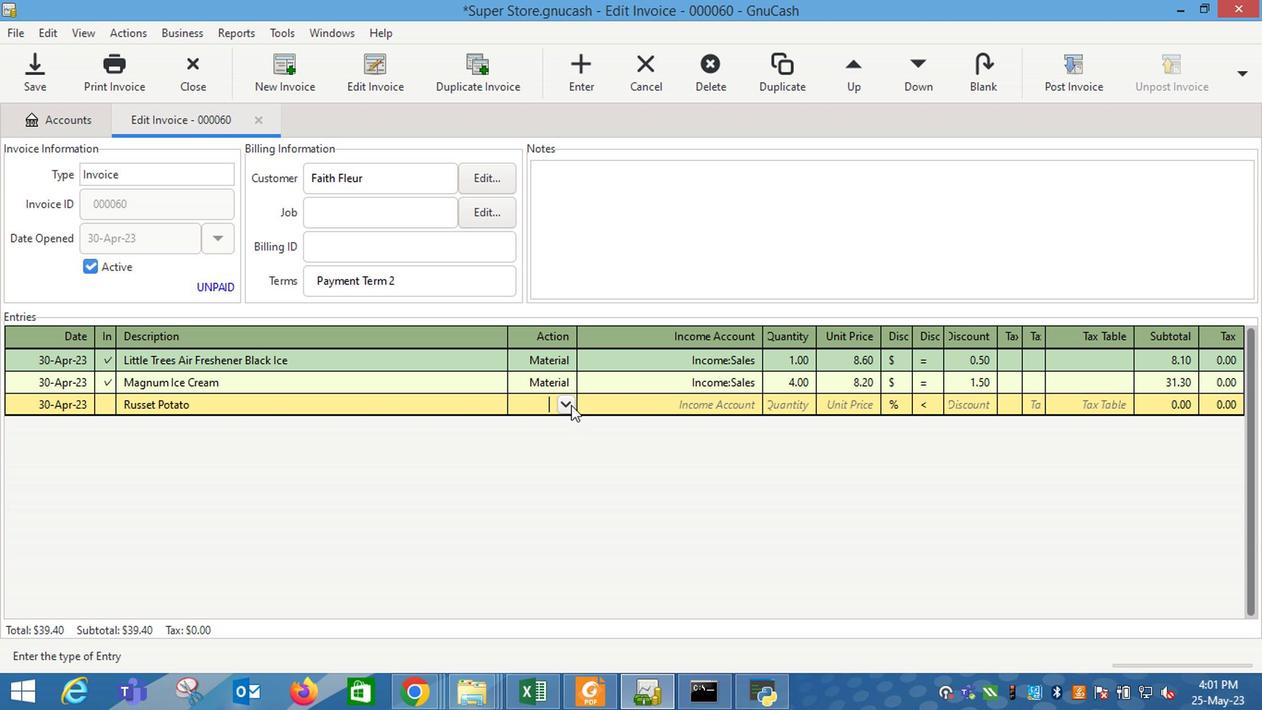 
Action: Mouse pressed left at (569, 406)
Screenshot: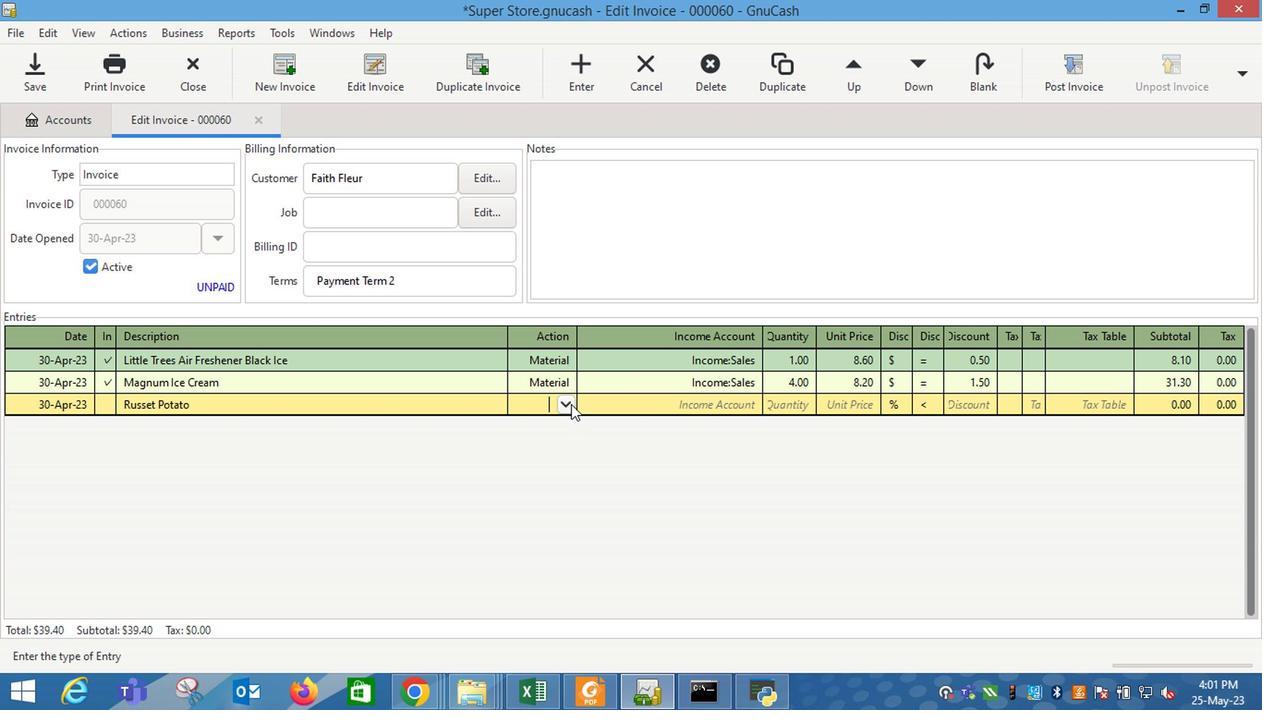 
Action: Mouse moved to (545, 444)
Screenshot: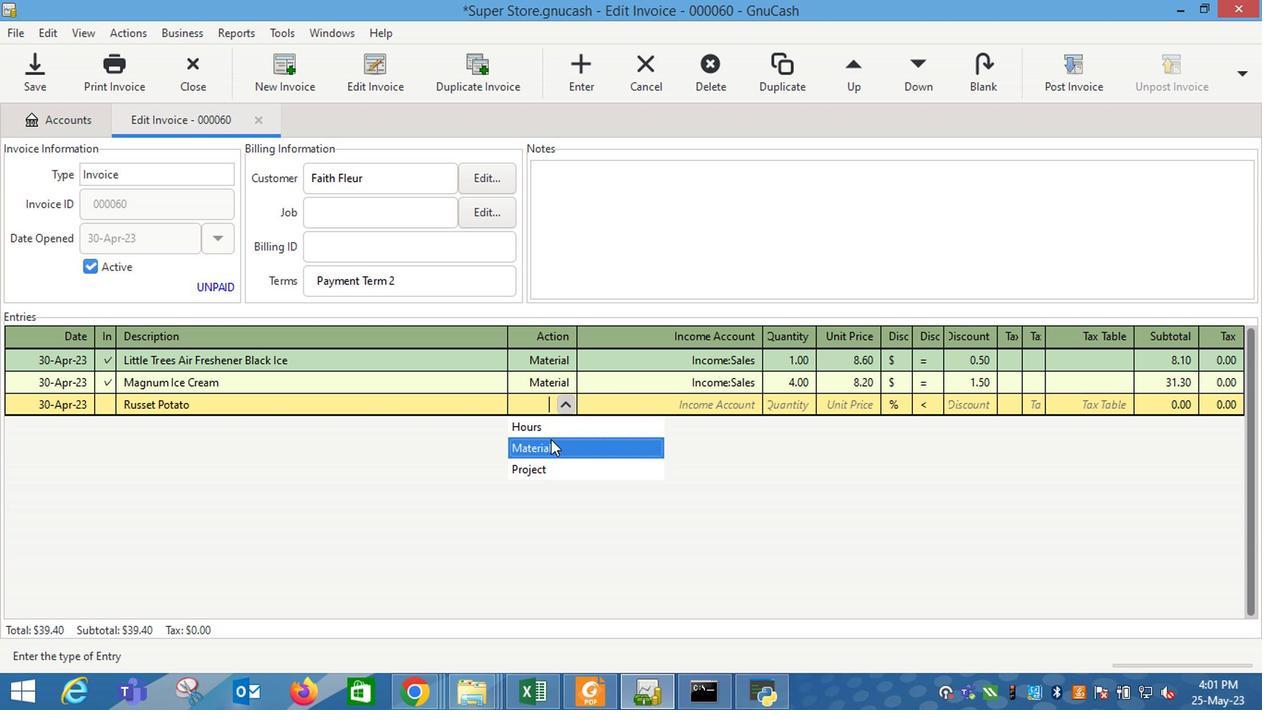 
Action: Mouse pressed left at (545, 444)
Screenshot: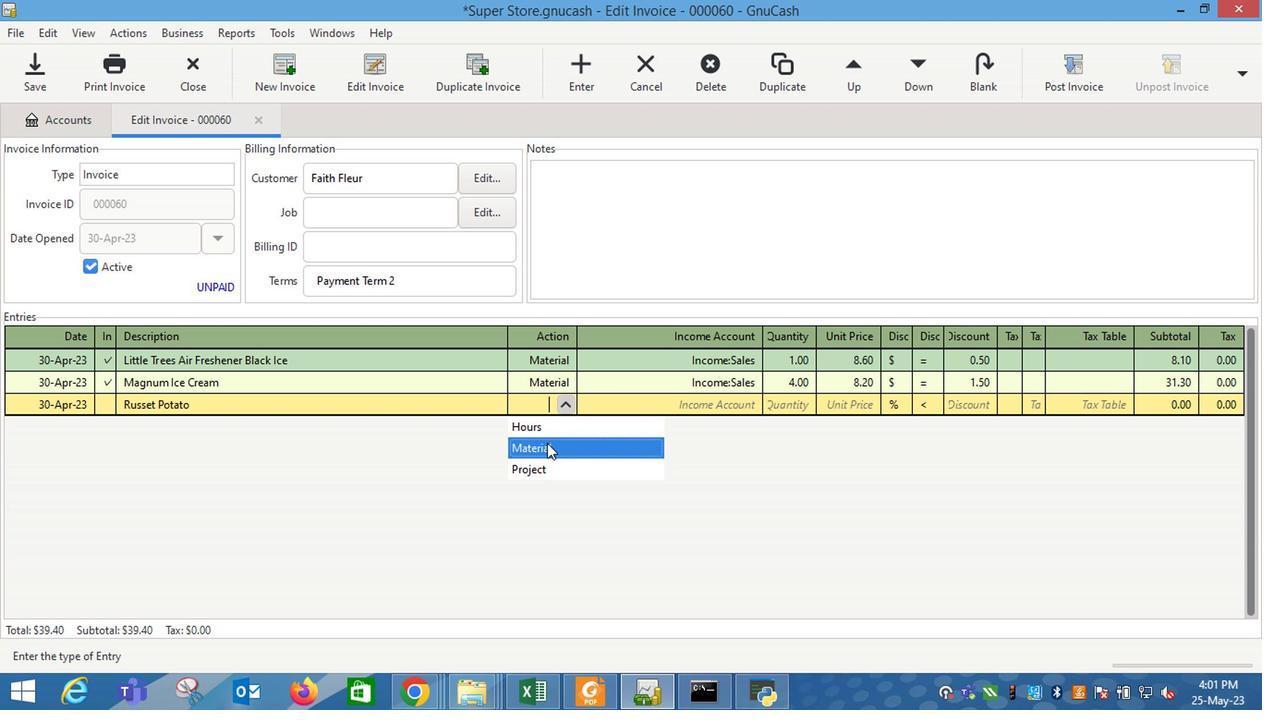 
Action: Key pressed <Key.tab>
Screenshot: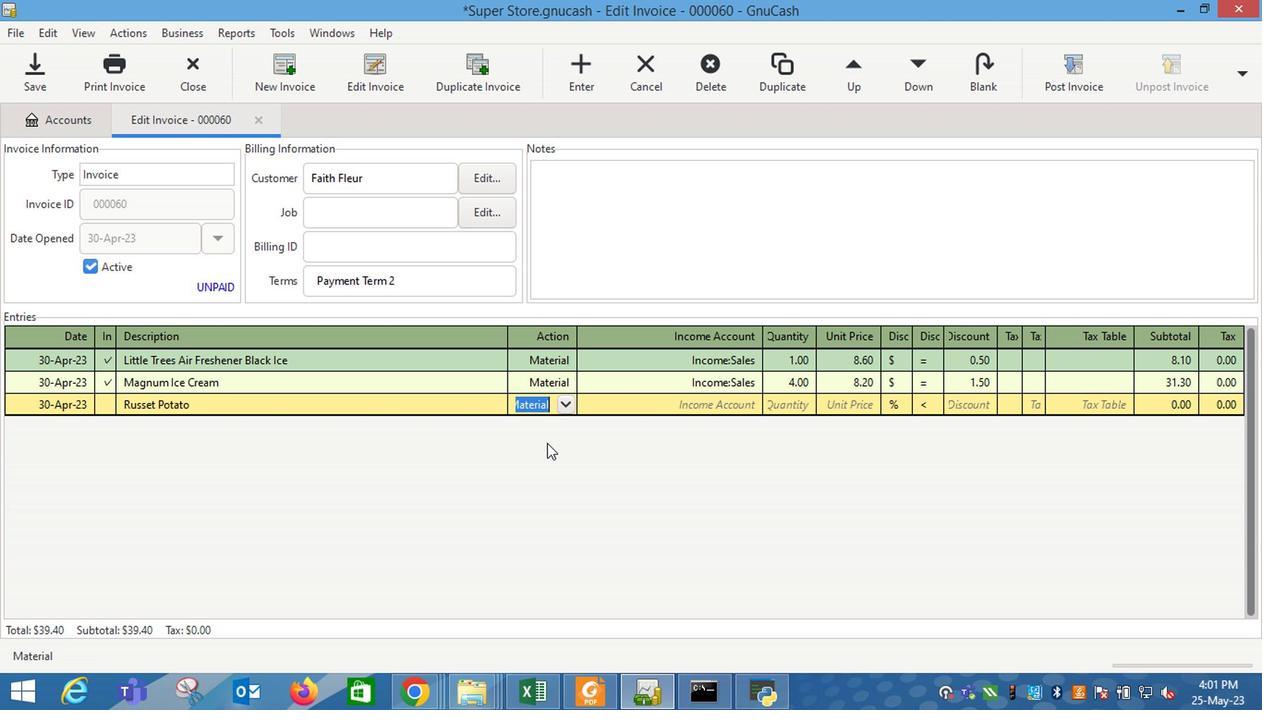 
Action: Mouse moved to (743, 405)
Screenshot: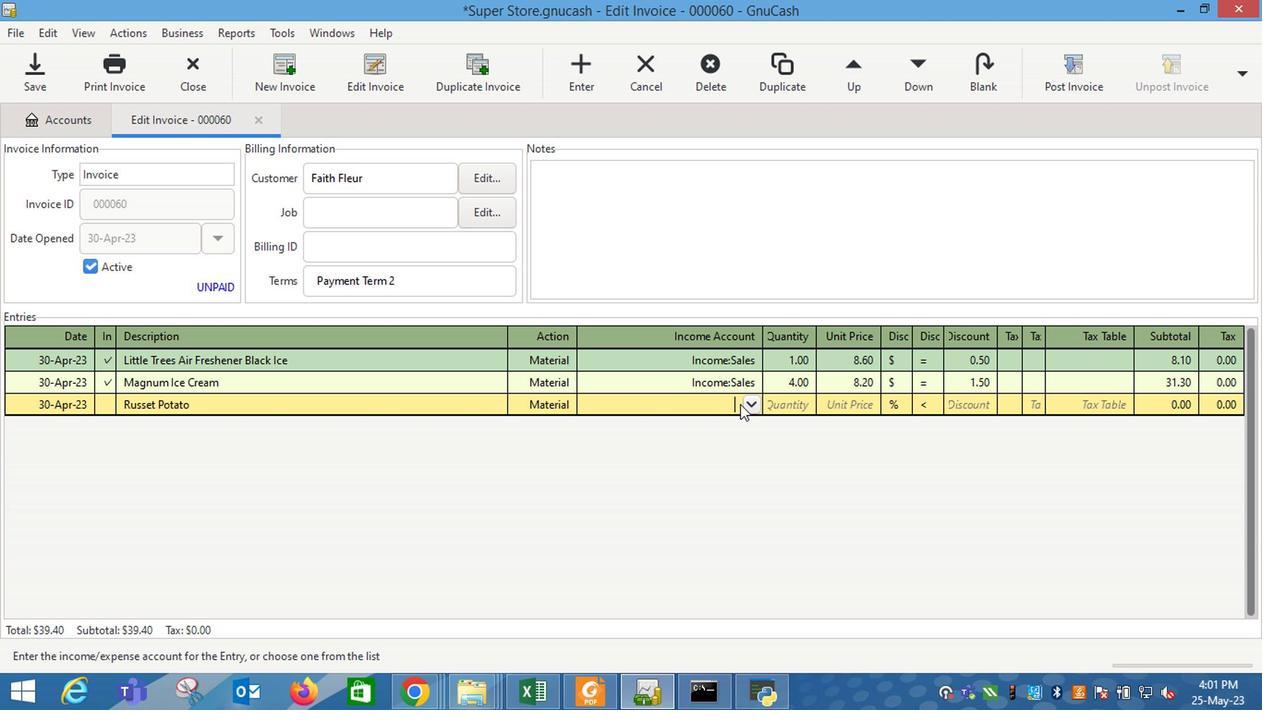 
Action: Mouse pressed left at (743, 405)
Screenshot: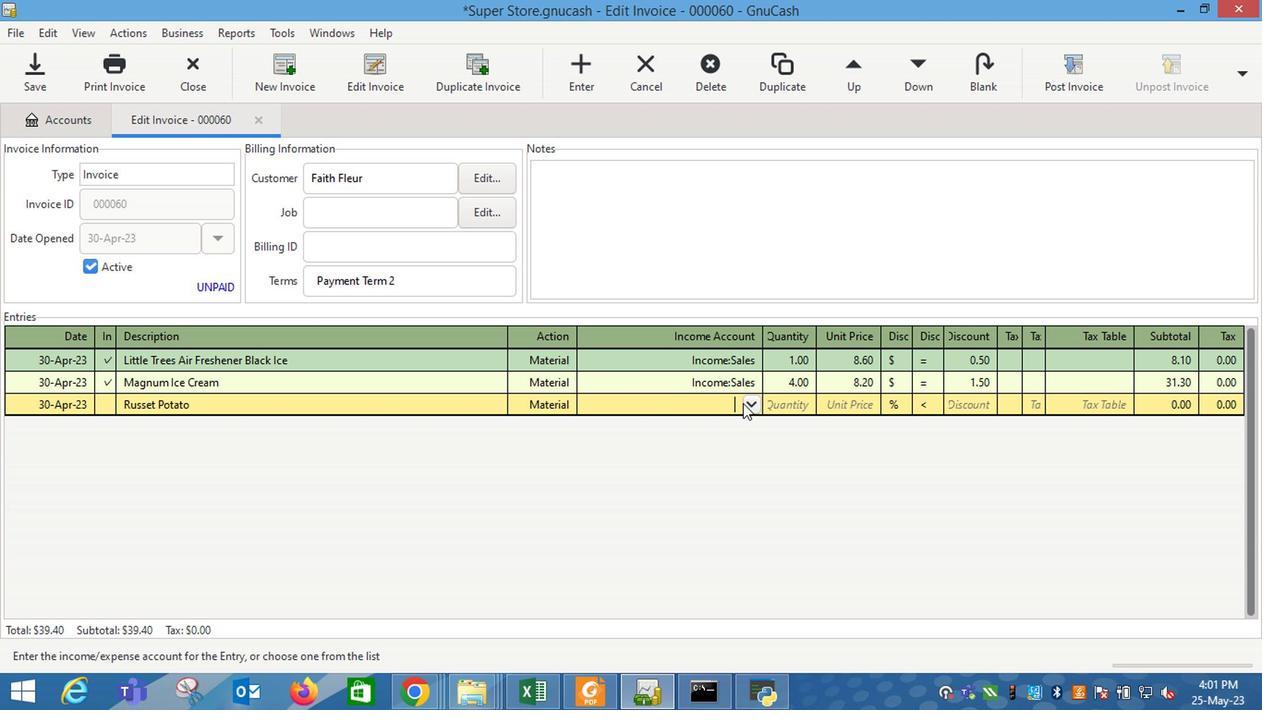 
Action: Mouse moved to (657, 494)
Screenshot: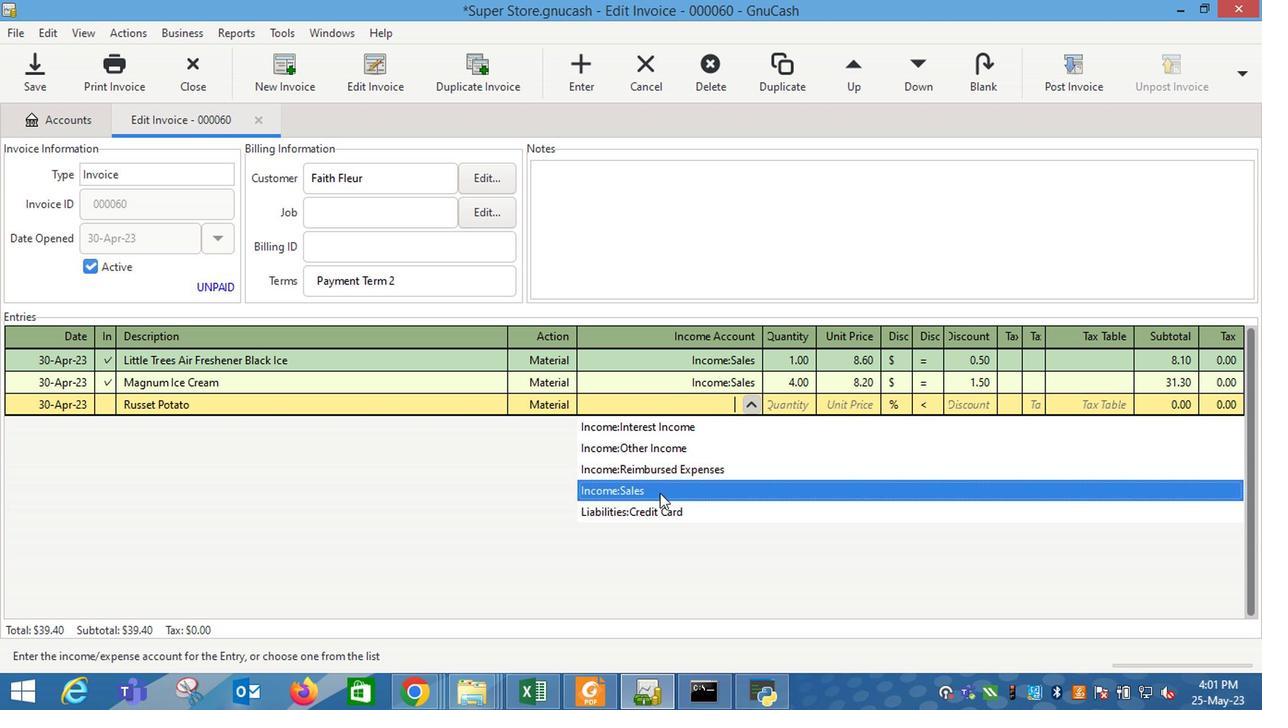 
Action: Mouse pressed left at (657, 494)
Screenshot: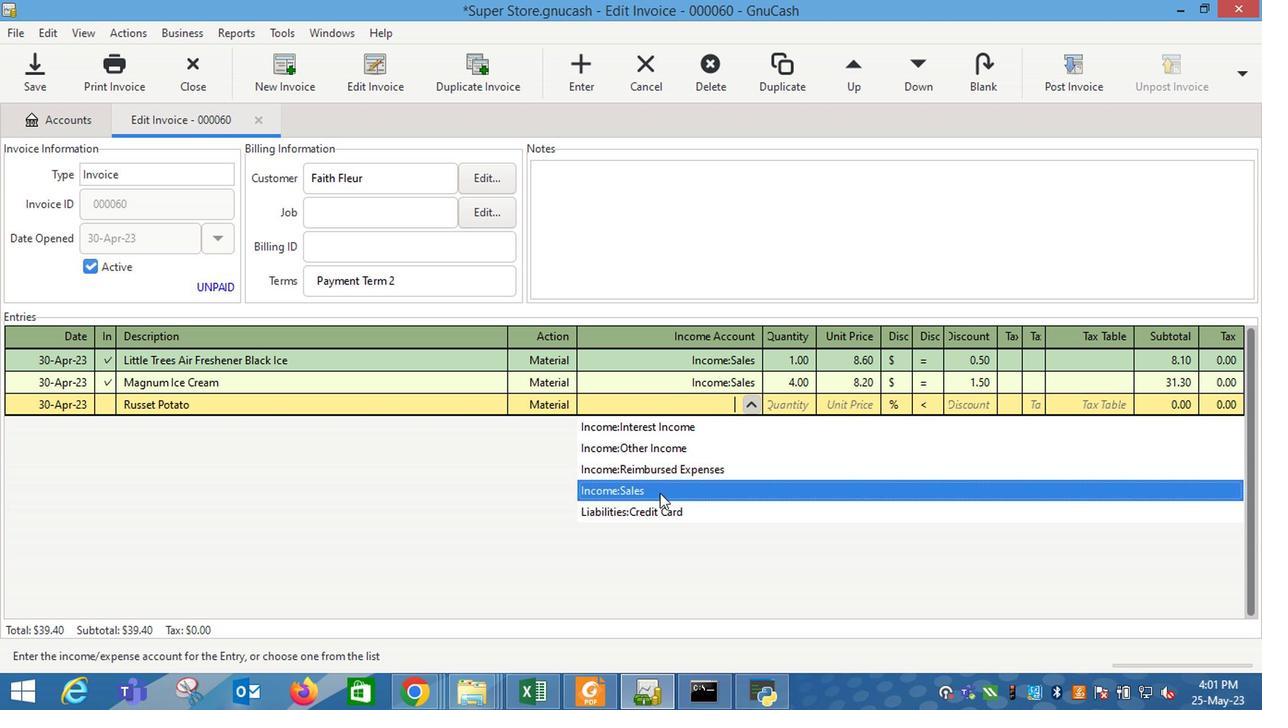 
Action: Key pressed <Key.tab>1<Key.tab>9.2
Screenshot: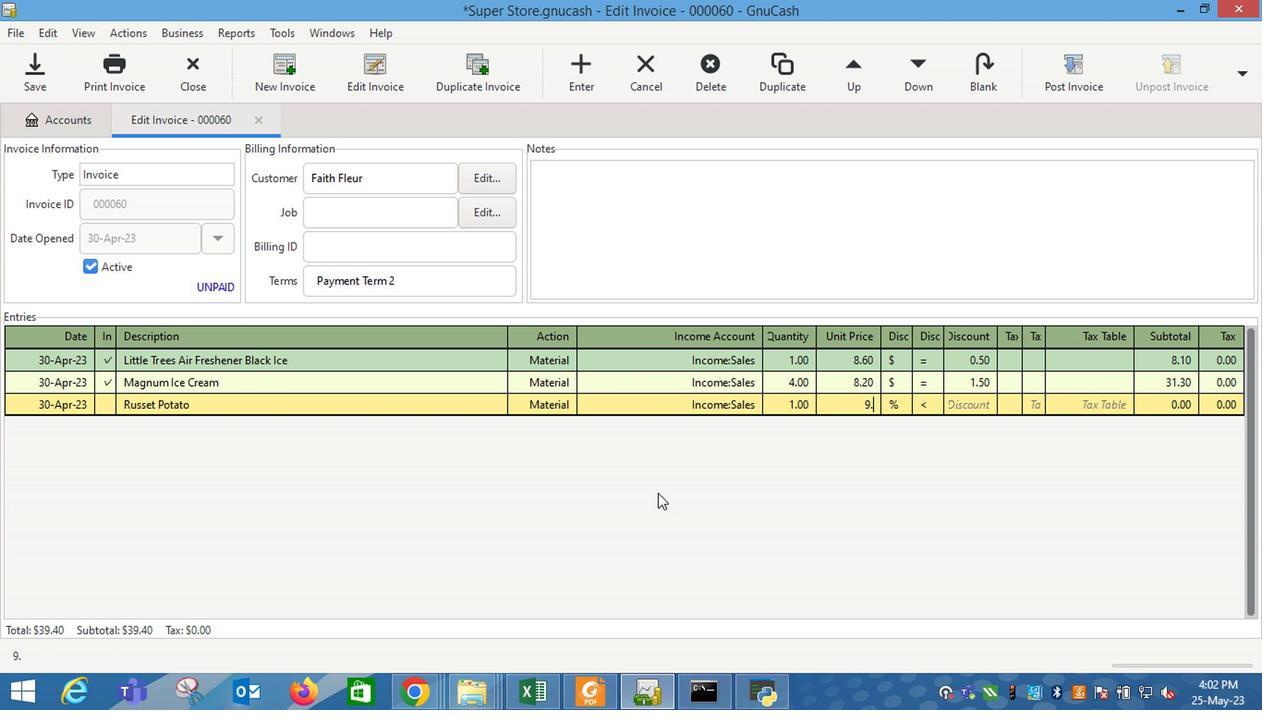 
Action: Mouse moved to (904, 409)
Screenshot: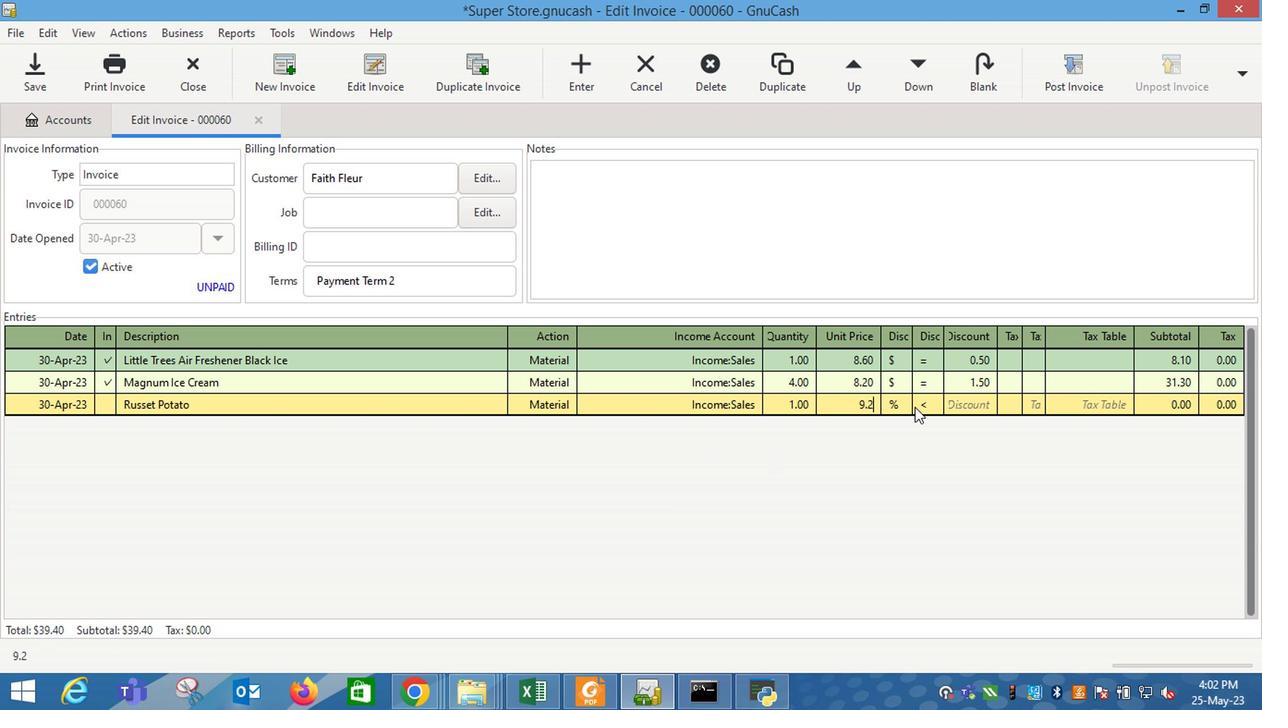 
Action: Mouse pressed left at (904, 409)
Screenshot: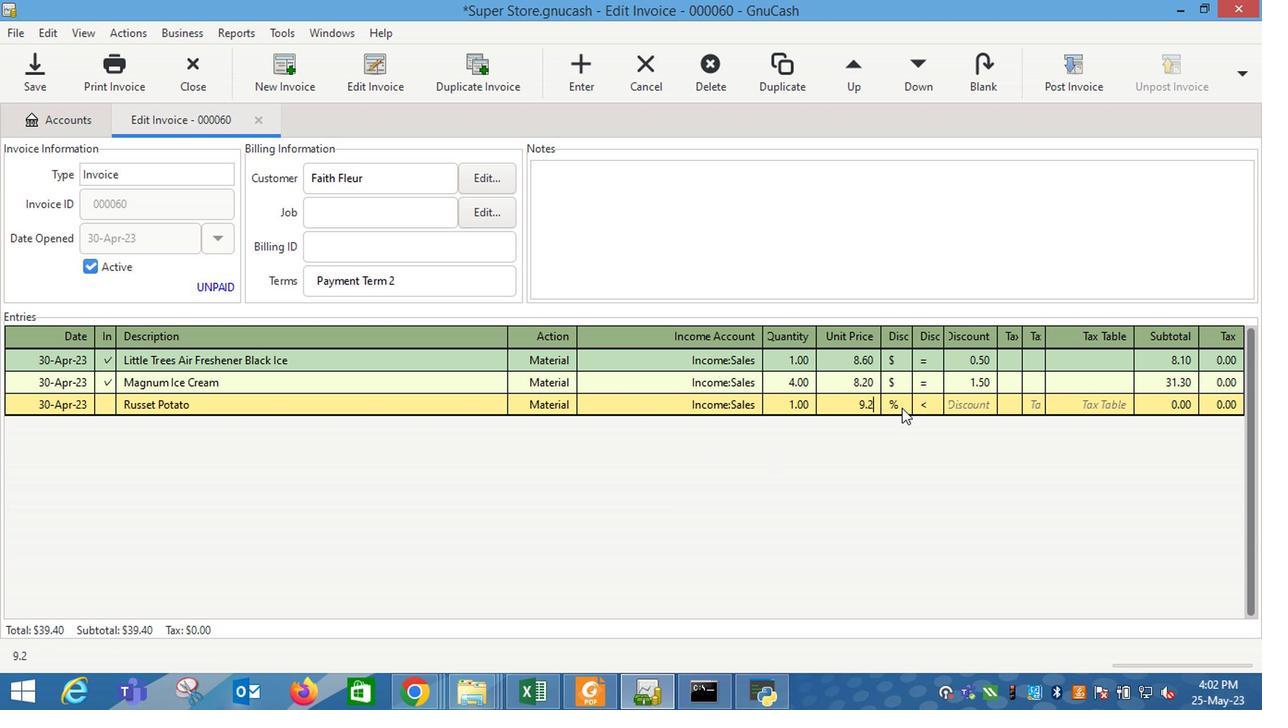 
Action: Mouse moved to (942, 409)
Screenshot: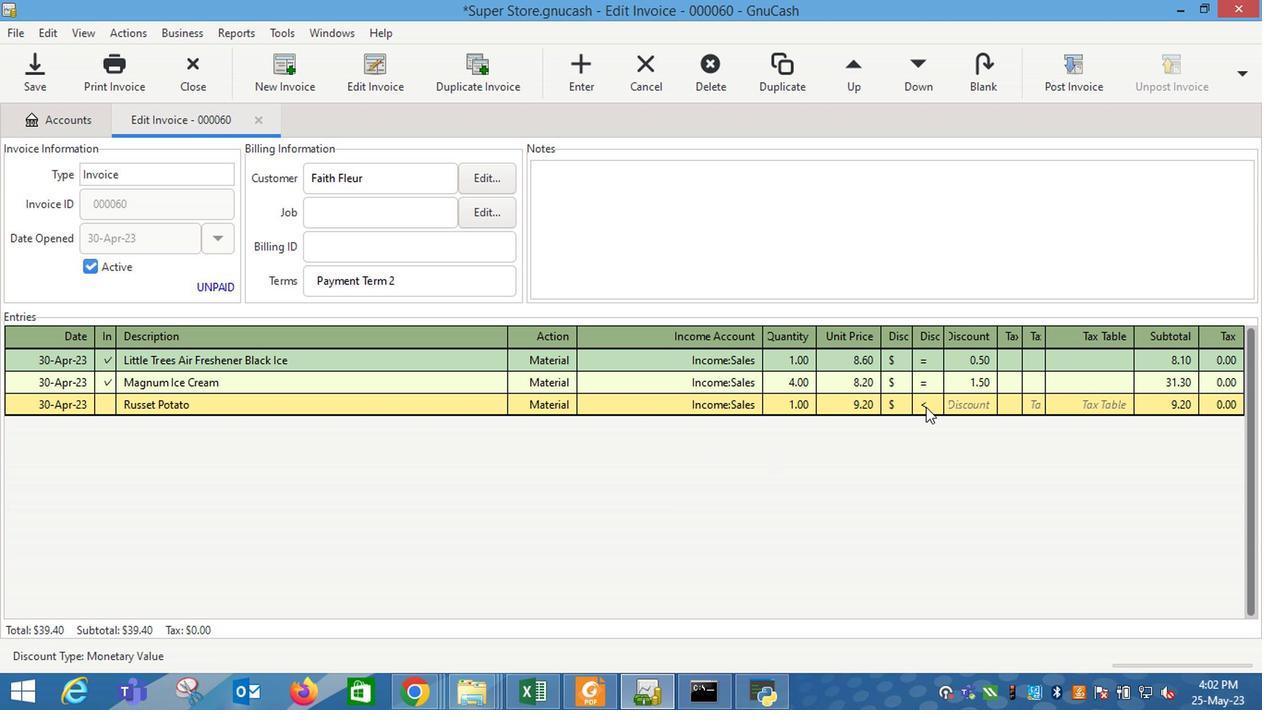 
Action: Mouse pressed left at (942, 409)
Screenshot: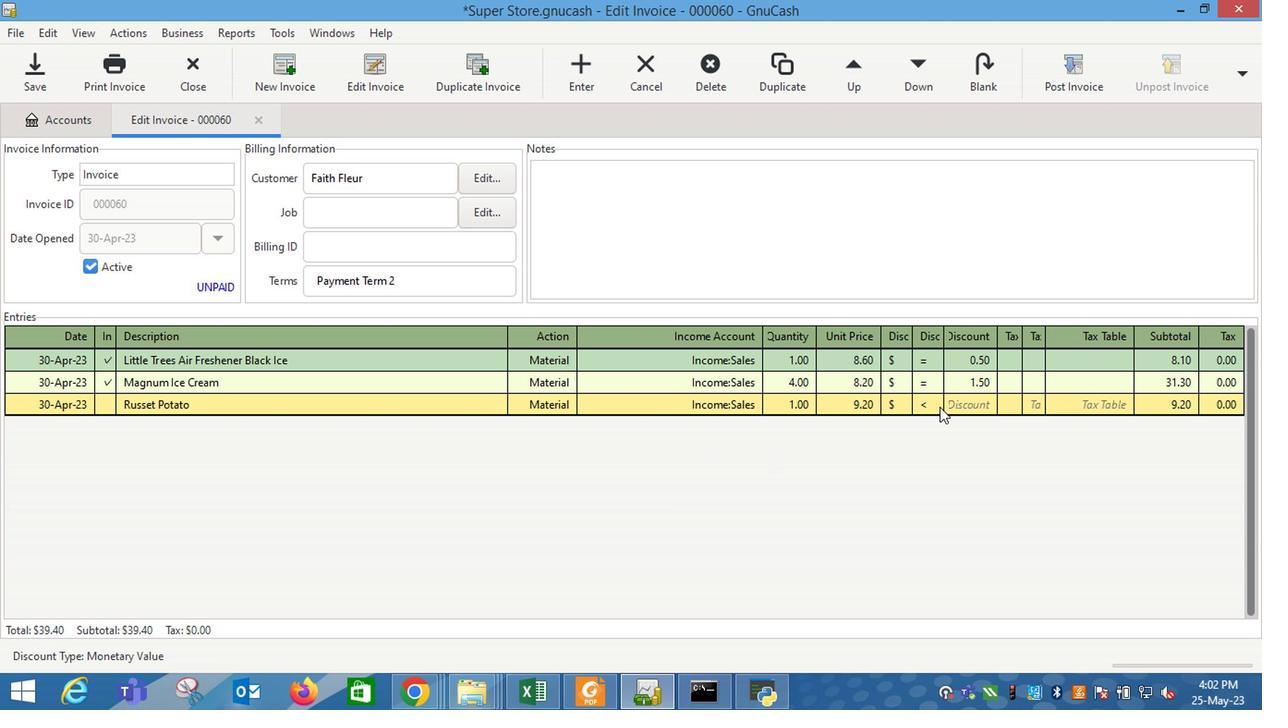 
Action: Mouse moved to (961, 405)
Screenshot: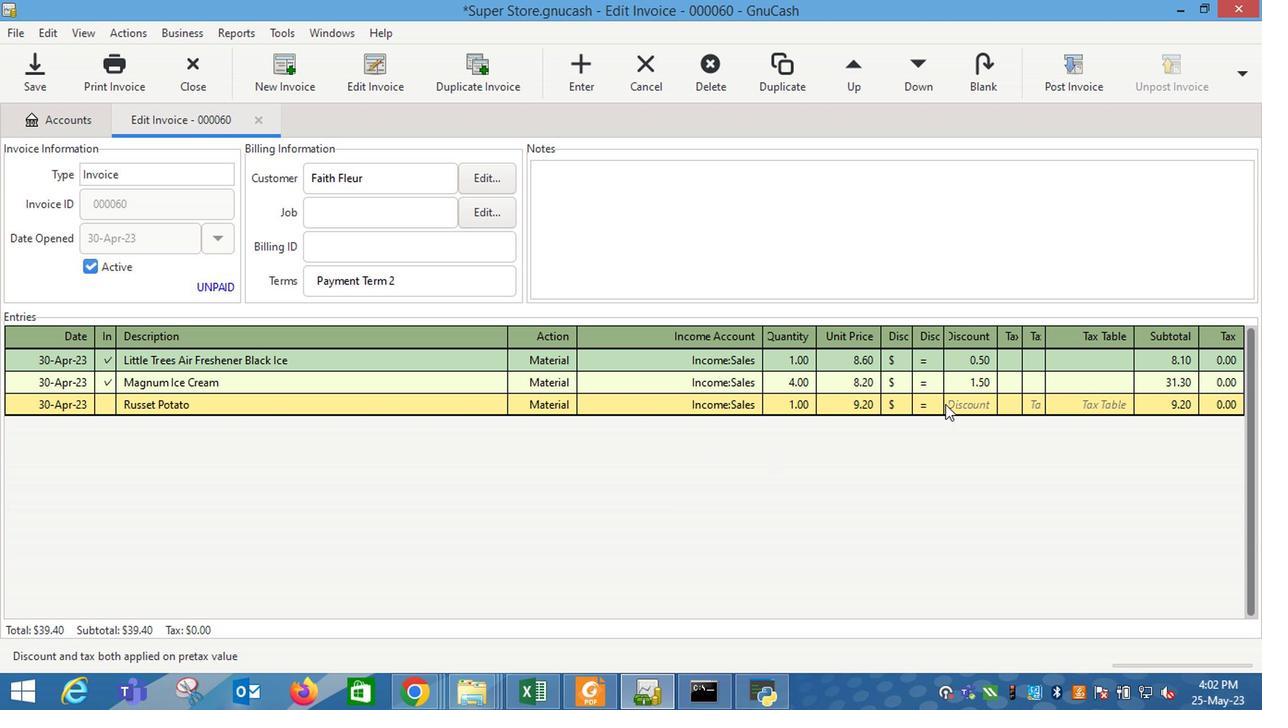 
Action: Mouse pressed left at (961, 405)
Screenshot: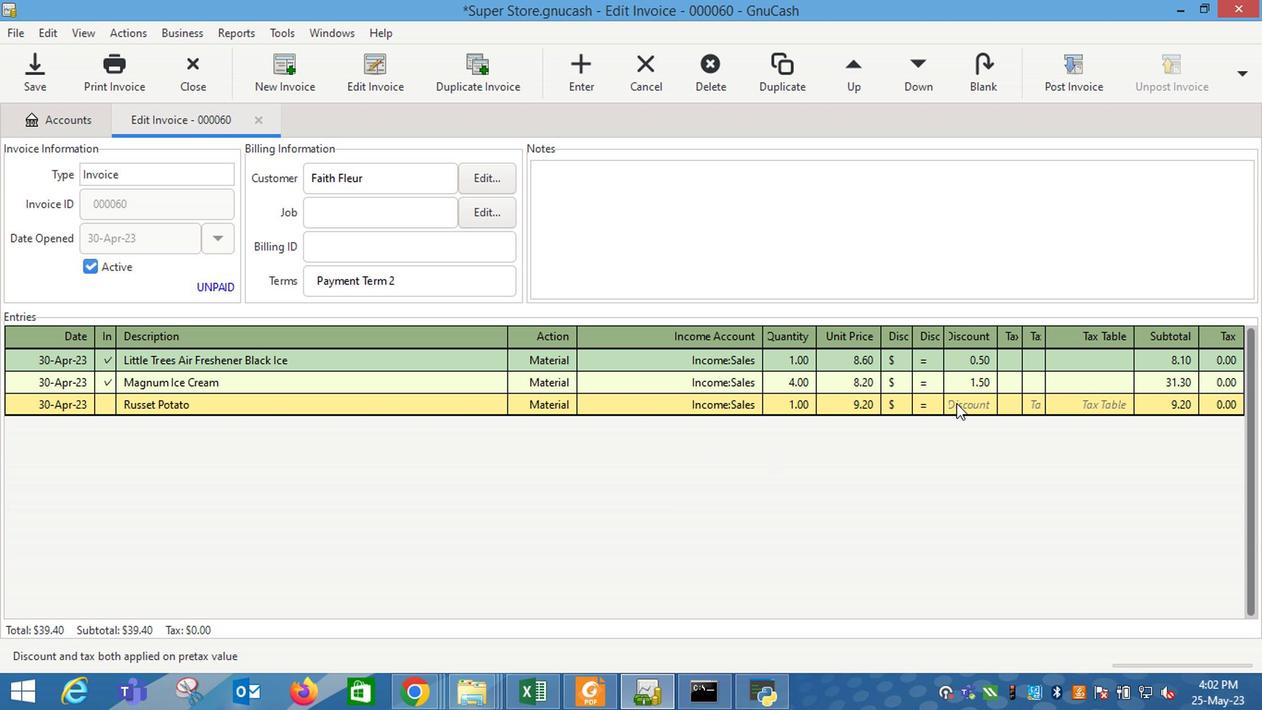 
Action: Mouse moved to (949, 413)
Screenshot: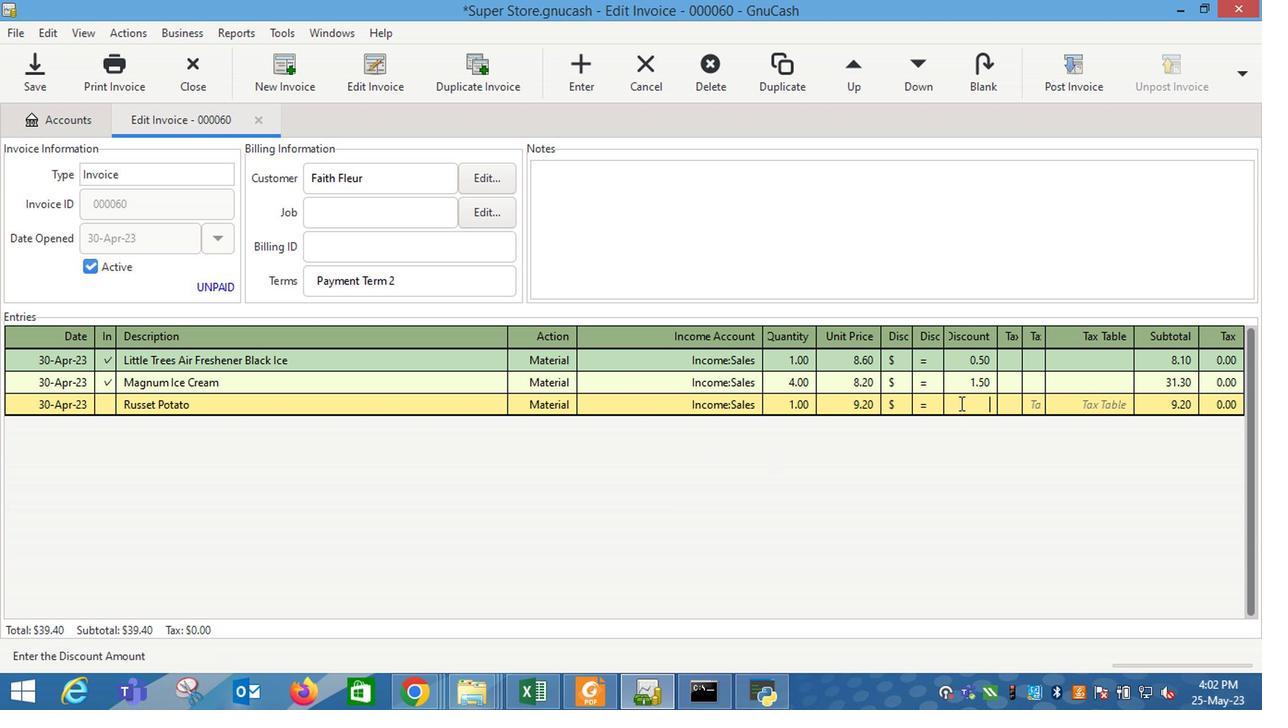 
Action: Key pressed 2<Key.enter>
Screenshot: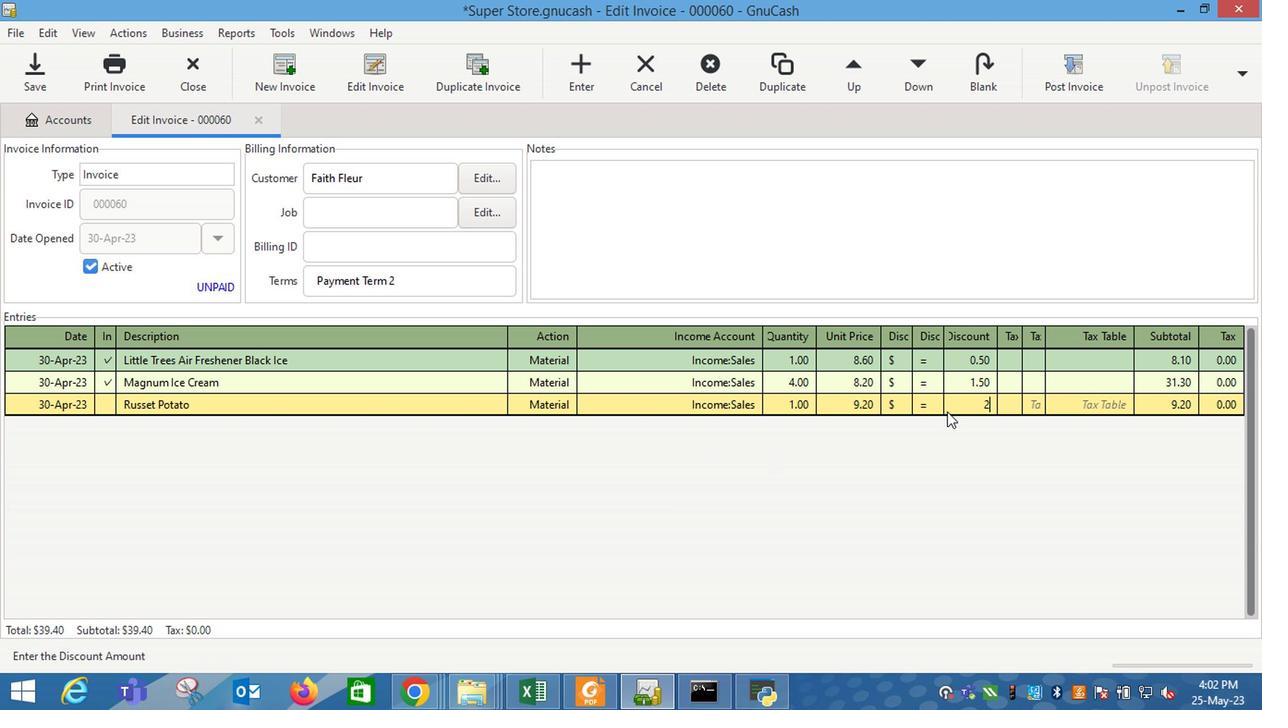 
Action: Mouse moved to (964, 258)
Screenshot: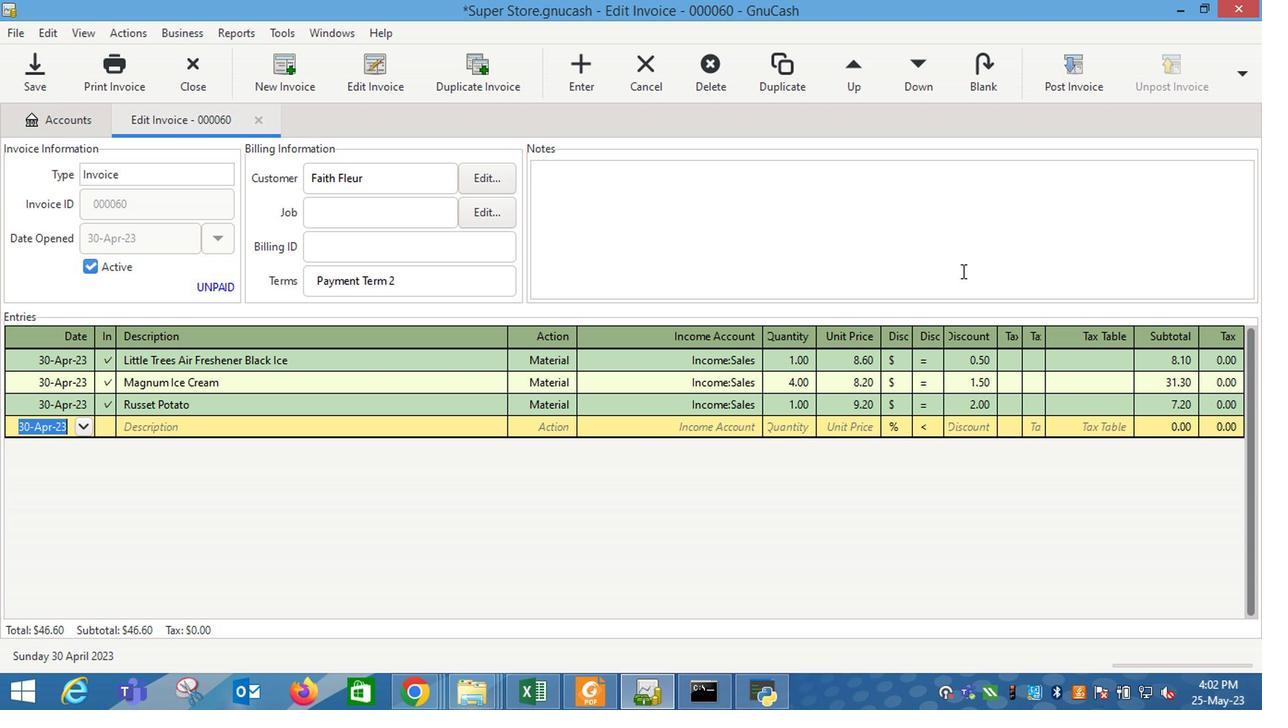 
Action: Mouse pressed left at (964, 258)
Screenshot: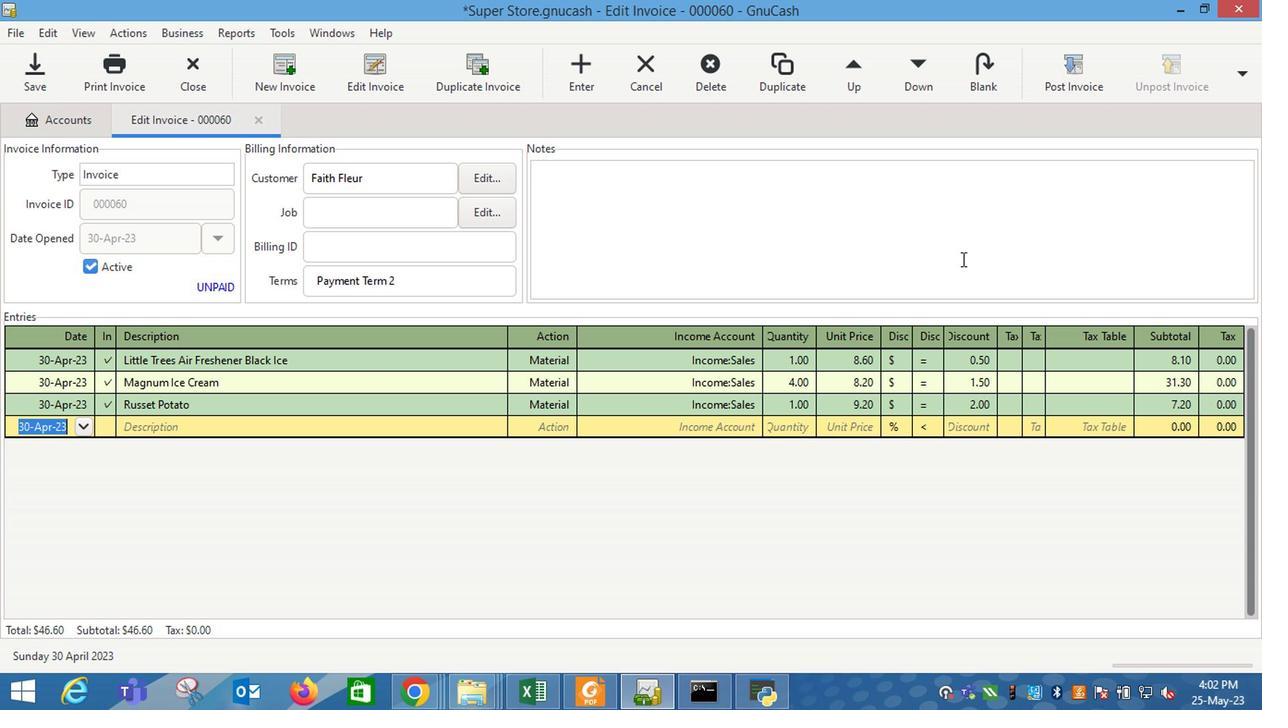 
Action: Mouse moved to (943, 261)
Screenshot: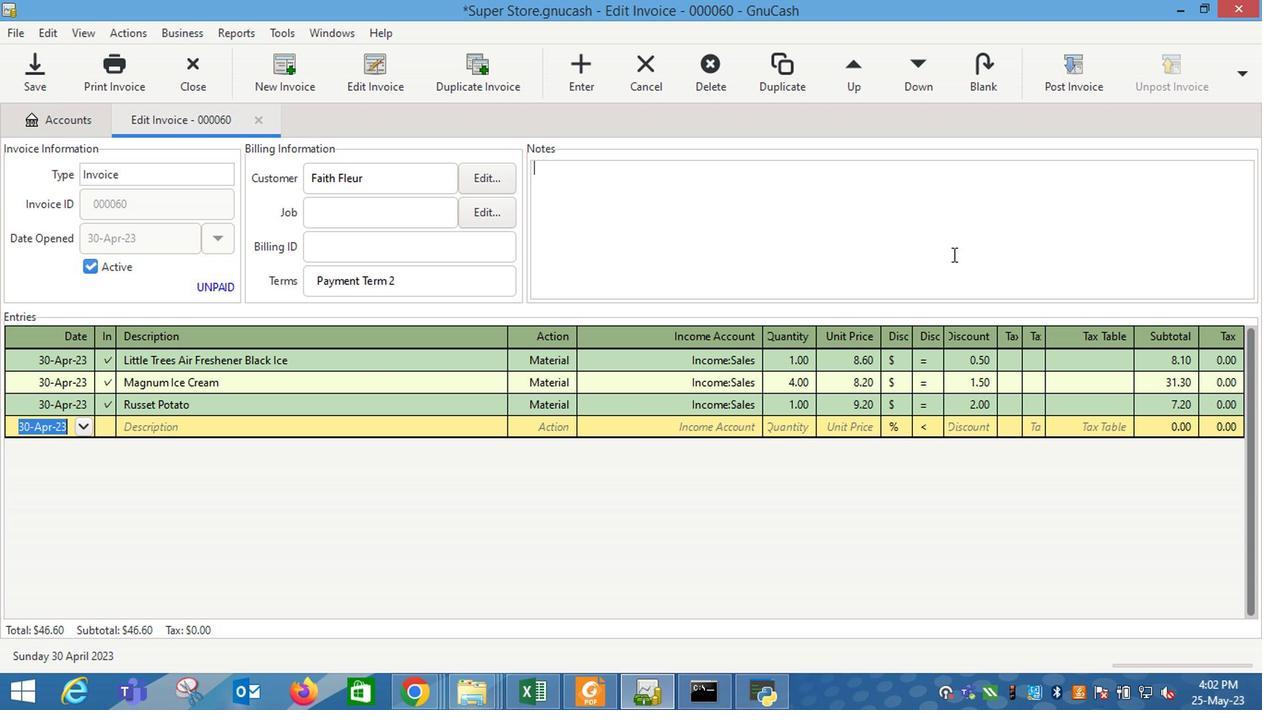
Action: Key pressed <Key.shift_r>Looking<Key.space>forward<Key.space>to<Key.space>serving<Key.space>you<Key.space>again.
Screenshot: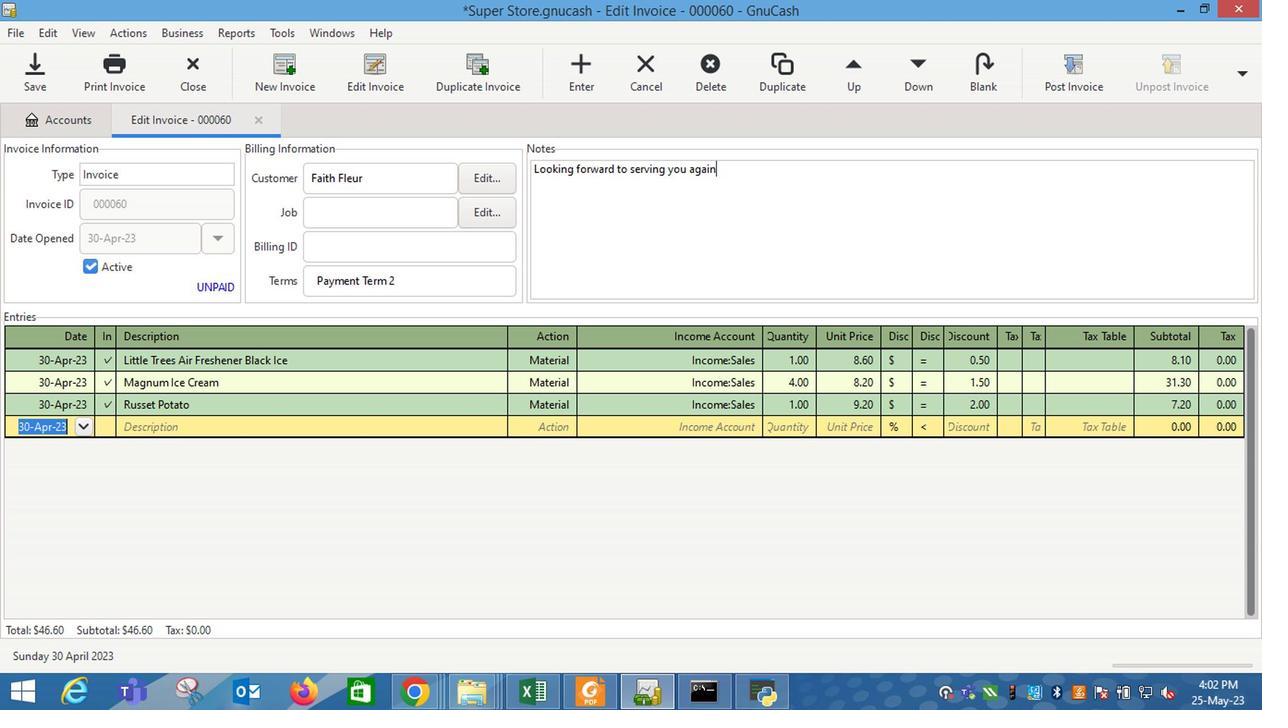 
Action: Mouse moved to (1056, 82)
Screenshot: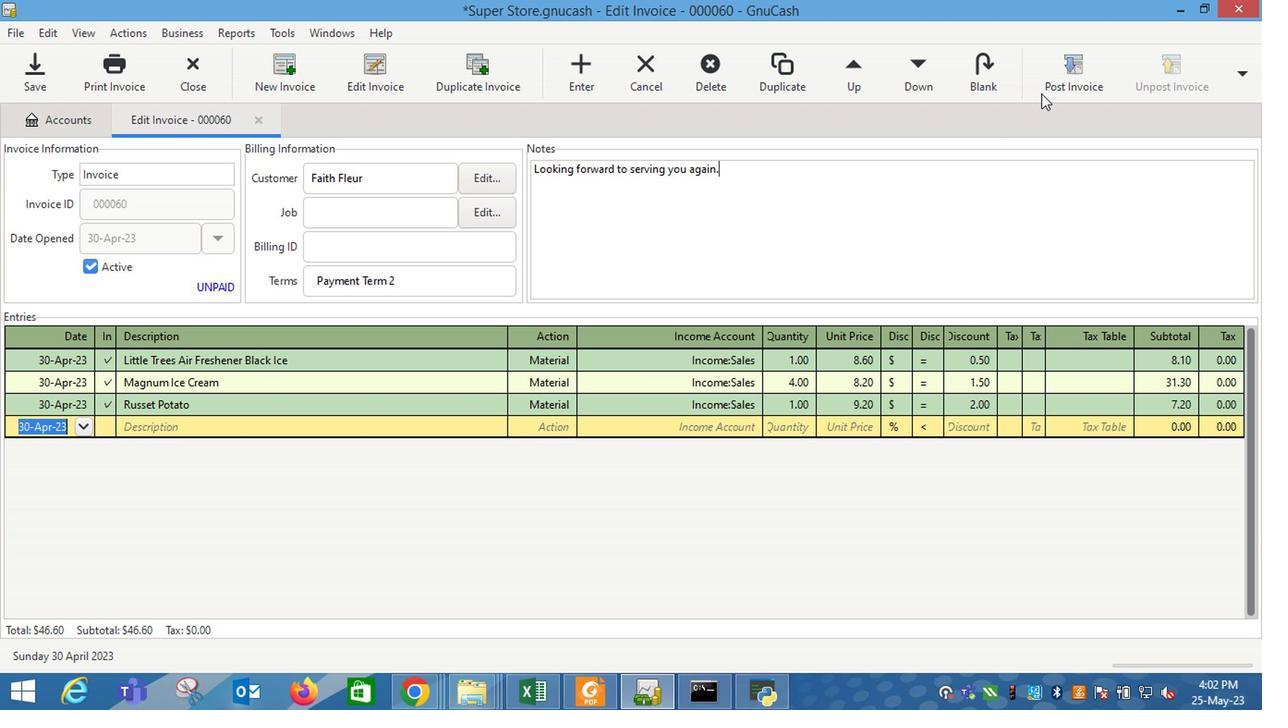 
Action: Mouse pressed left at (1056, 82)
Screenshot: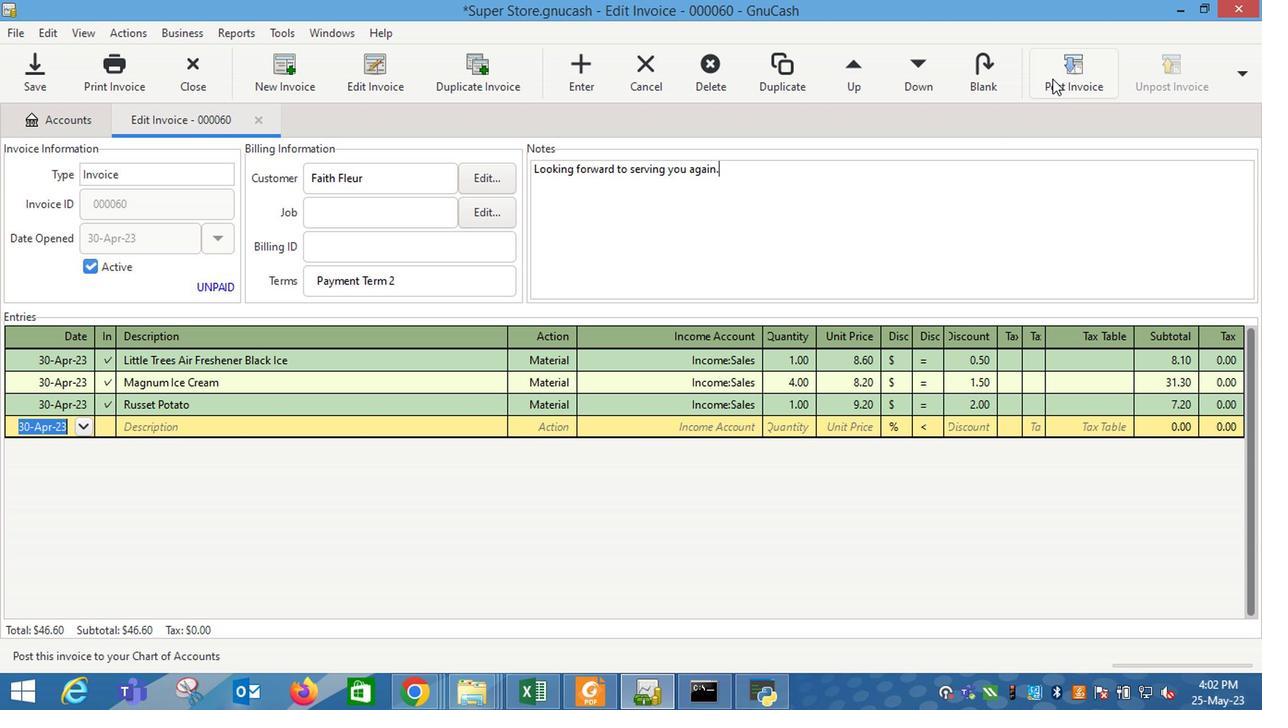 
Action: Mouse moved to (787, 309)
Screenshot: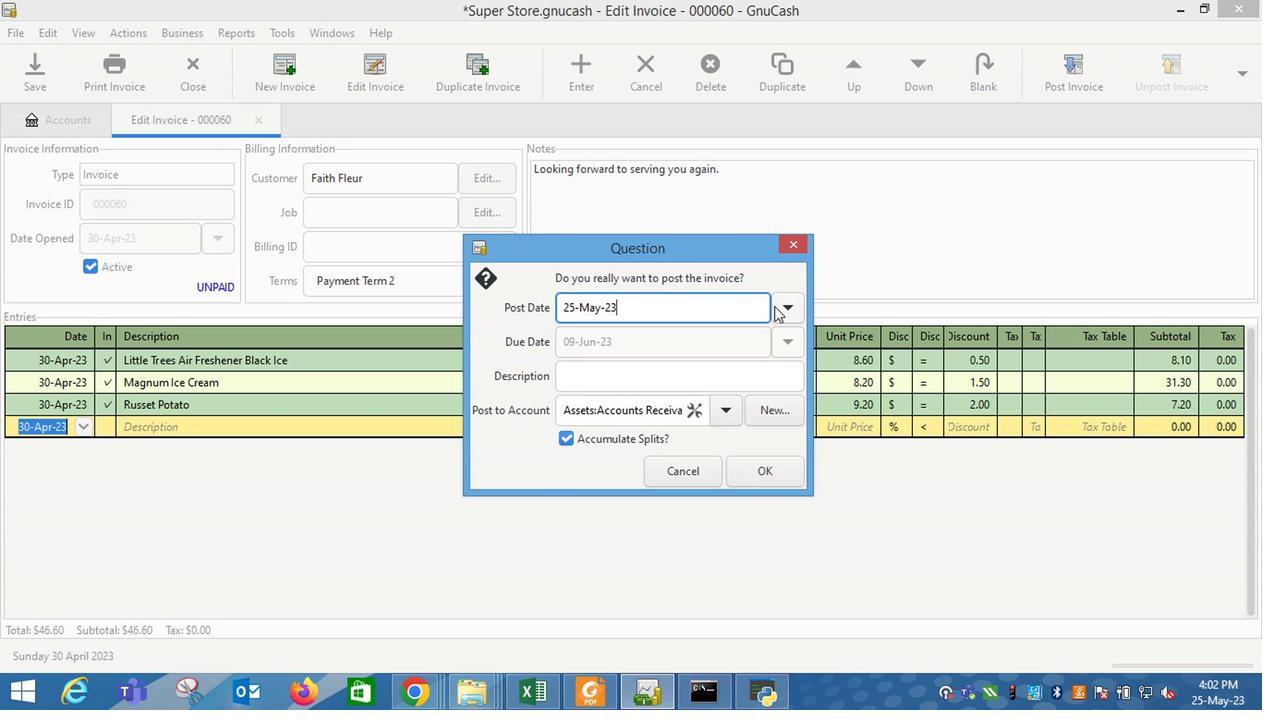 
Action: Mouse pressed left at (787, 309)
Screenshot: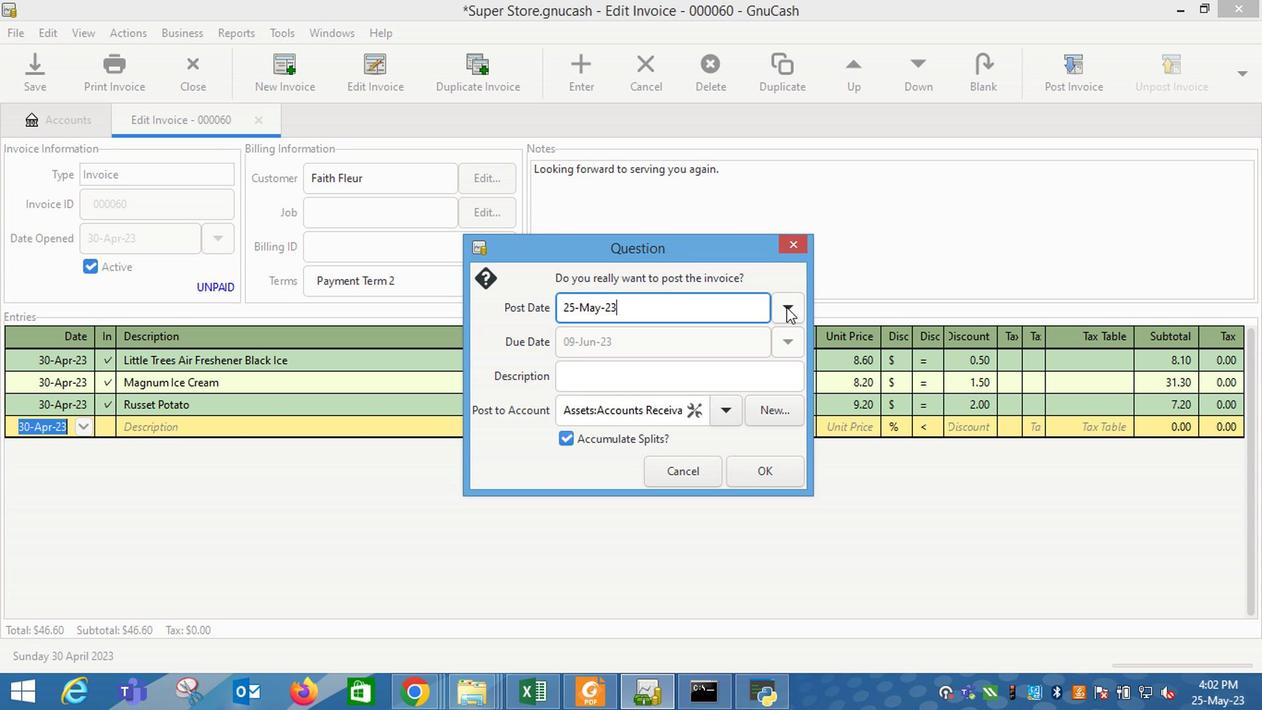 
Action: Mouse moved to (640, 334)
Screenshot: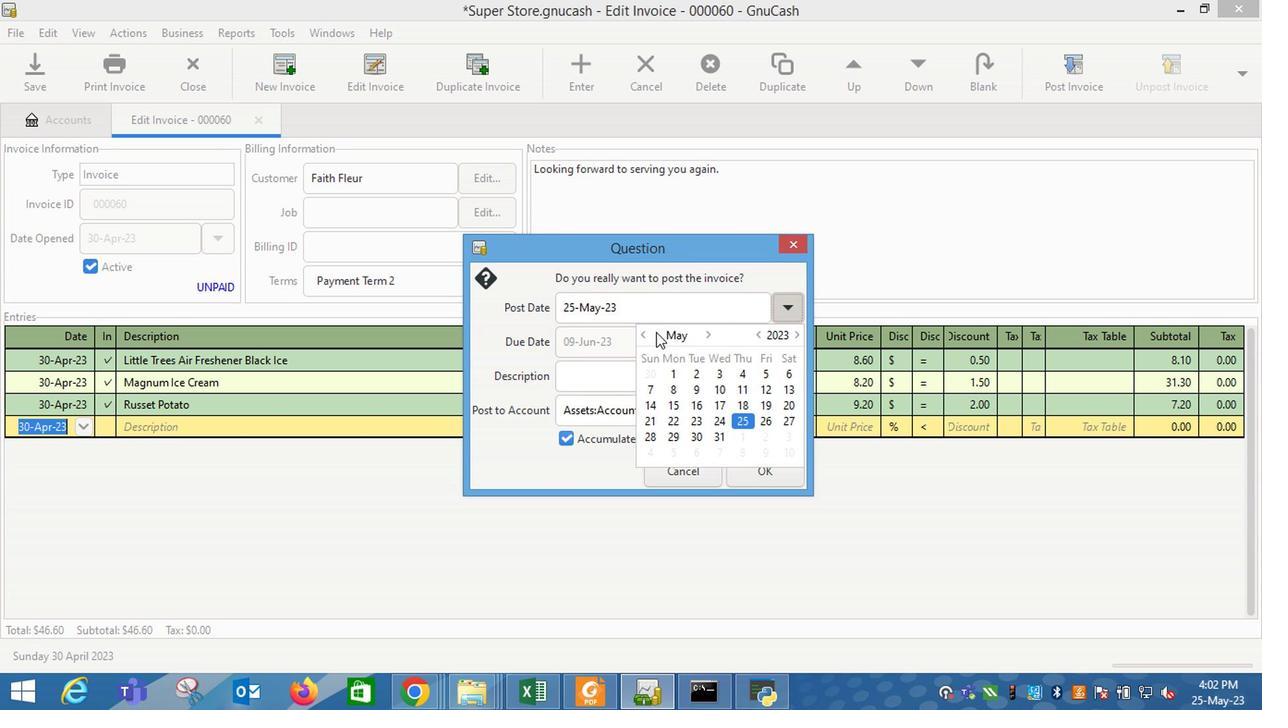 
Action: Mouse pressed left at (640, 334)
Screenshot: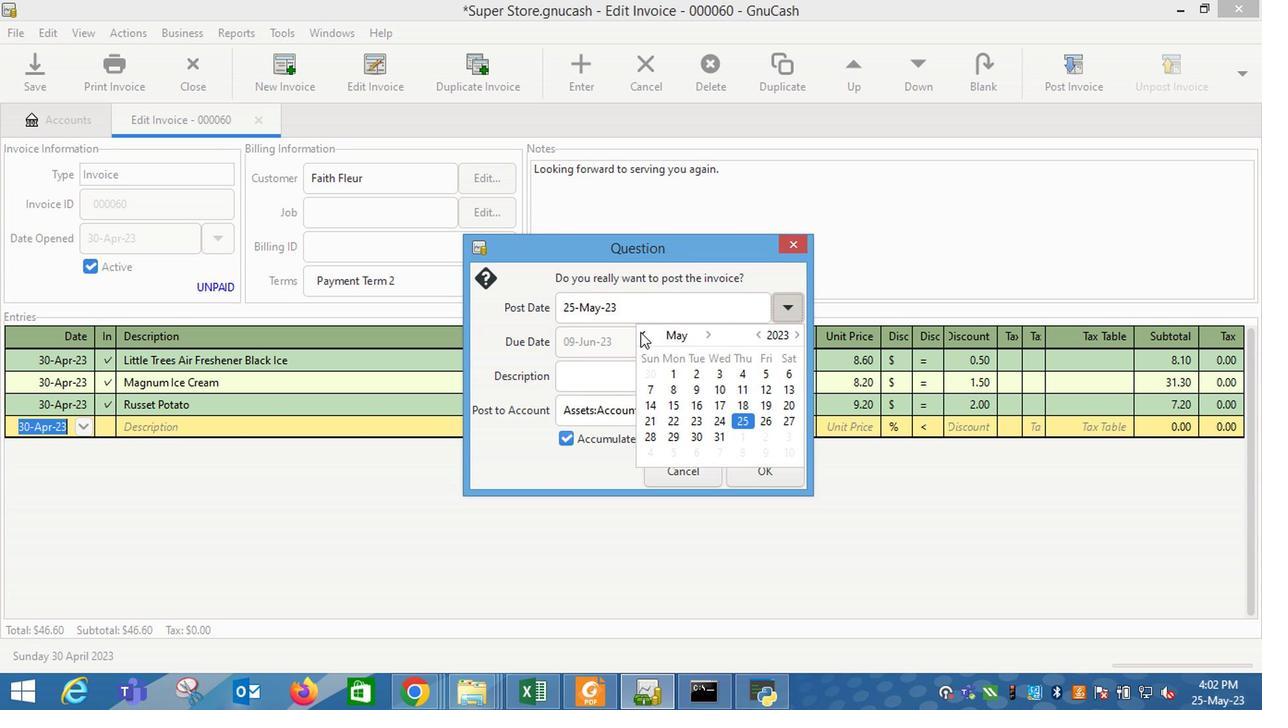 
Action: Mouse moved to (656, 455)
Screenshot: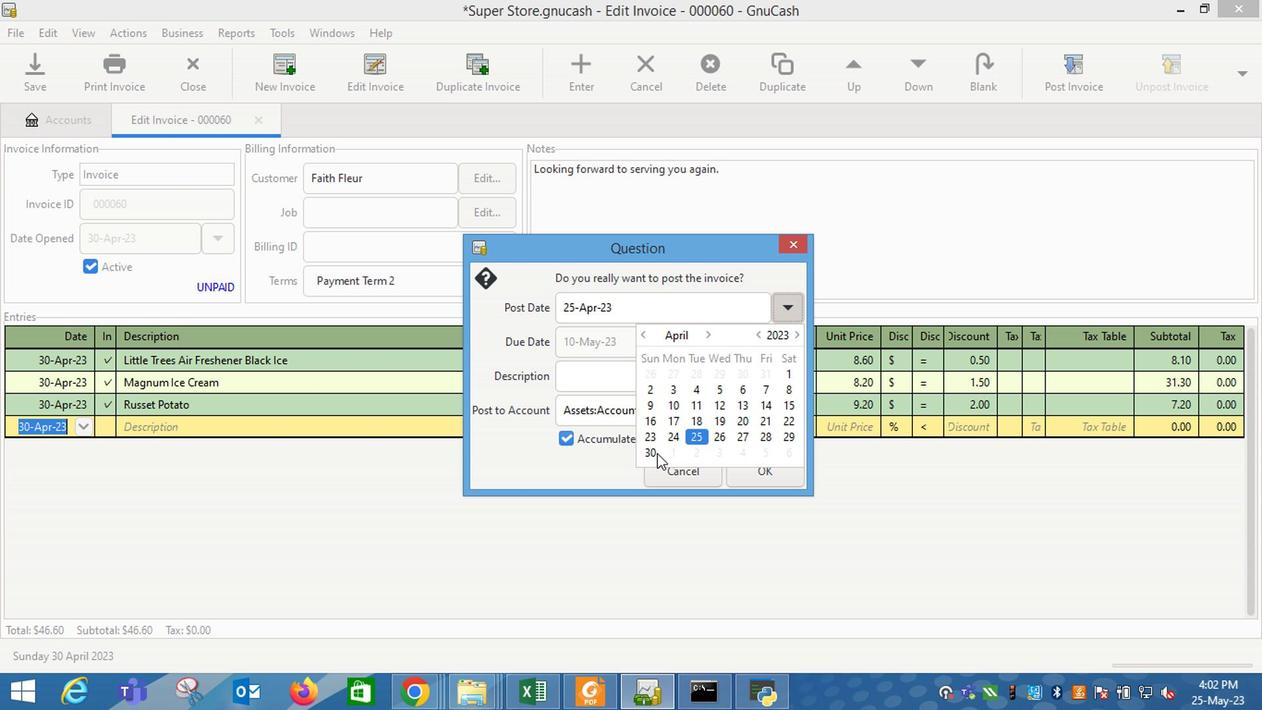
Action: Mouse pressed left at (656, 455)
Screenshot: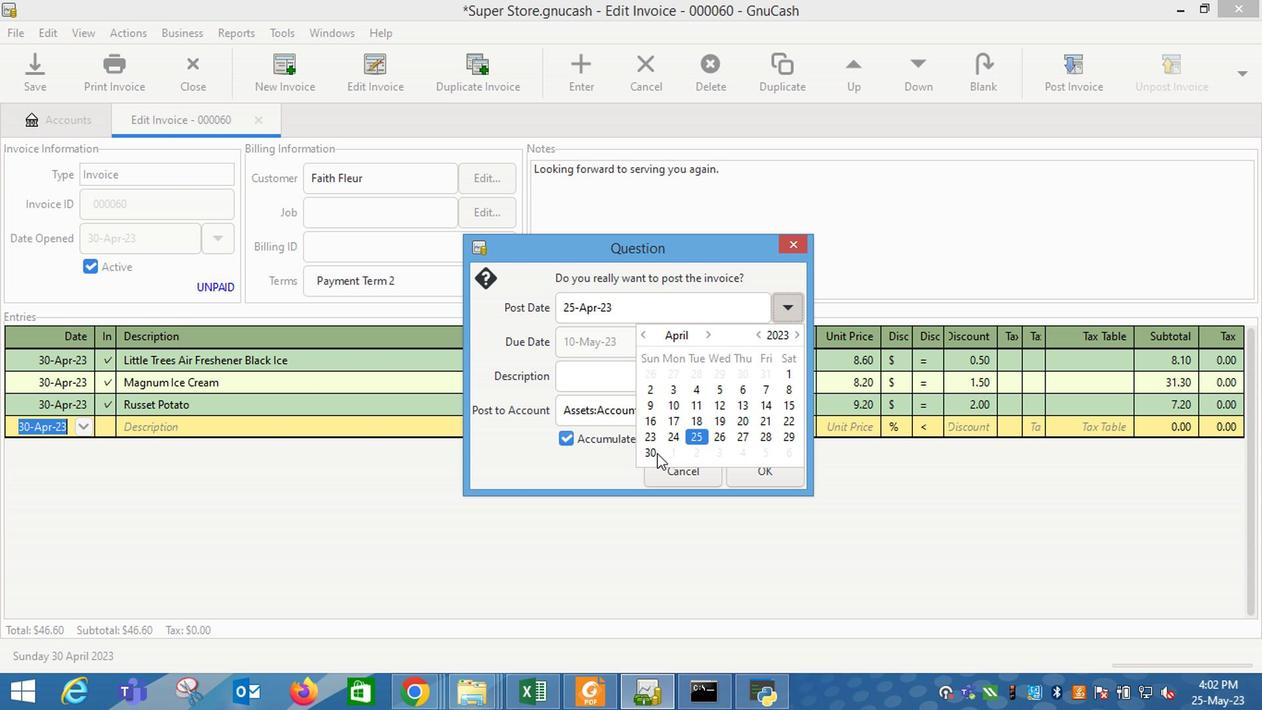 
Action: Mouse moved to (595, 404)
Screenshot: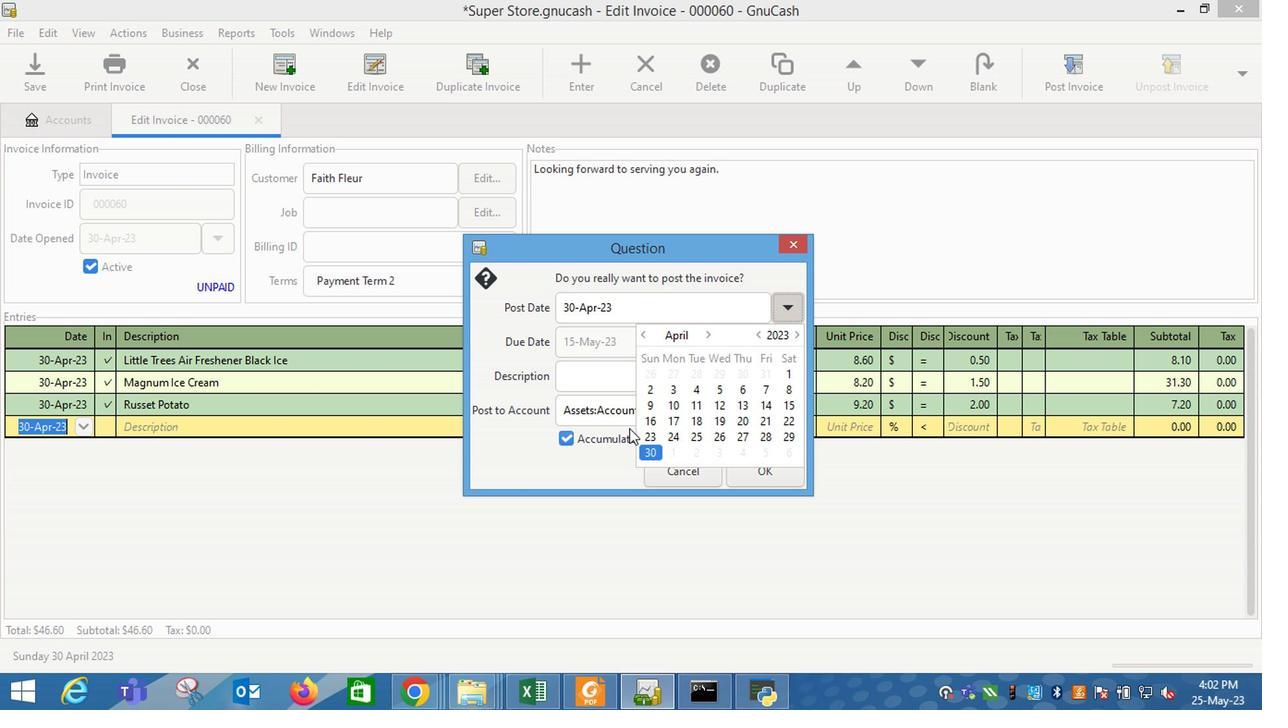 
Action: Mouse pressed left at (595, 404)
Screenshot: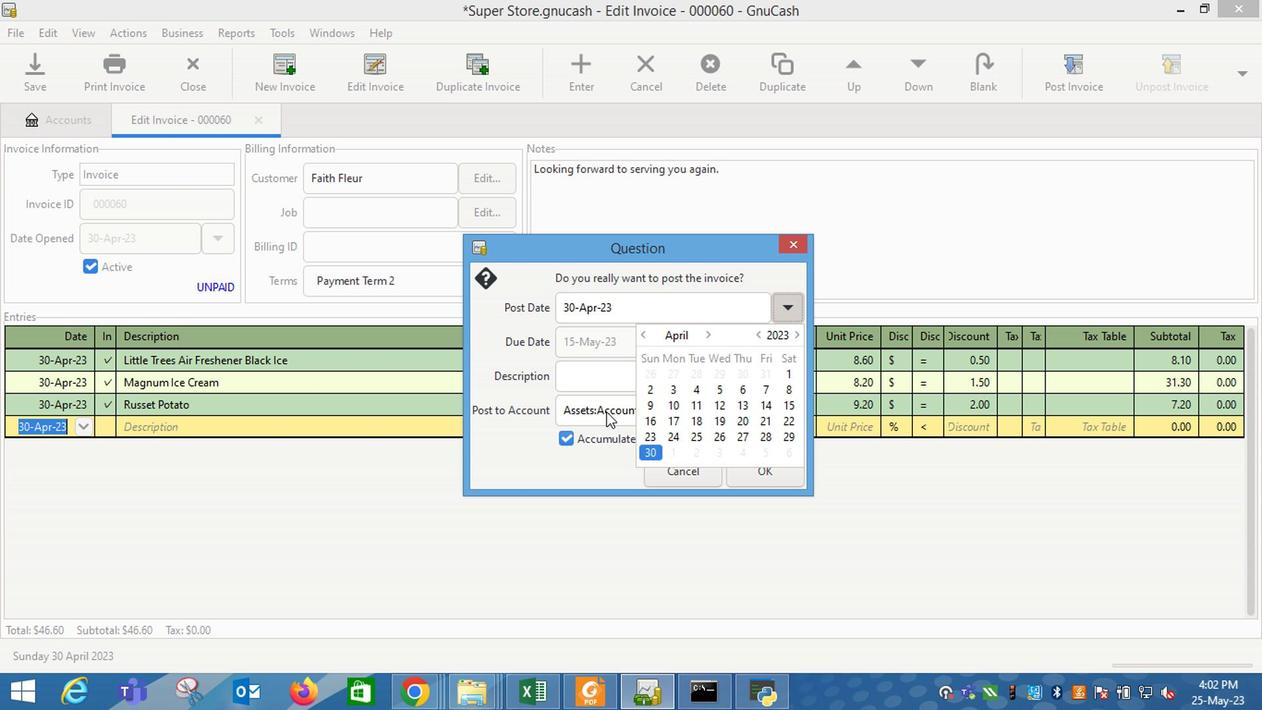 
Action: Mouse moved to (773, 473)
Screenshot: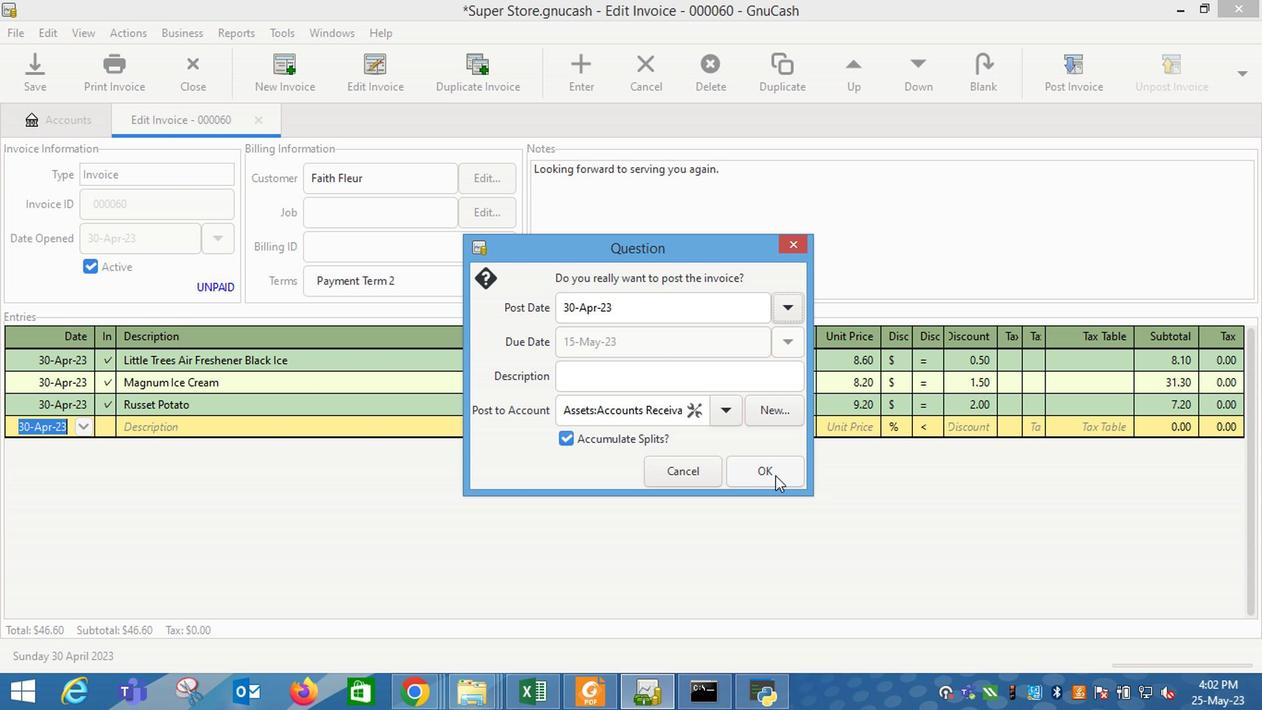 
Action: Mouse pressed left at (773, 473)
Screenshot: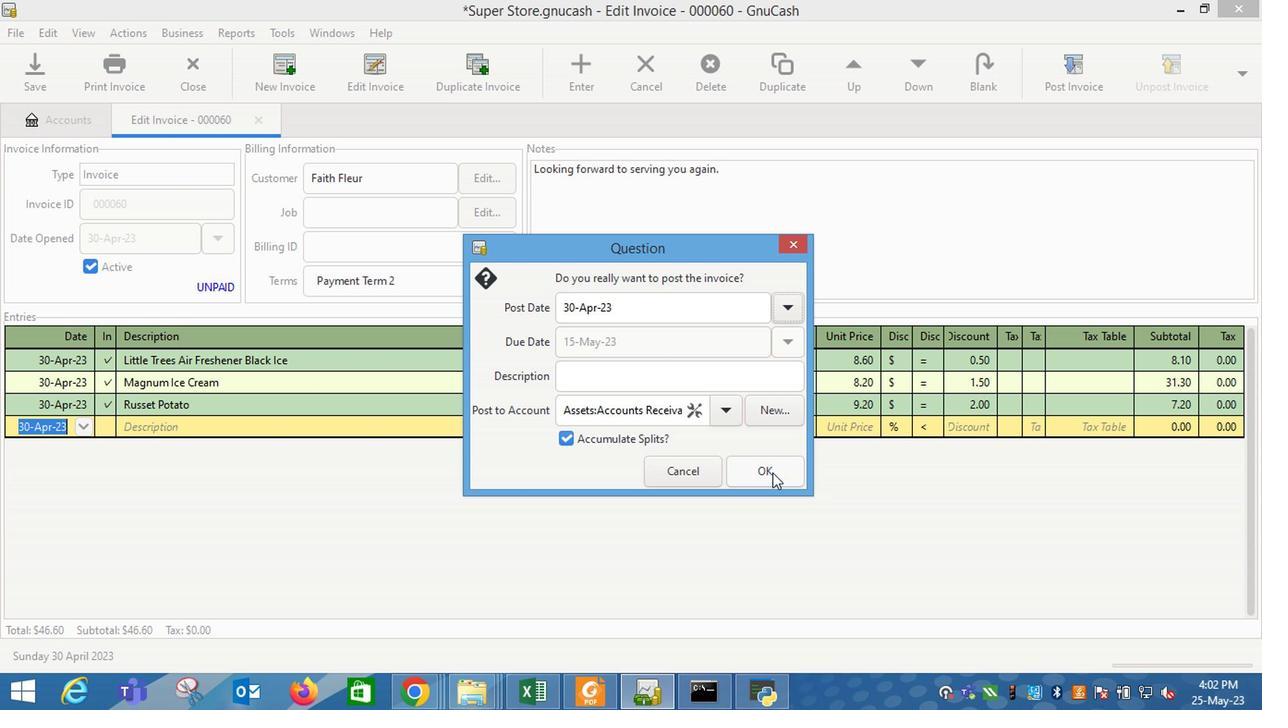 
Action: Mouse moved to (1202, 64)
Screenshot: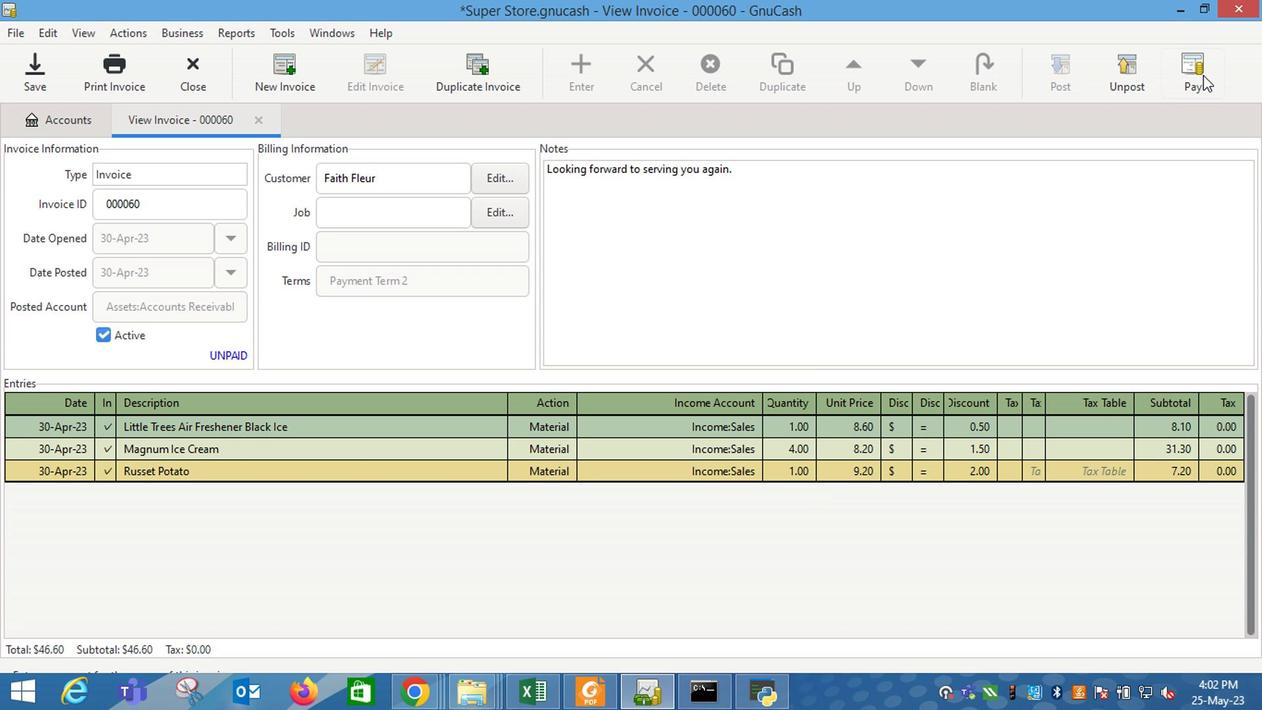 
Action: Mouse pressed left at (1202, 64)
Screenshot: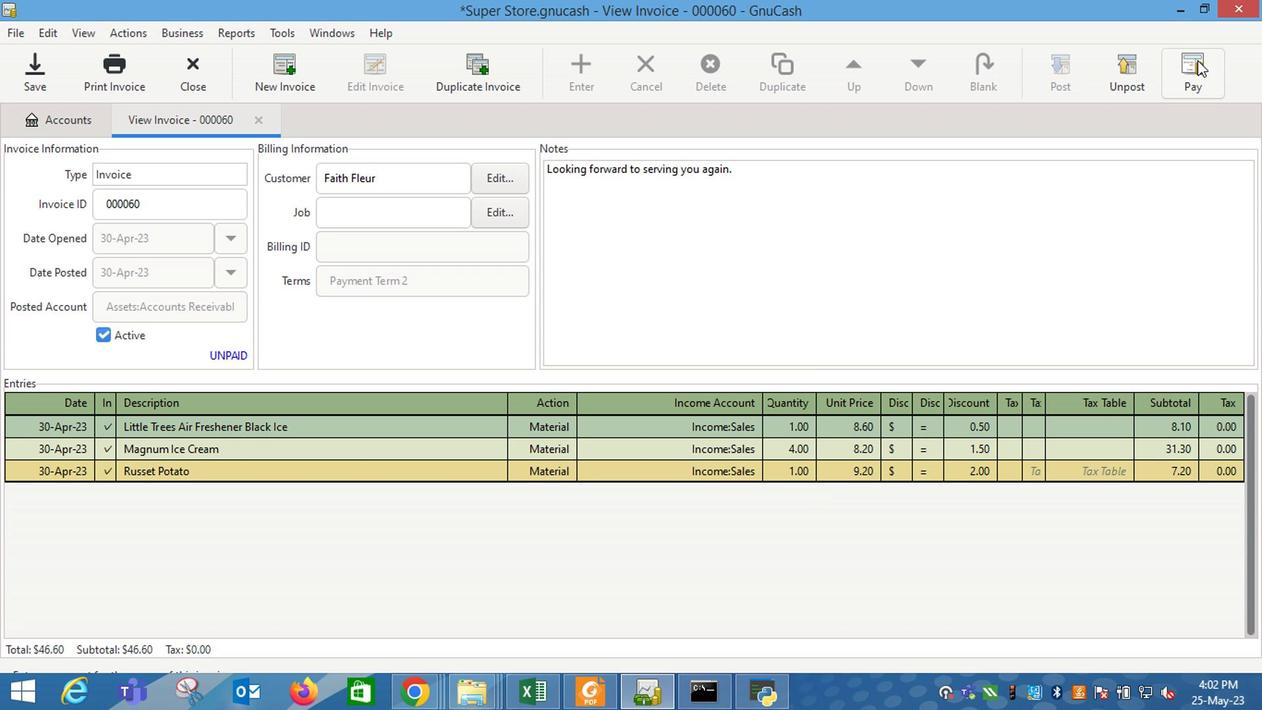 
Action: Mouse moved to (566, 368)
Screenshot: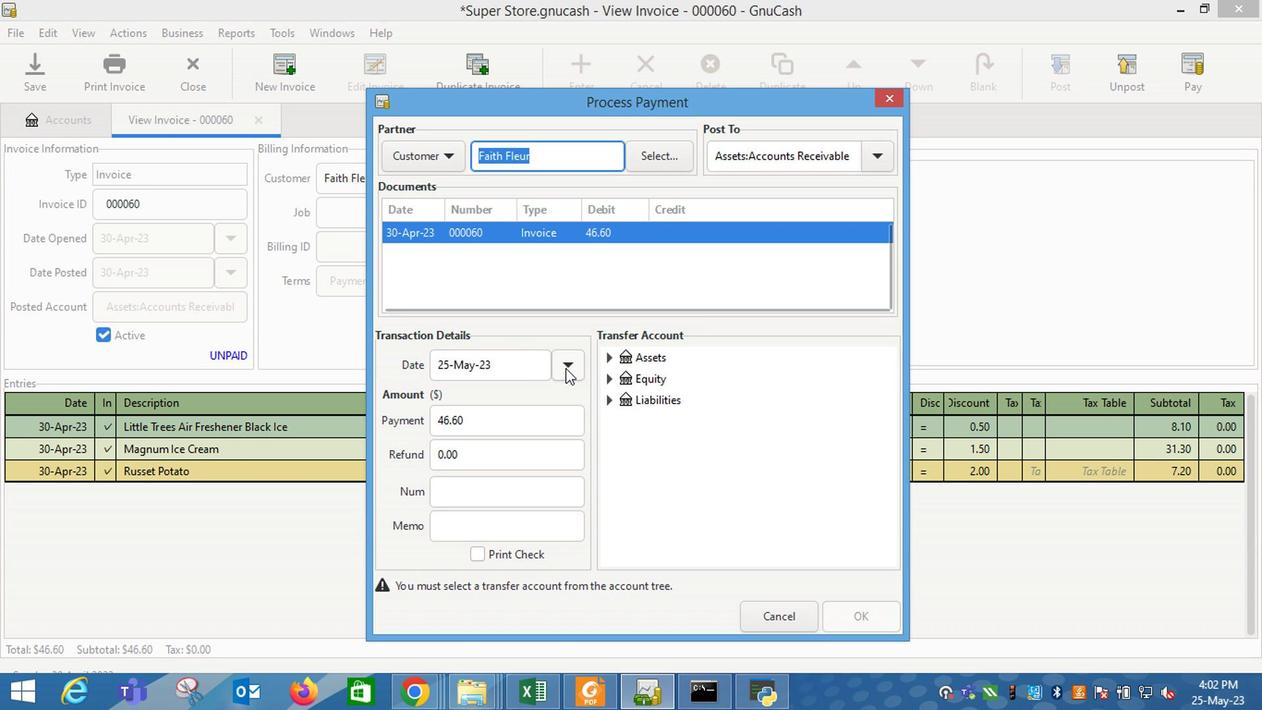 
Action: Mouse pressed left at (566, 368)
Screenshot: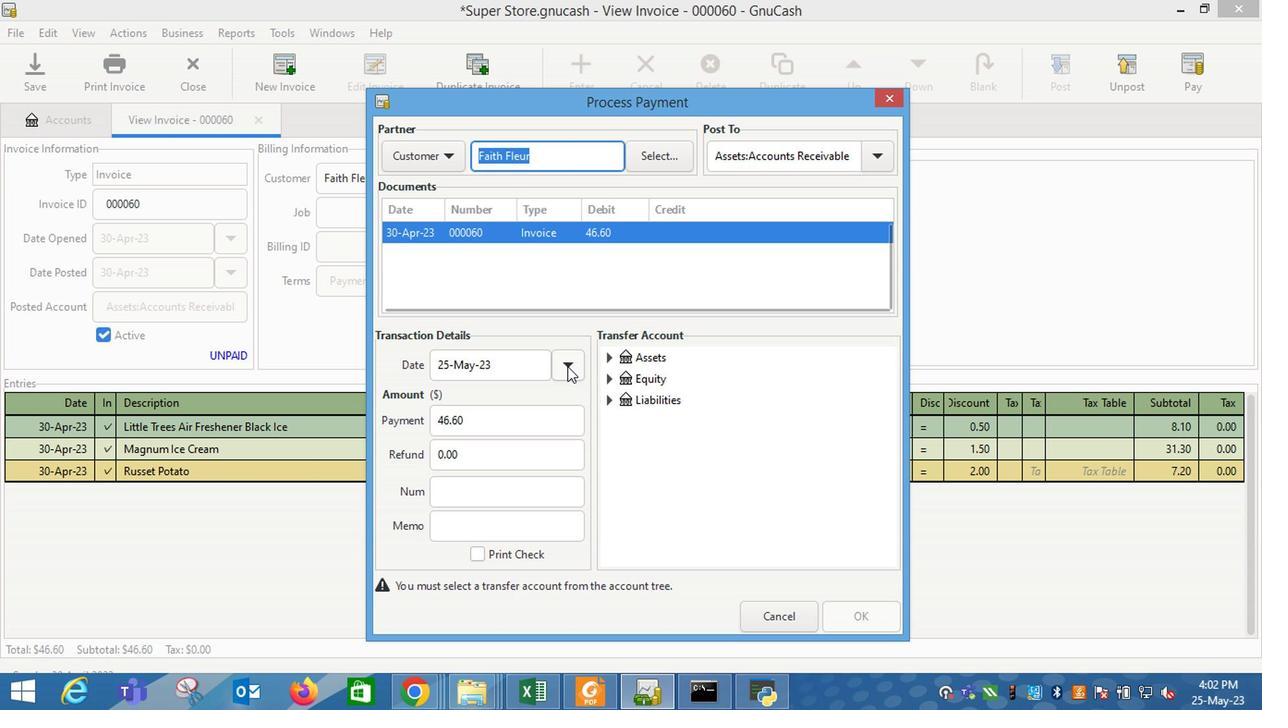 
Action: Mouse moved to (455, 464)
Screenshot: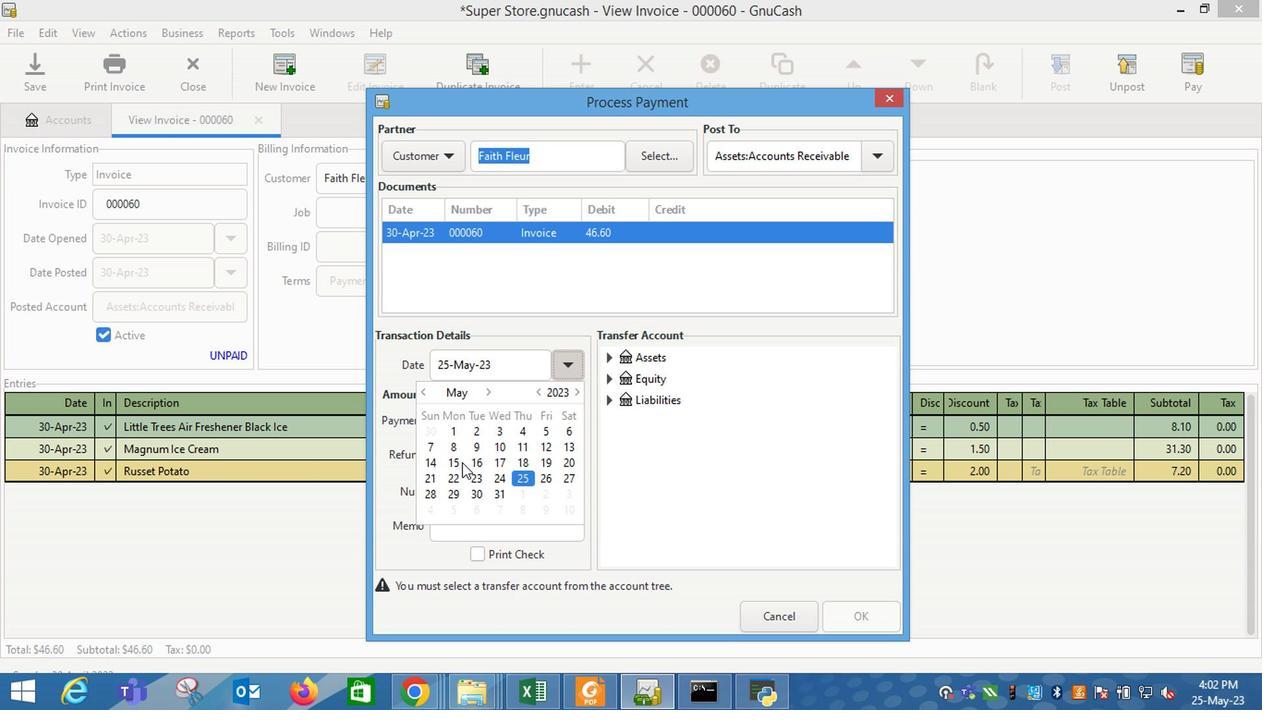 
Action: Mouse pressed left at (455, 464)
Screenshot: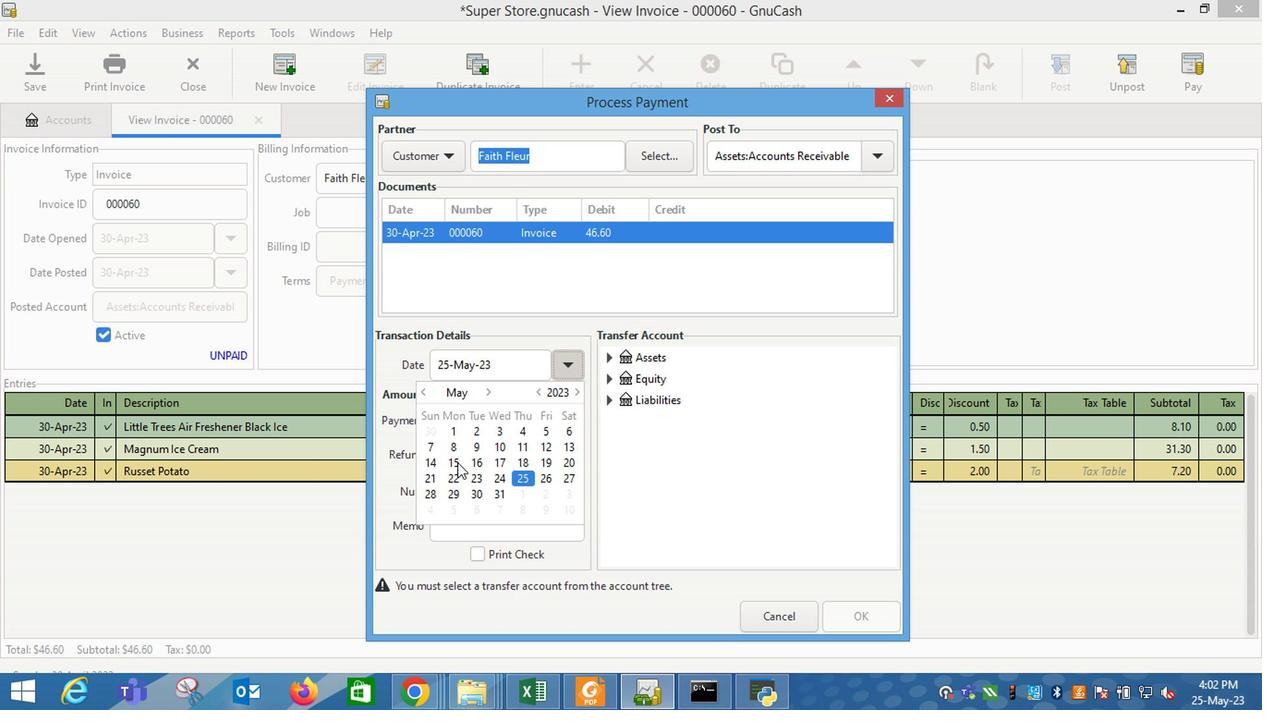
Action: Mouse moved to (674, 474)
Screenshot: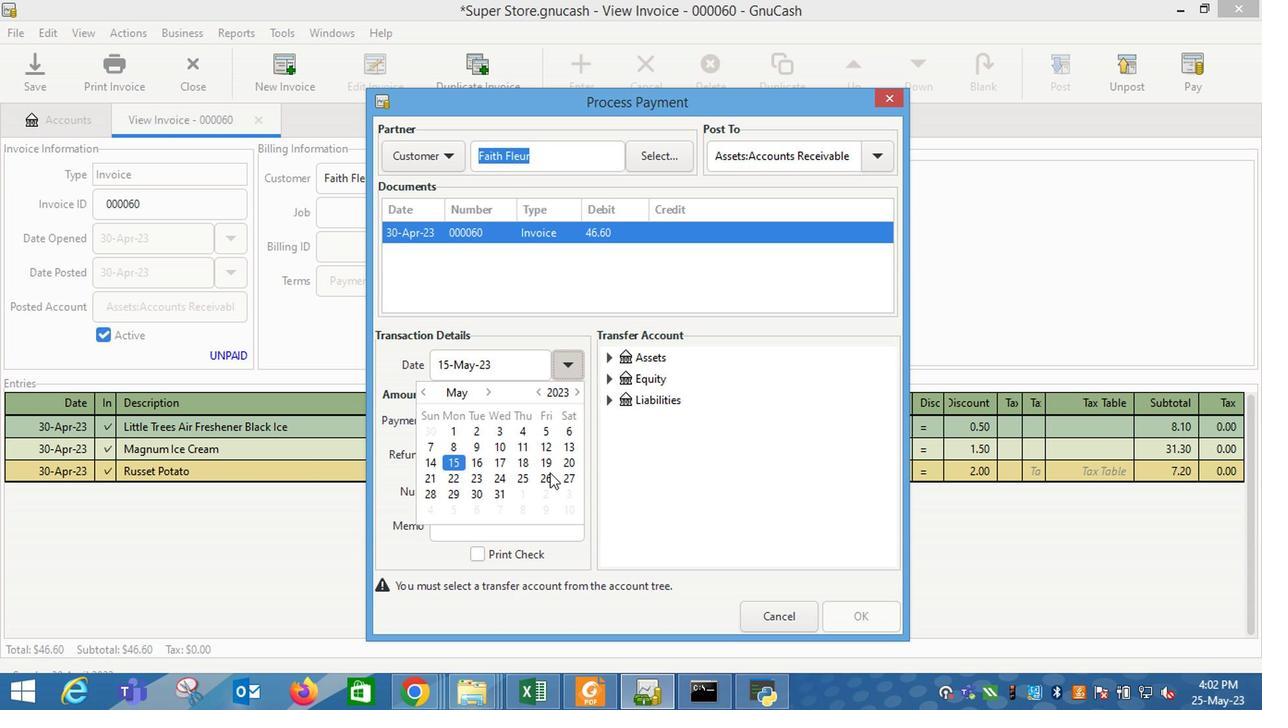 
Action: Mouse pressed left at (674, 474)
Screenshot: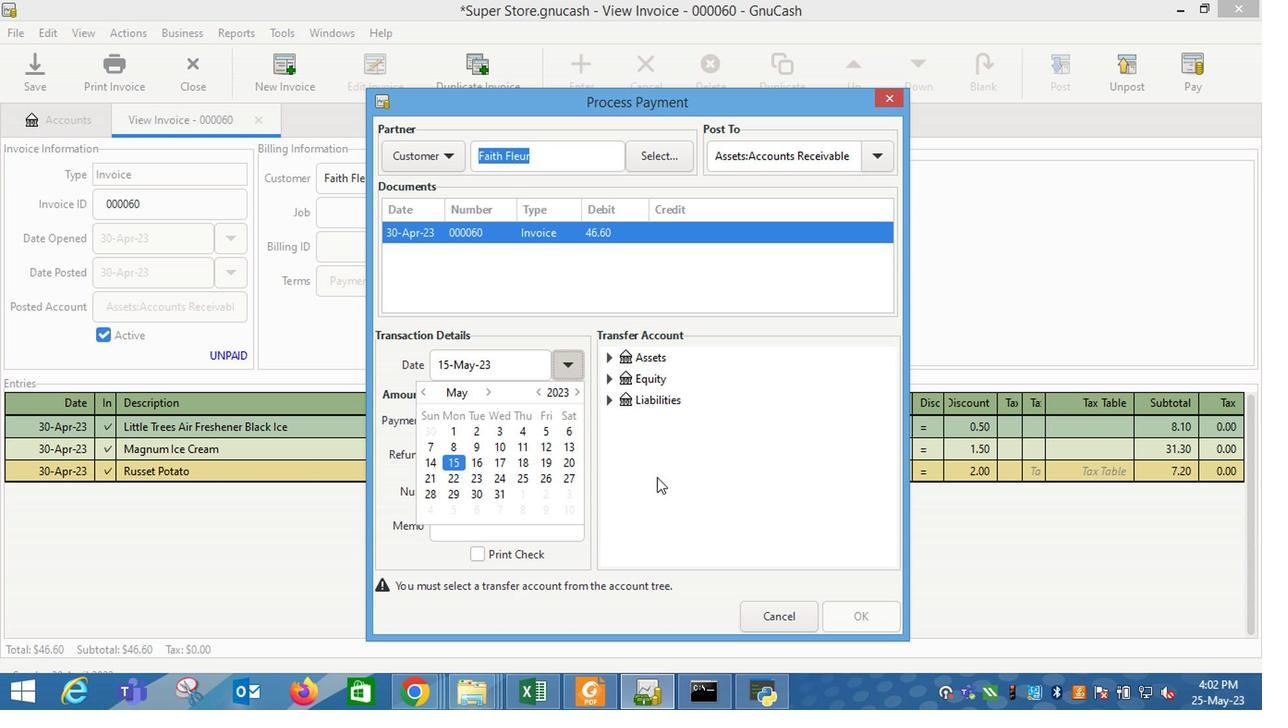 
Action: Mouse moved to (611, 360)
Screenshot: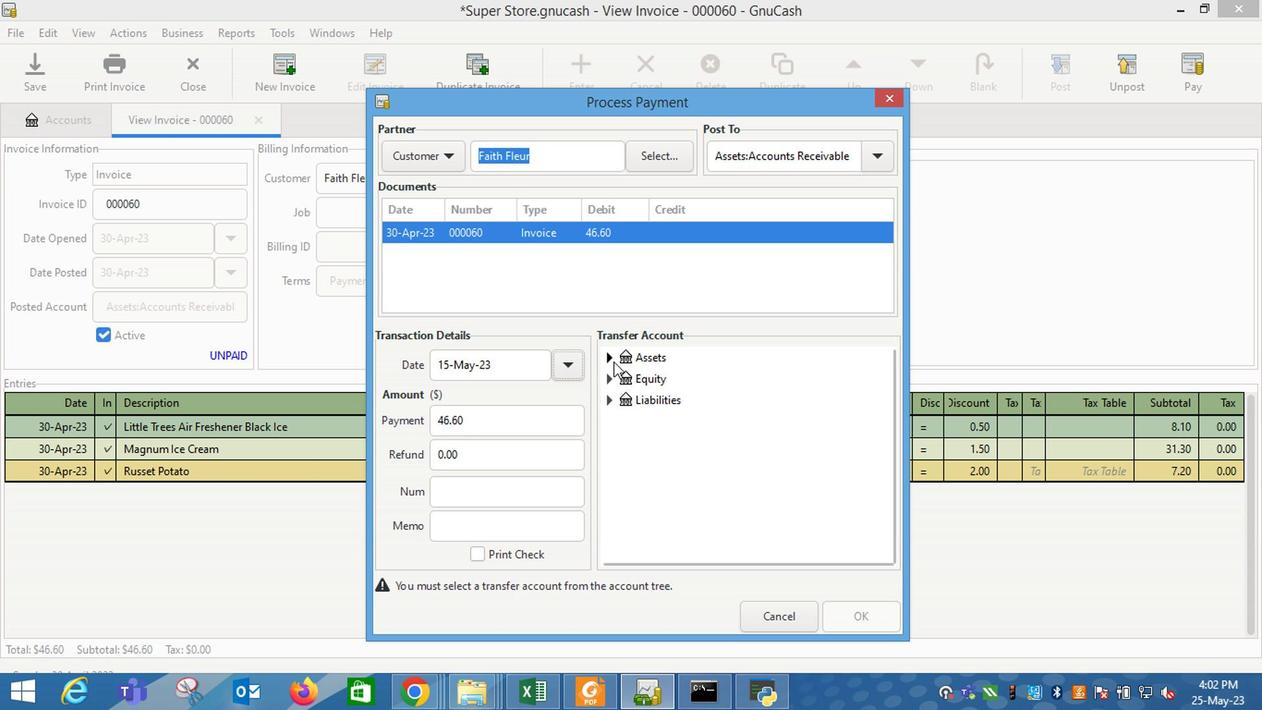 
Action: Mouse pressed left at (611, 360)
Screenshot: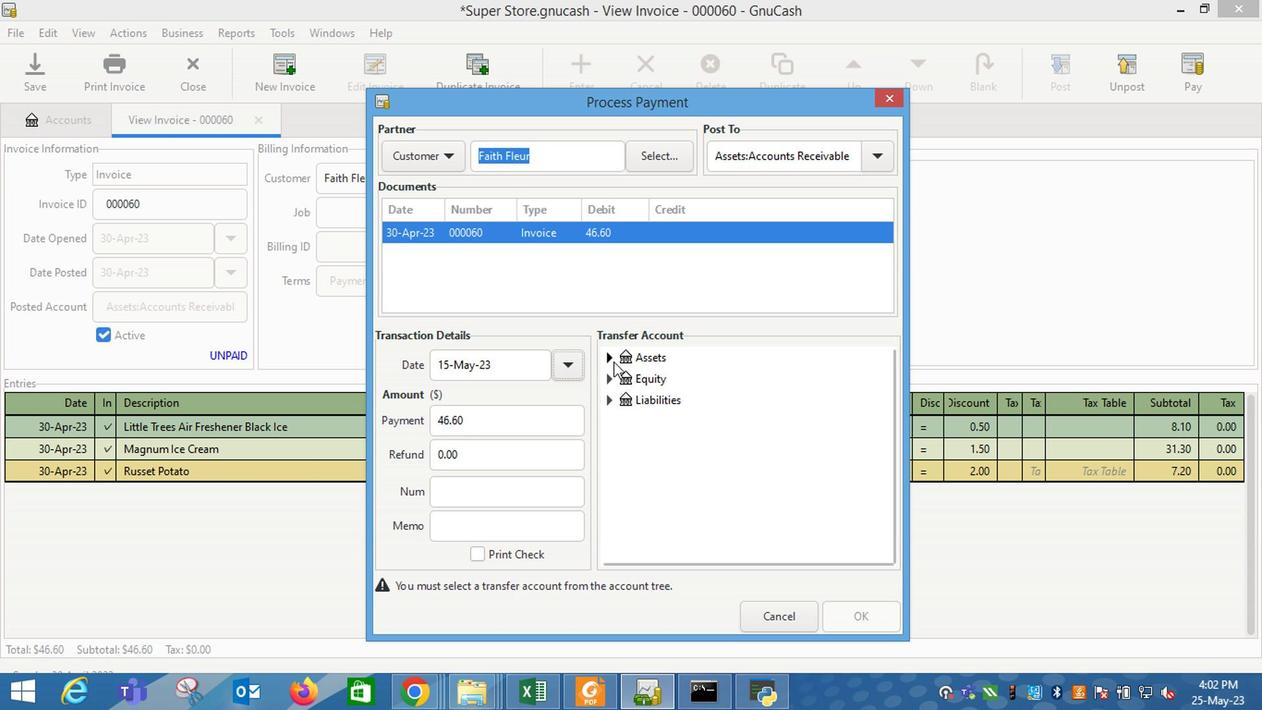 
Action: Mouse moved to (630, 382)
Screenshot: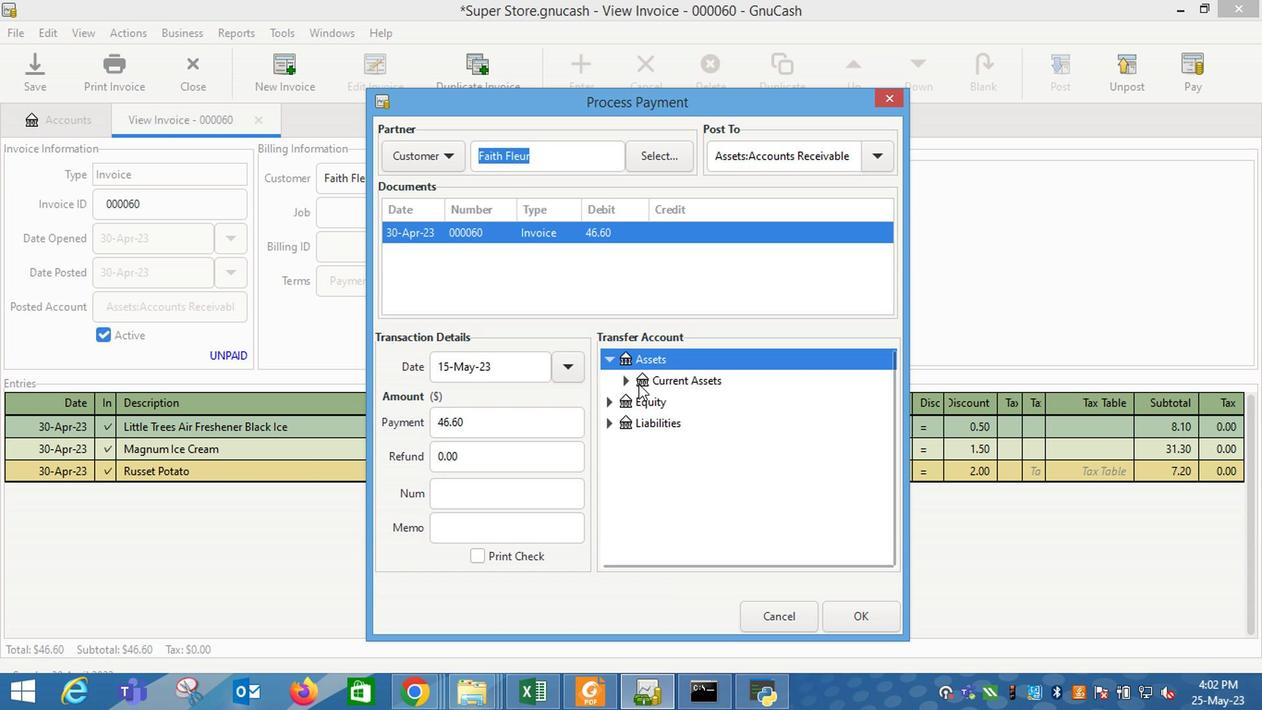 
Action: Mouse pressed left at (630, 382)
Screenshot: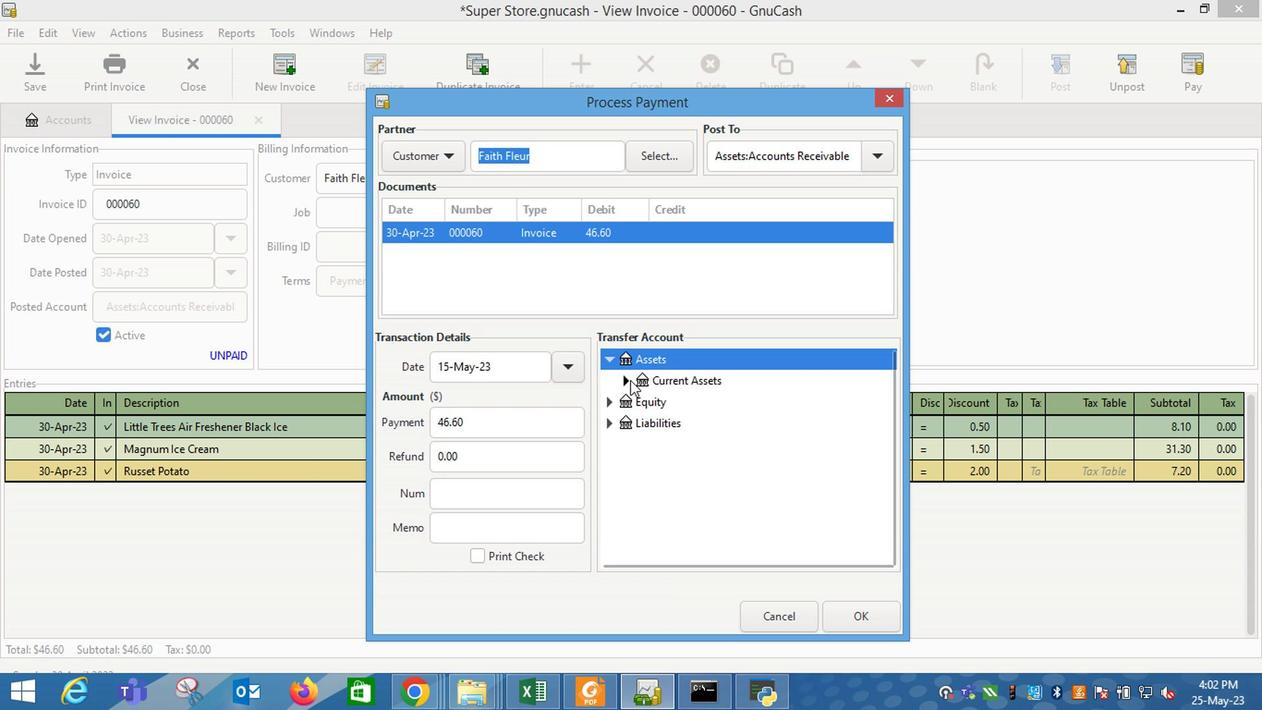 
Action: Mouse moved to (677, 407)
Screenshot: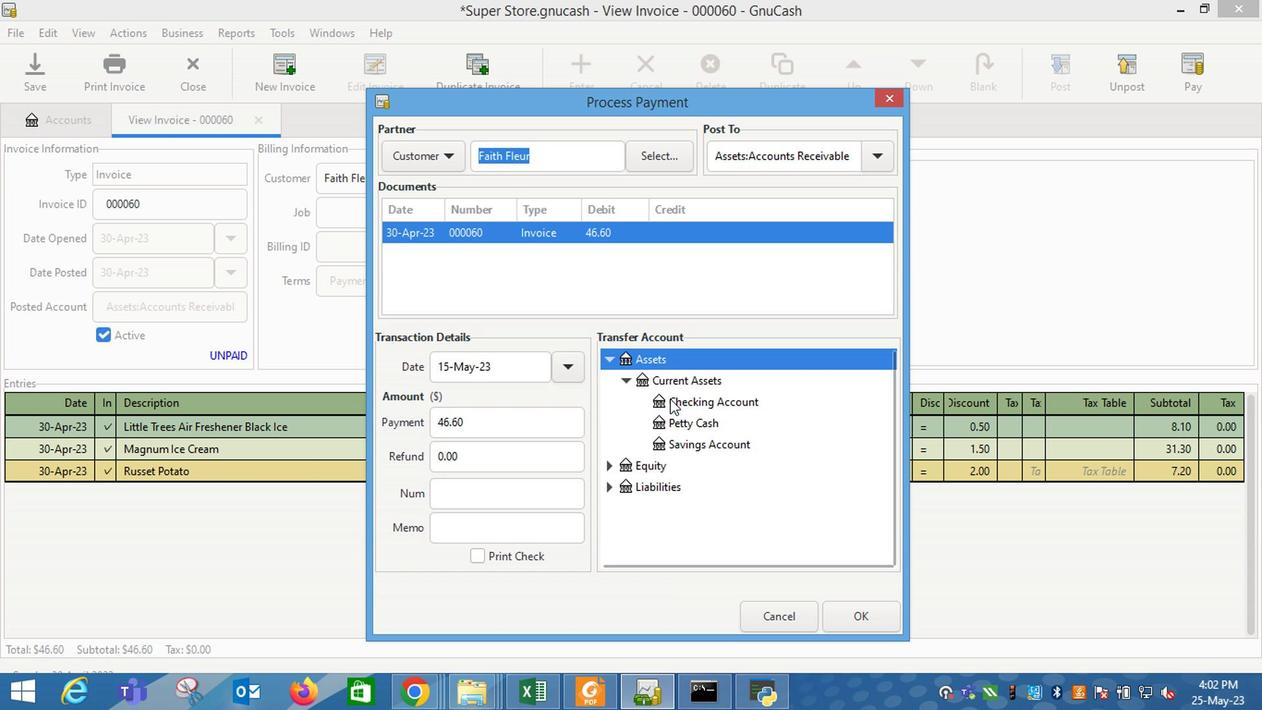 
Action: Mouse pressed left at (672, 402)
Screenshot: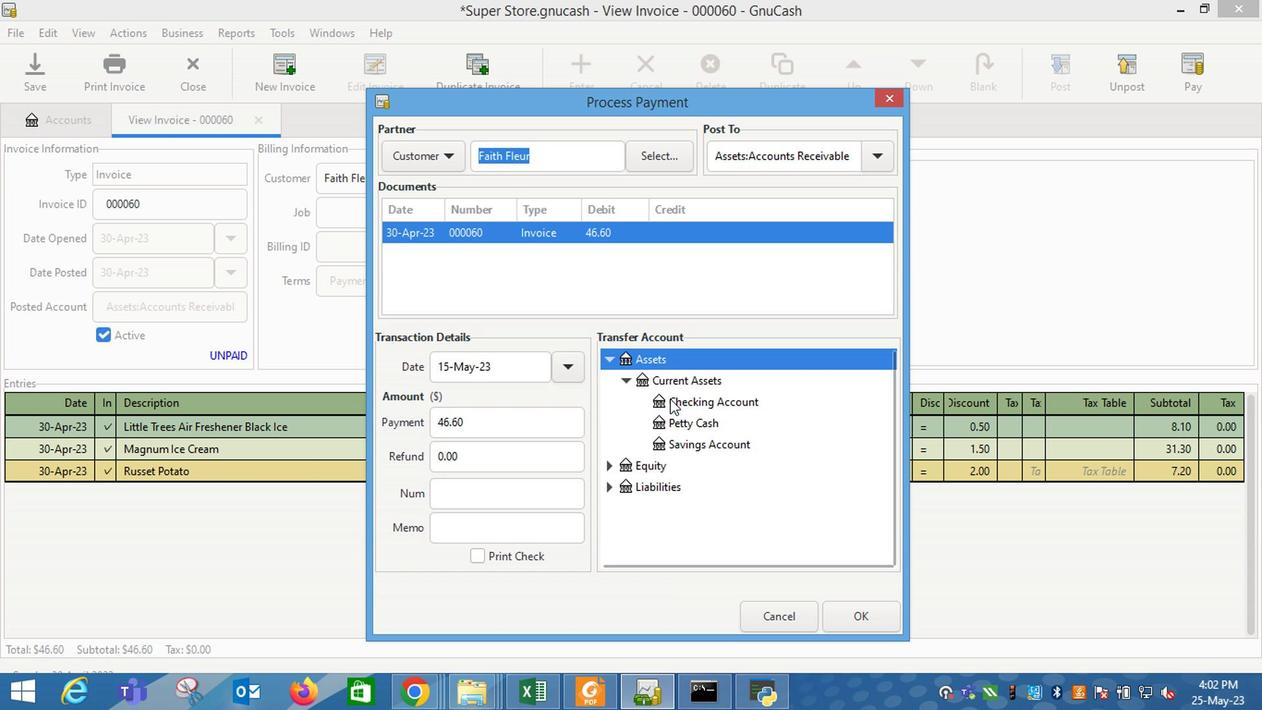 
Action: Mouse moved to (882, 621)
Screenshot: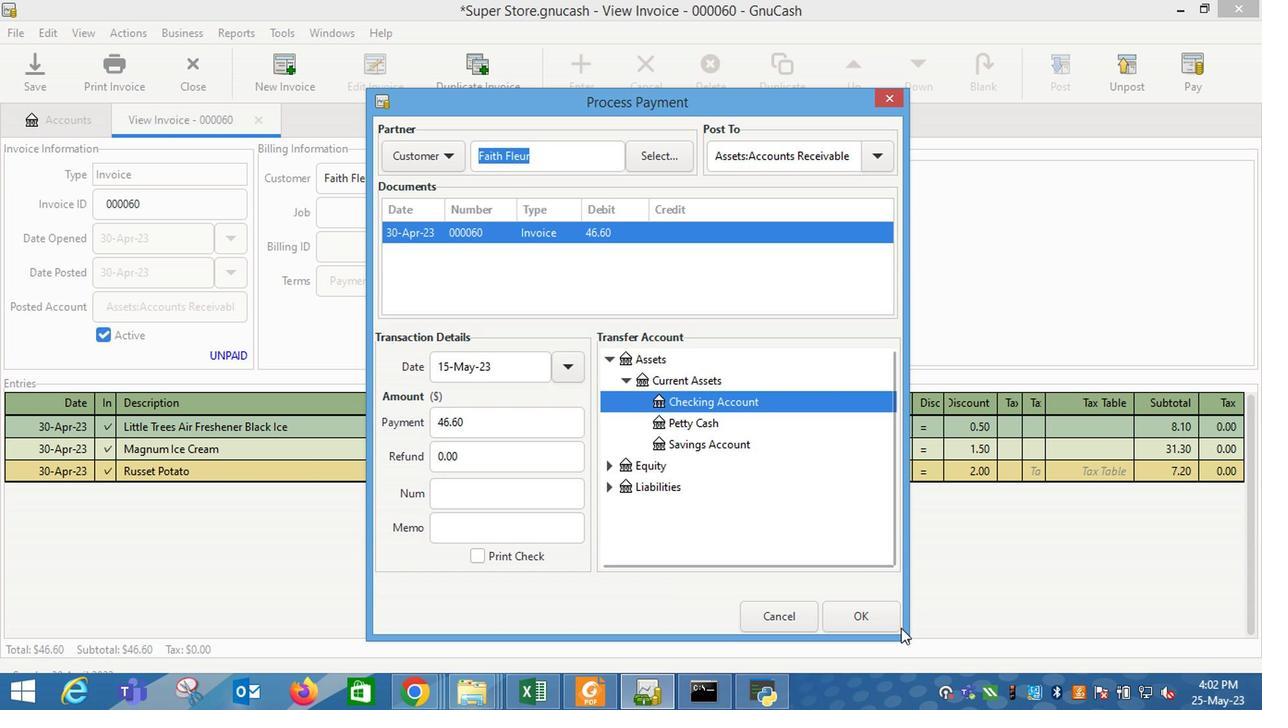 
Action: Mouse pressed left at (882, 621)
Screenshot: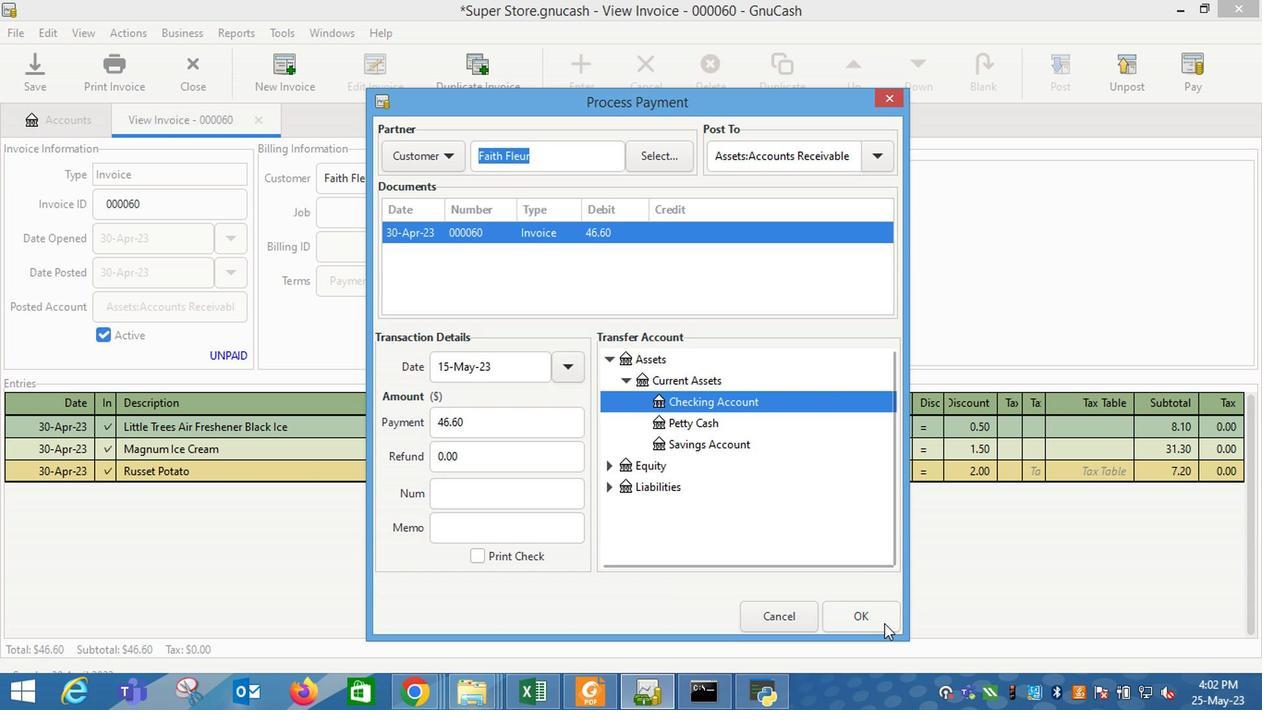 
Action: Mouse moved to (127, 83)
Screenshot: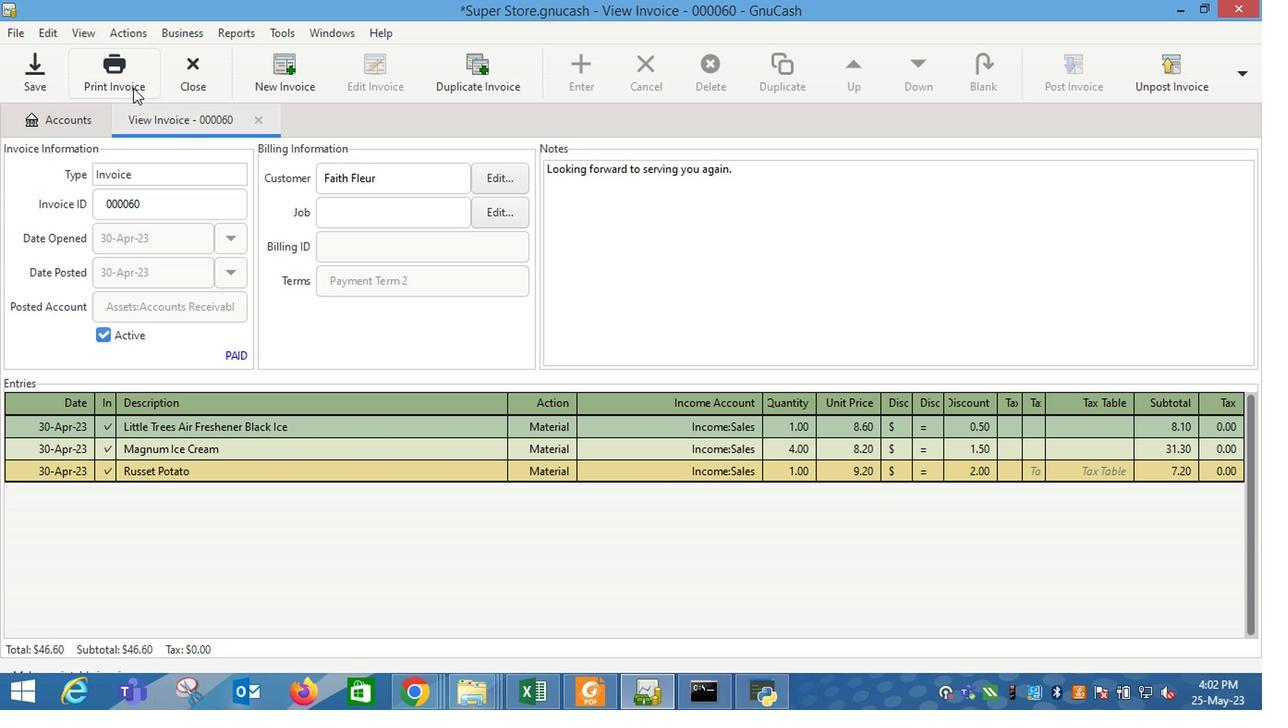 
Action: Mouse pressed left at (127, 83)
Screenshot: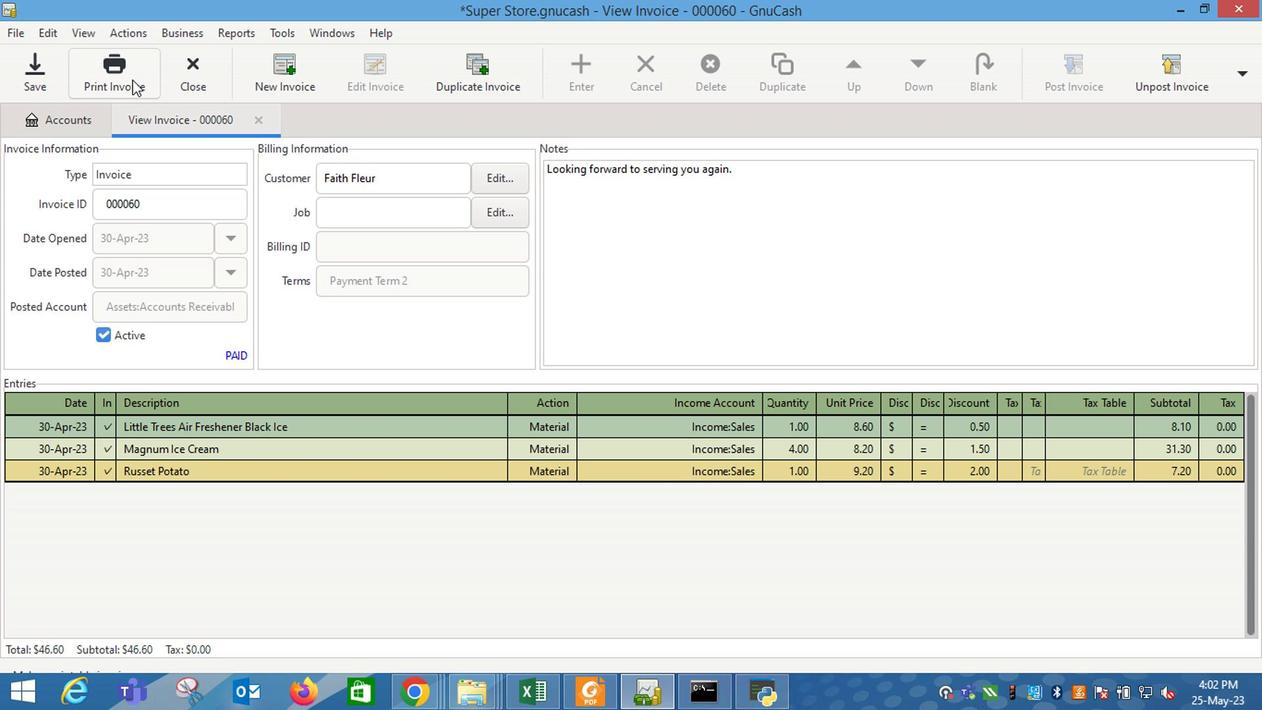 
Action: Mouse moved to (456, 69)
Screenshot: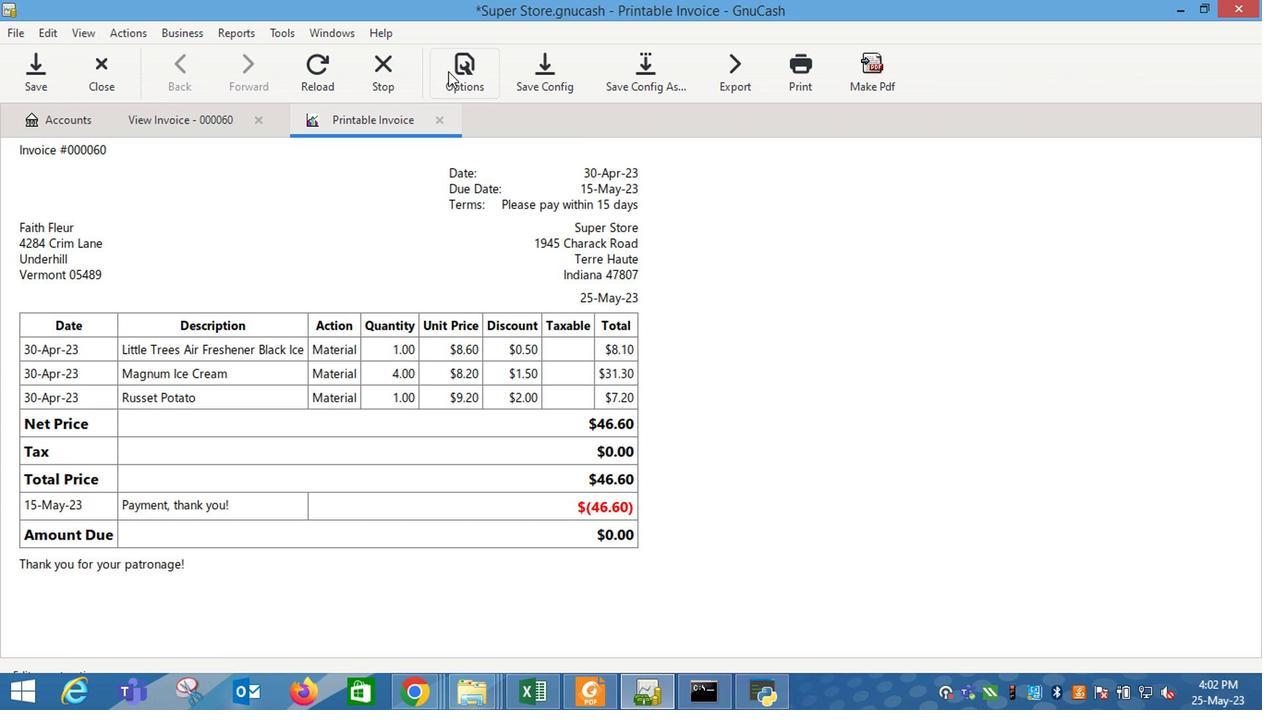 
Action: Mouse pressed left at (456, 69)
Screenshot: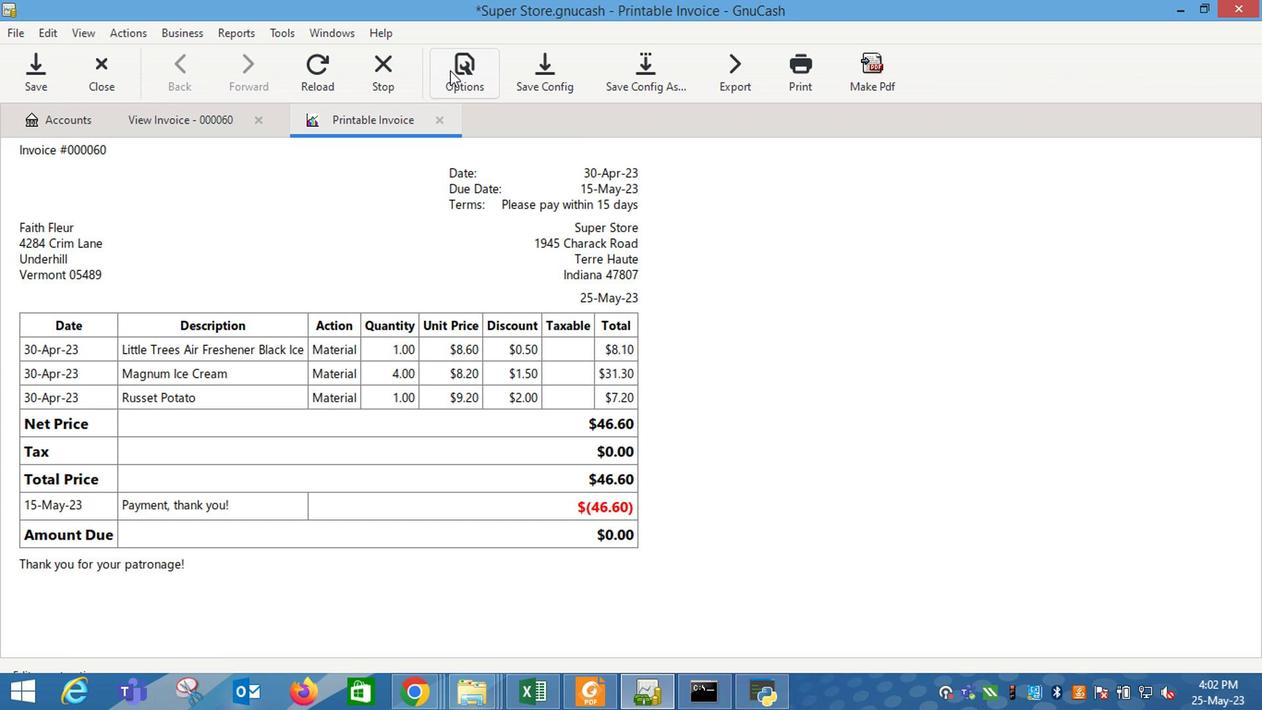 
Action: Mouse moved to (332, 179)
Screenshot: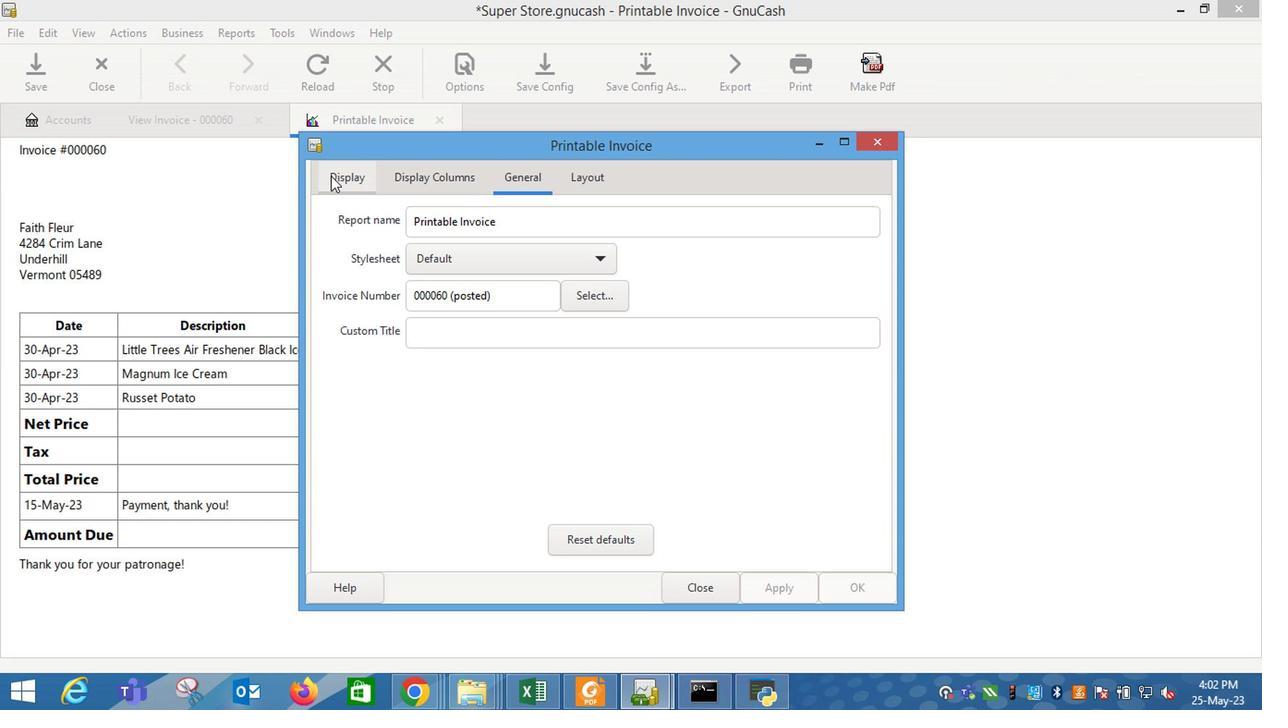 
Action: Mouse pressed left at (332, 179)
Screenshot: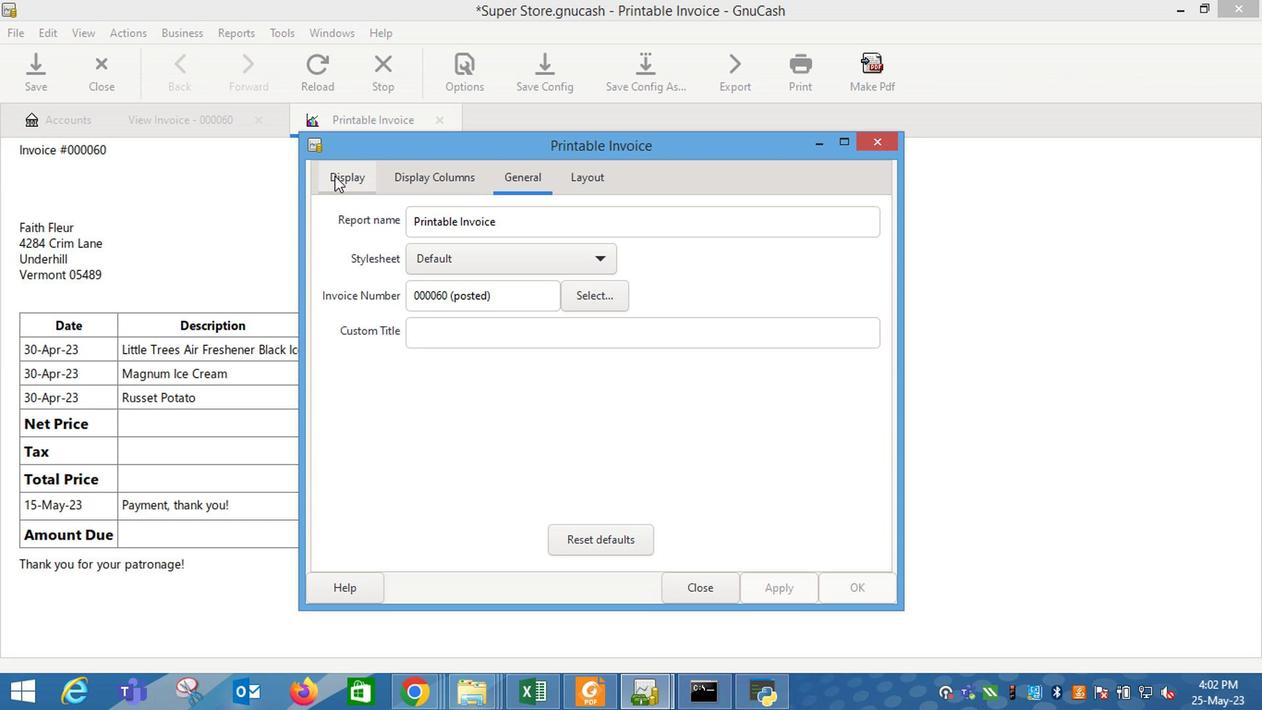 
Action: Mouse moved to (469, 391)
Screenshot: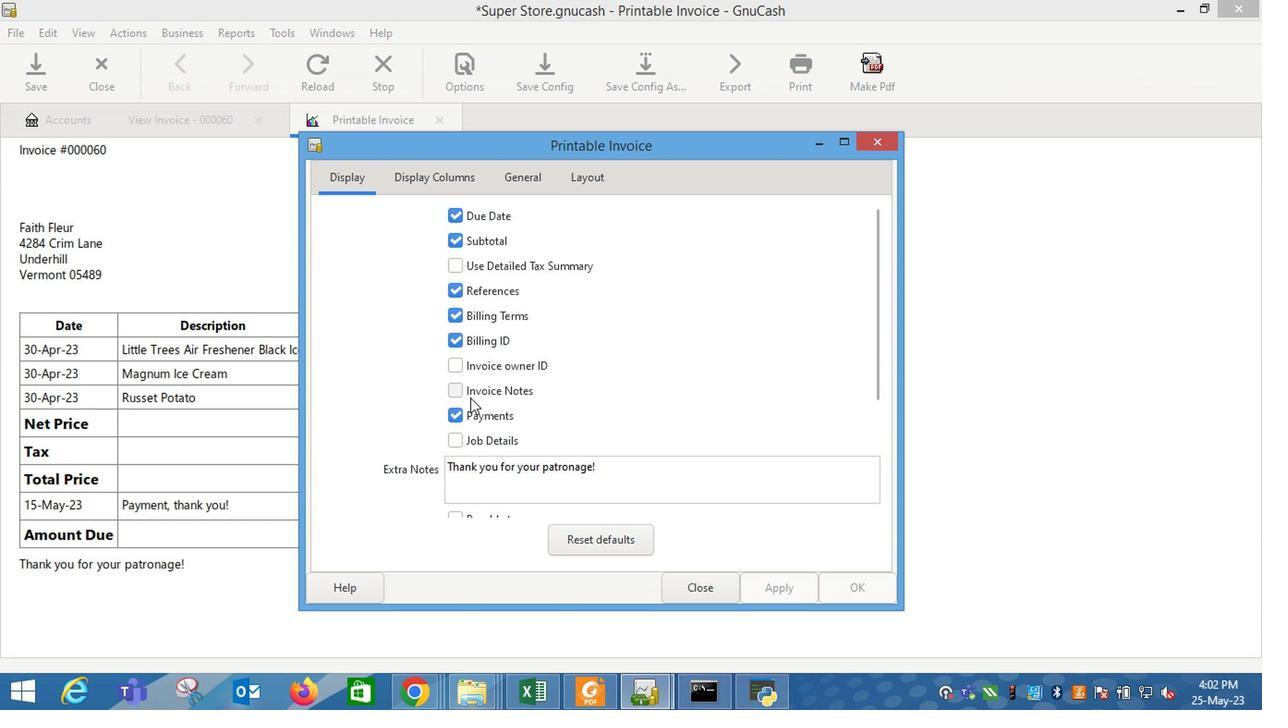 
Action: Mouse pressed left at (469, 391)
Screenshot: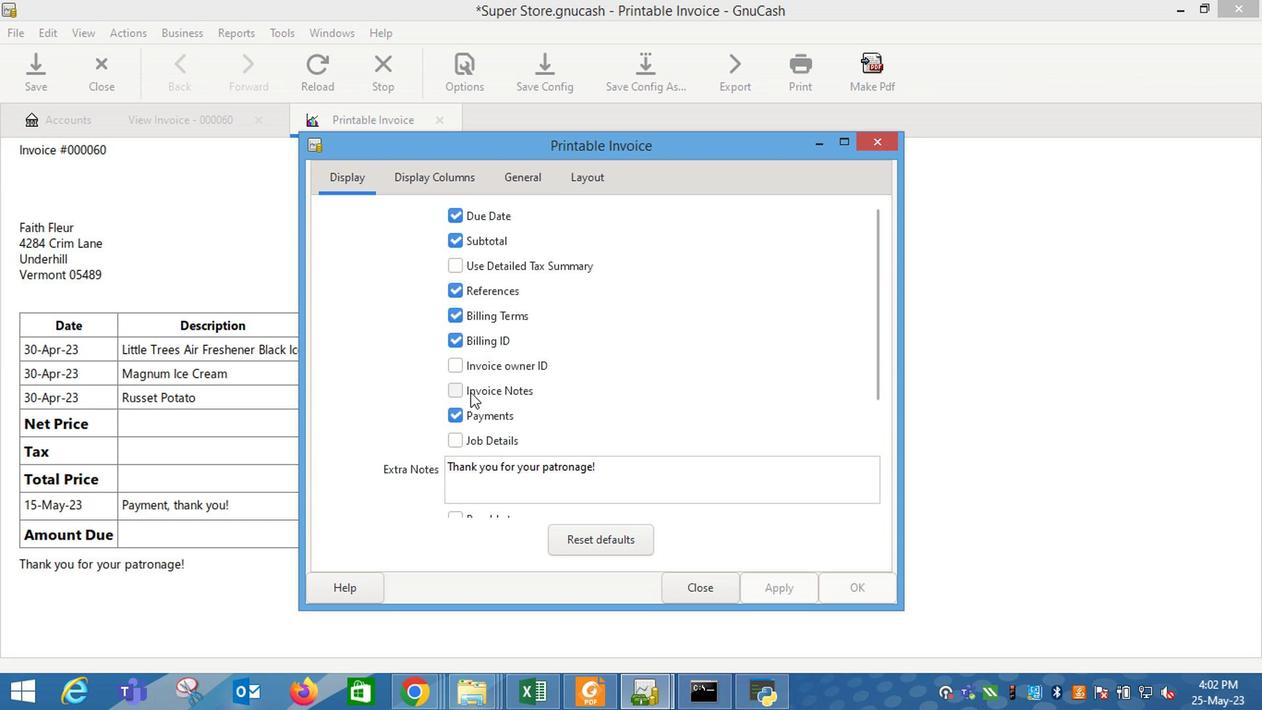 
Action: Mouse moved to (777, 591)
Screenshot: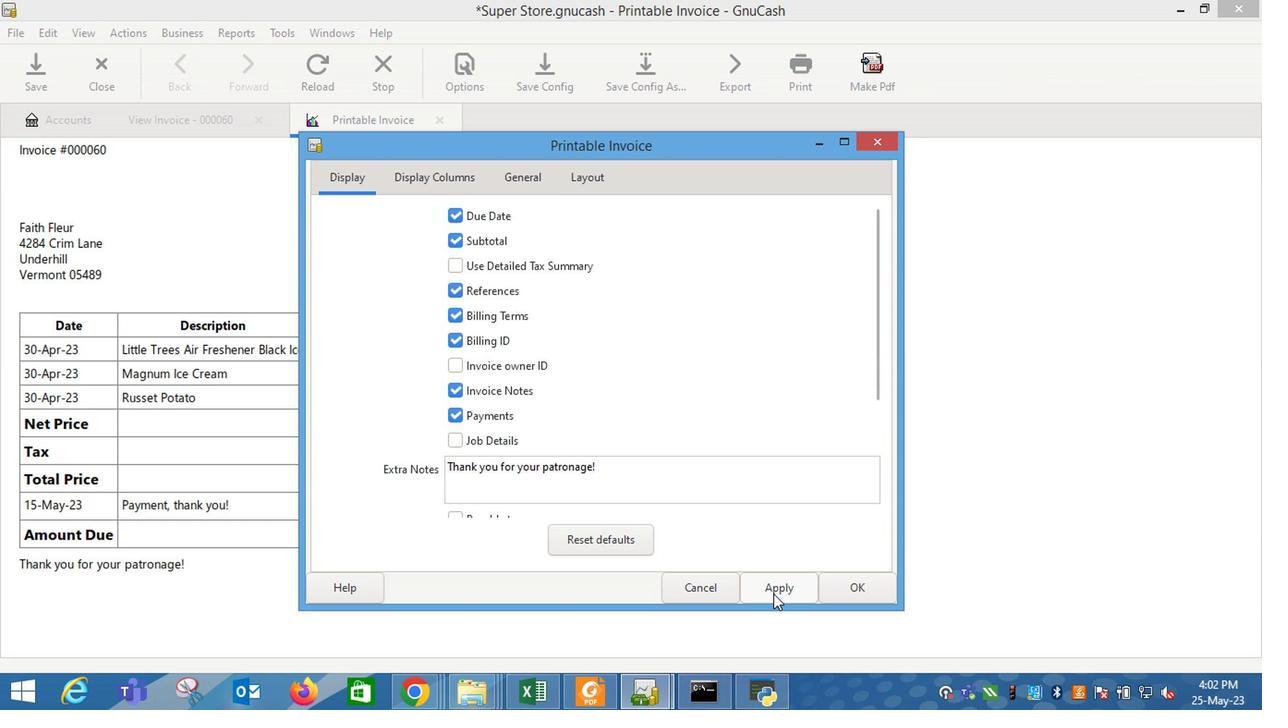 
Action: Mouse pressed left at (777, 591)
Screenshot: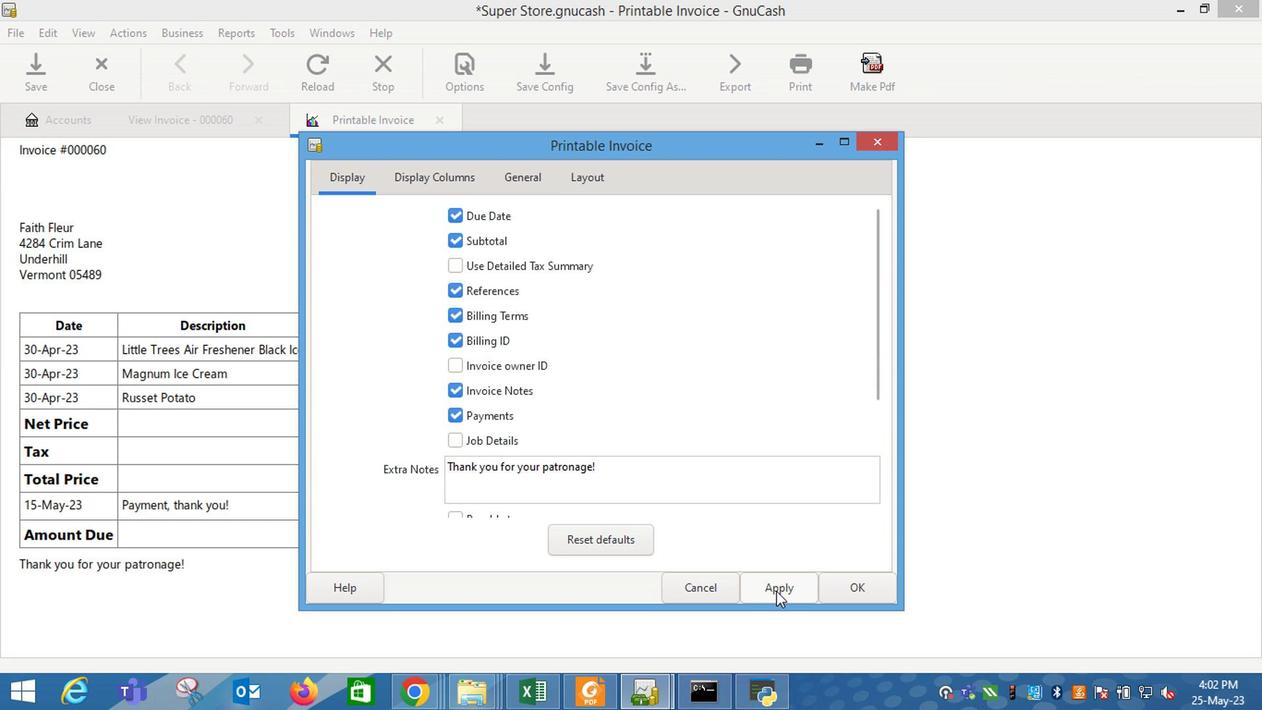 
Action: Mouse moved to (705, 592)
Screenshot: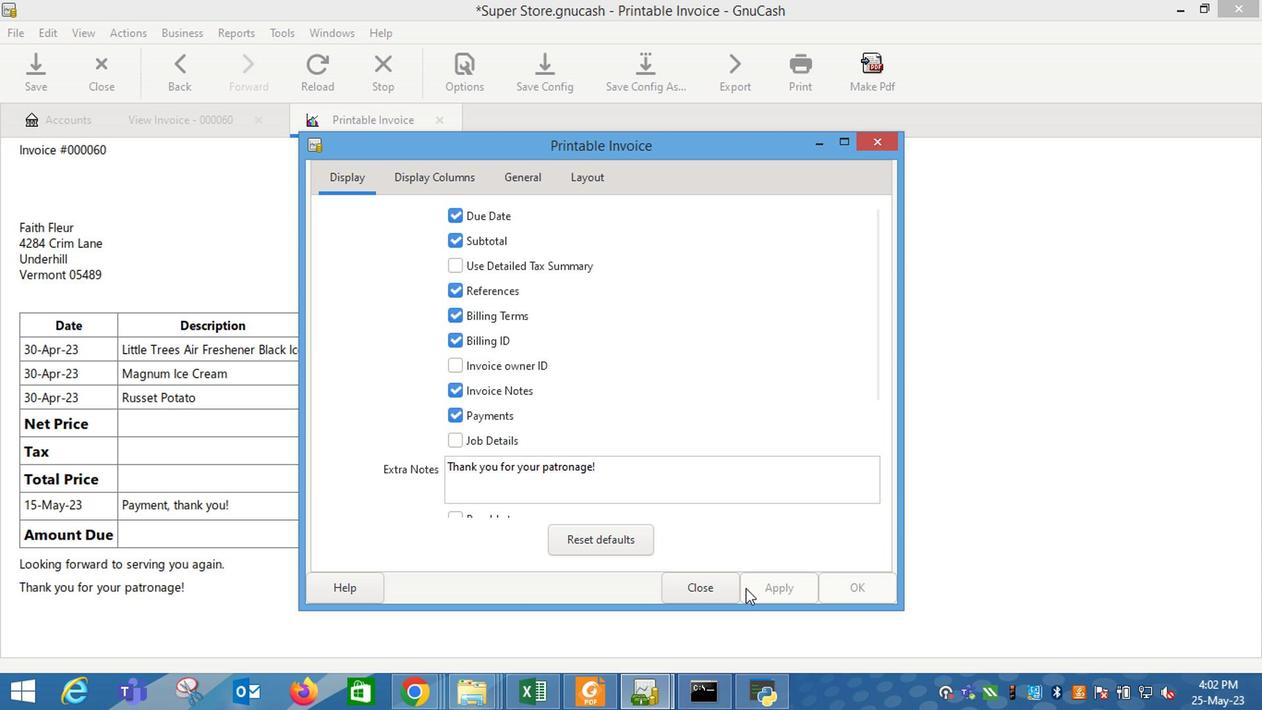 
Action: Mouse pressed left at (705, 592)
Screenshot: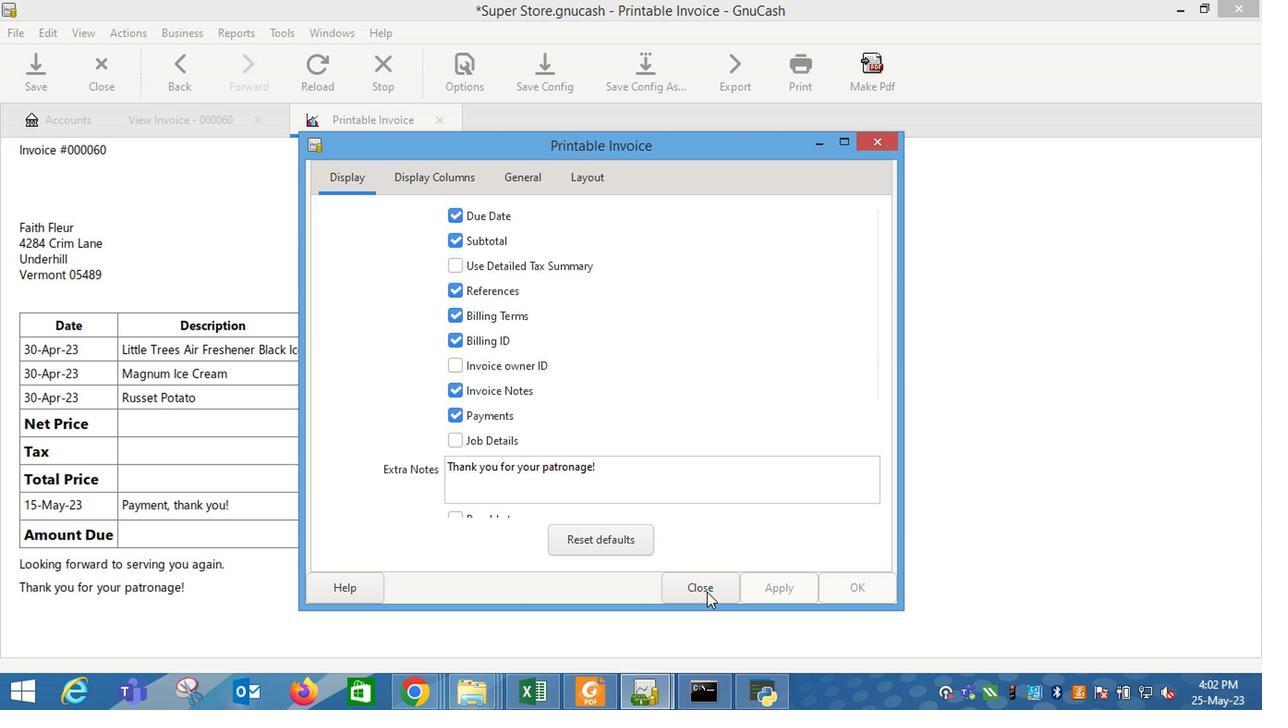 
Action: Mouse moved to (704, 592)
Screenshot: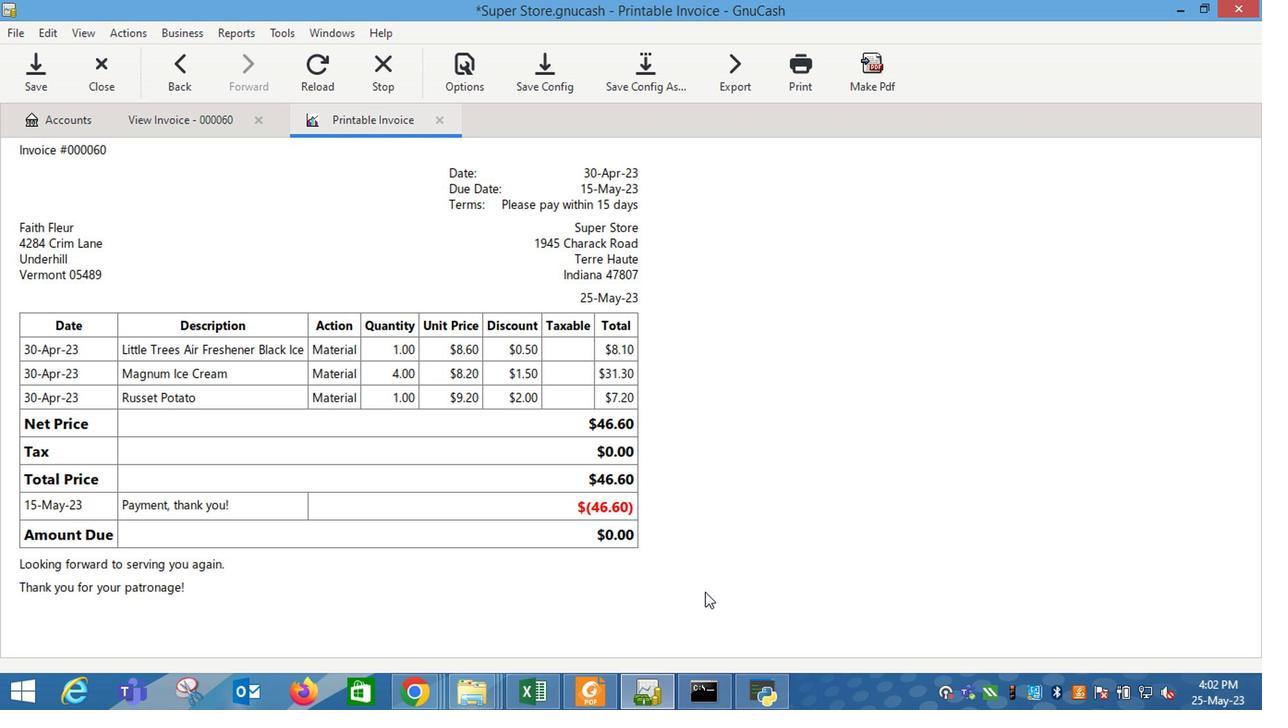 
